 Task: Buy 2 Tweezers for Men's from Shave & Hair Removal section under best seller category for shipping address: Marianna Clark, 1236 Ridge Road, Dodge City, Kansas 67801, Cell Number 6205197251. Pay from credit card ending with 7965, CVV 549
Action: Mouse moved to (17, 72)
Screenshot: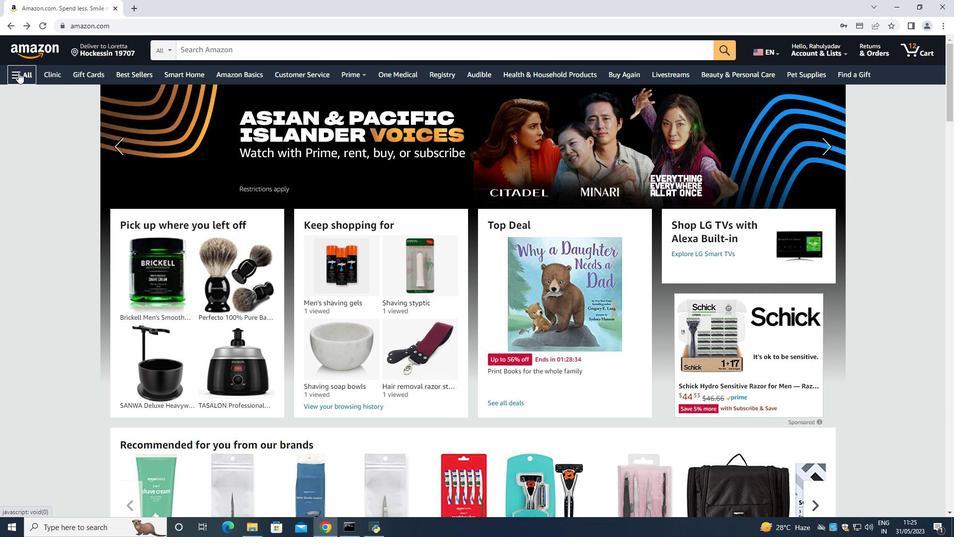 
Action: Mouse pressed left at (17, 72)
Screenshot: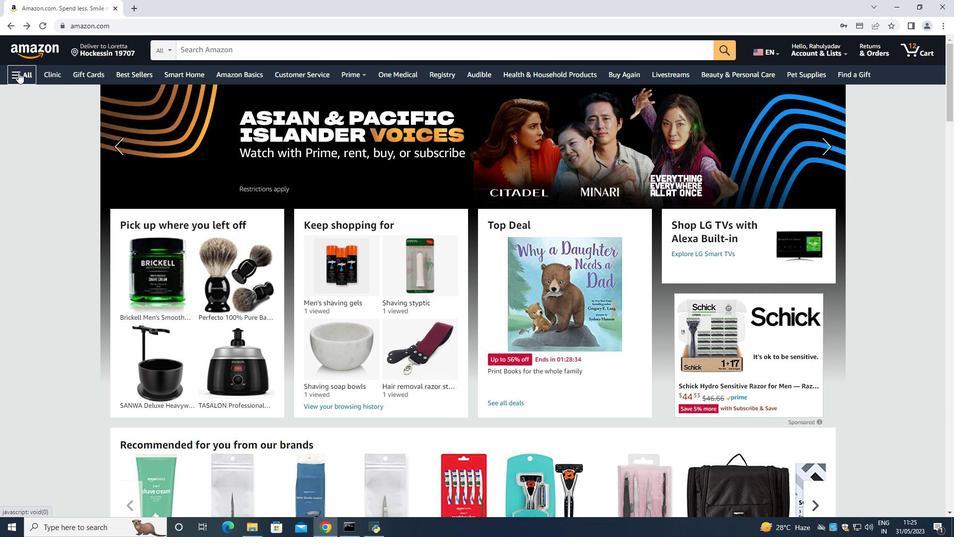 
Action: Mouse moved to (44, 95)
Screenshot: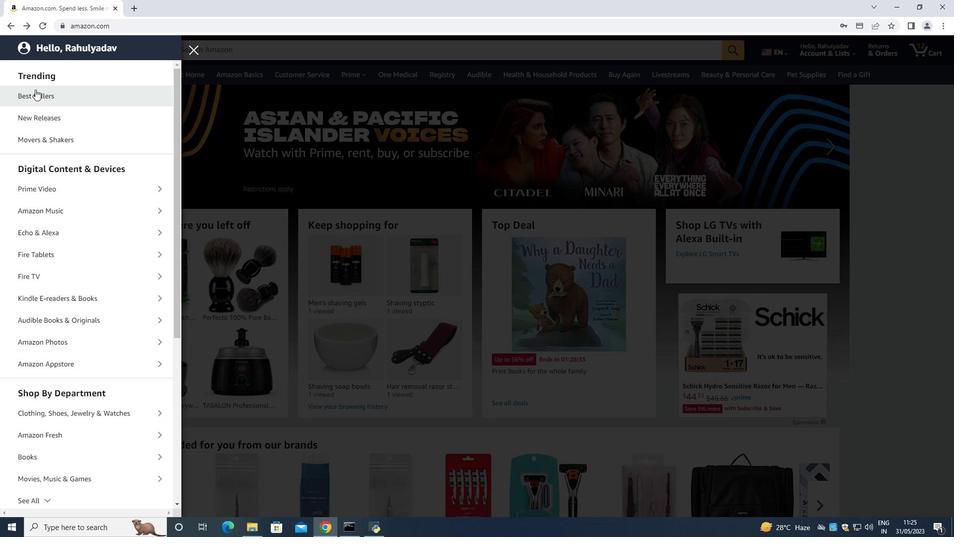 
Action: Mouse pressed left at (44, 95)
Screenshot: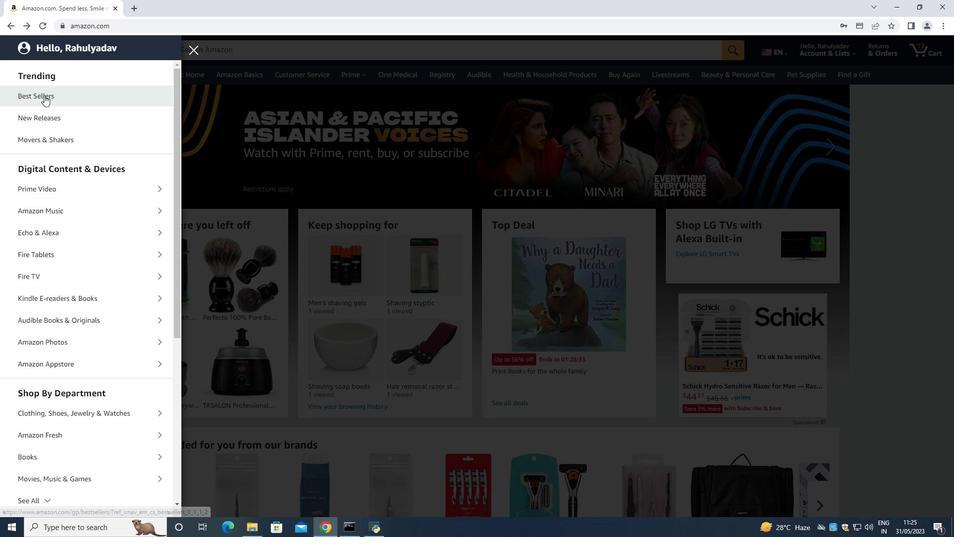 
Action: Mouse moved to (298, 161)
Screenshot: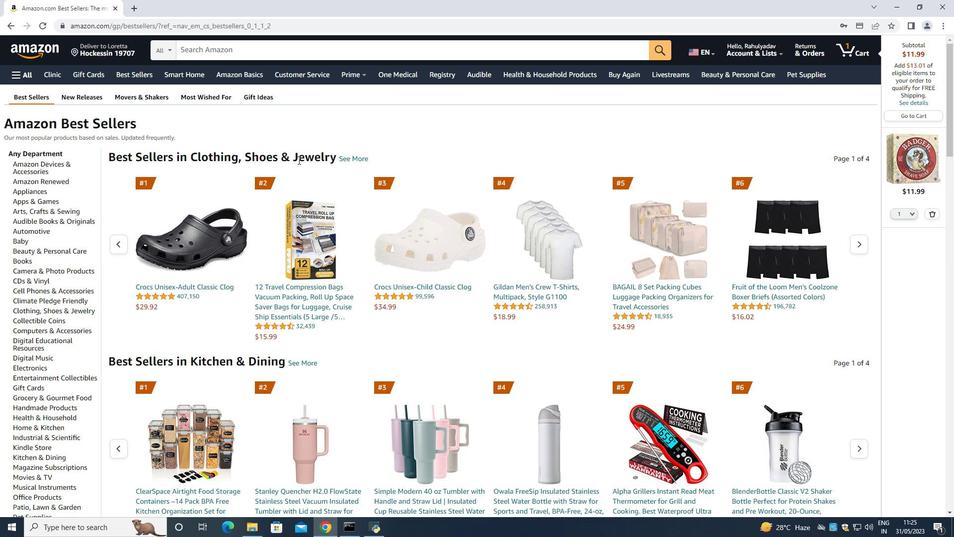 
Action: Mouse scrolled (298, 160) with delta (0, 0)
Screenshot: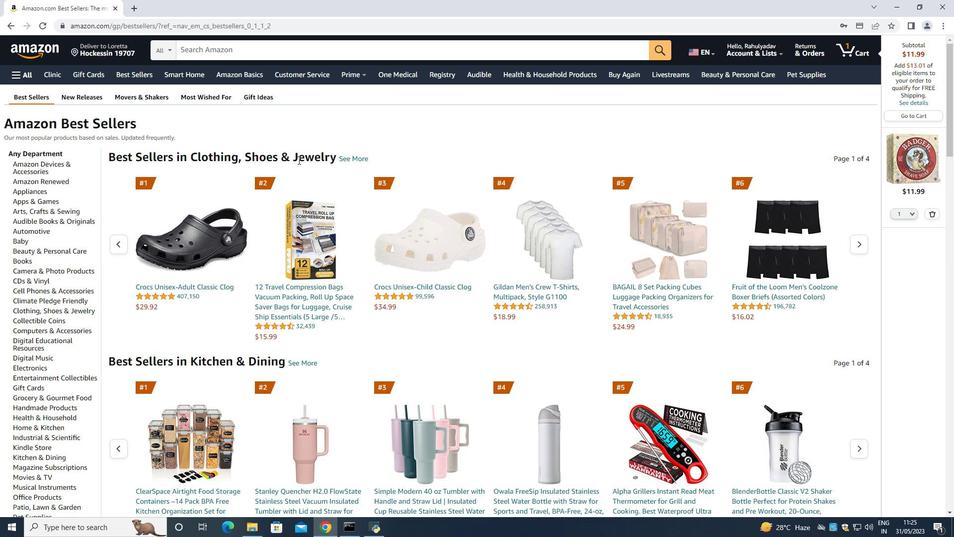 
Action: Mouse moved to (376, 192)
Screenshot: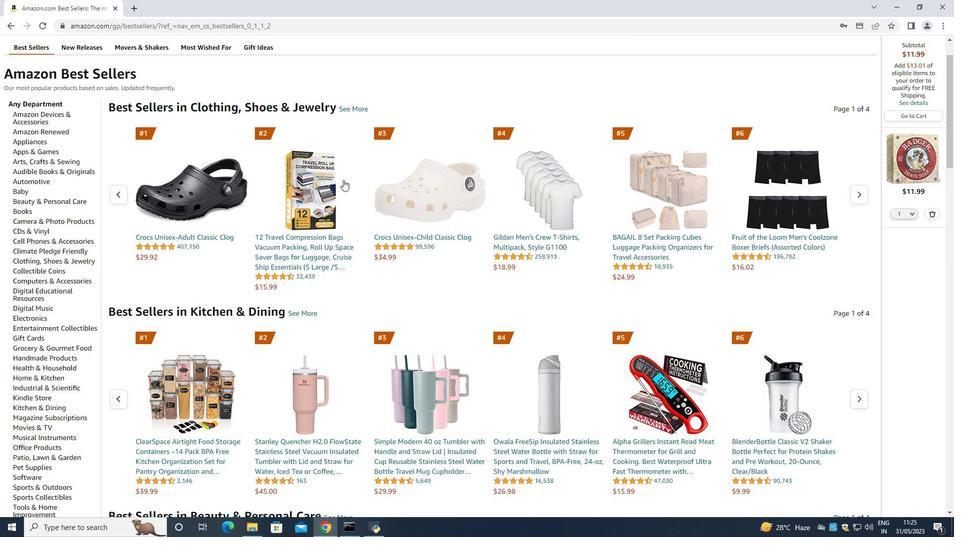 
Action: Mouse scrolled (376, 191) with delta (0, 0)
Screenshot: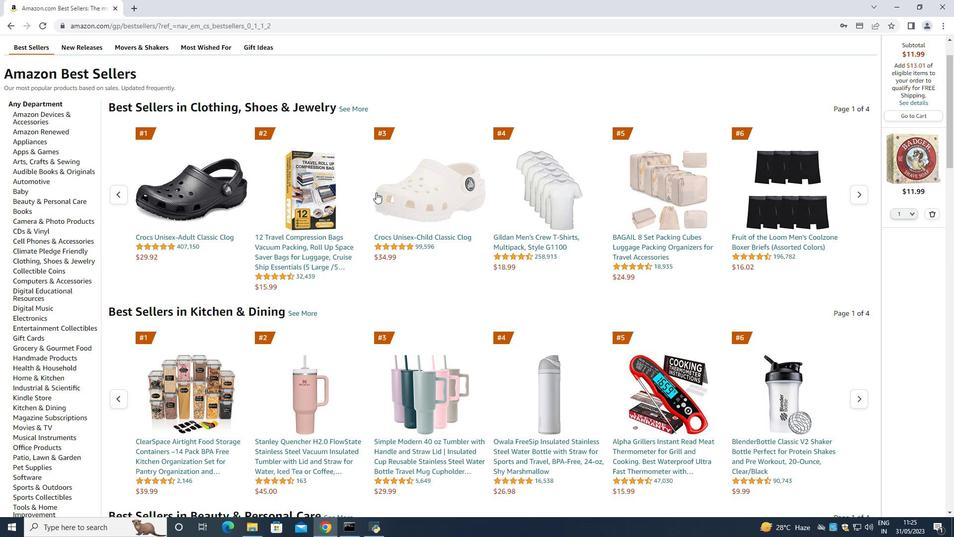 
Action: Mouse moved to (377, 191)
Screenshot: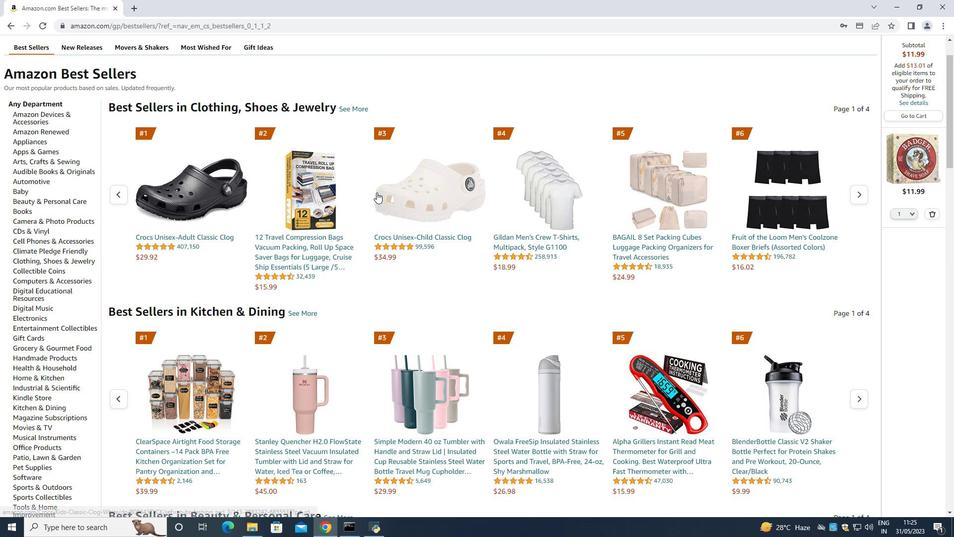 
Action: Mouse scrolled (377, 191) with delta (0, 0)
Screenshot: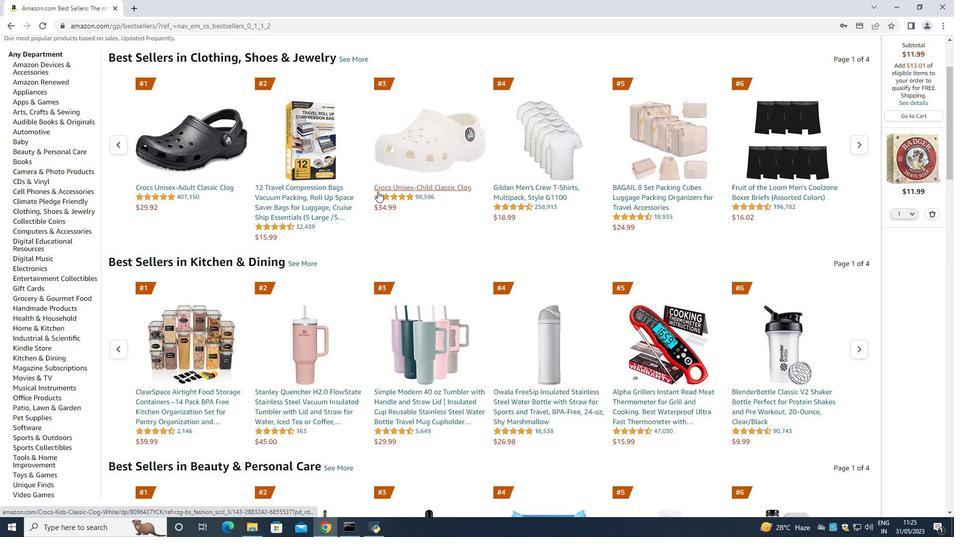 
Action: Mouse scrolled (377, 191) with delta (0, 0)
Screenshot: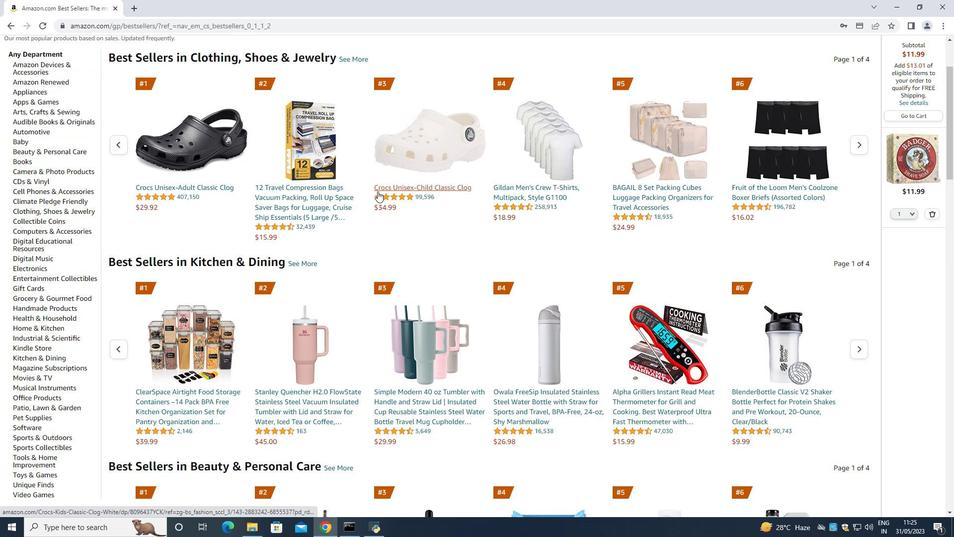 
Action: Mouse scrolled (377, 191) with delta (0, 0)
Screenshot: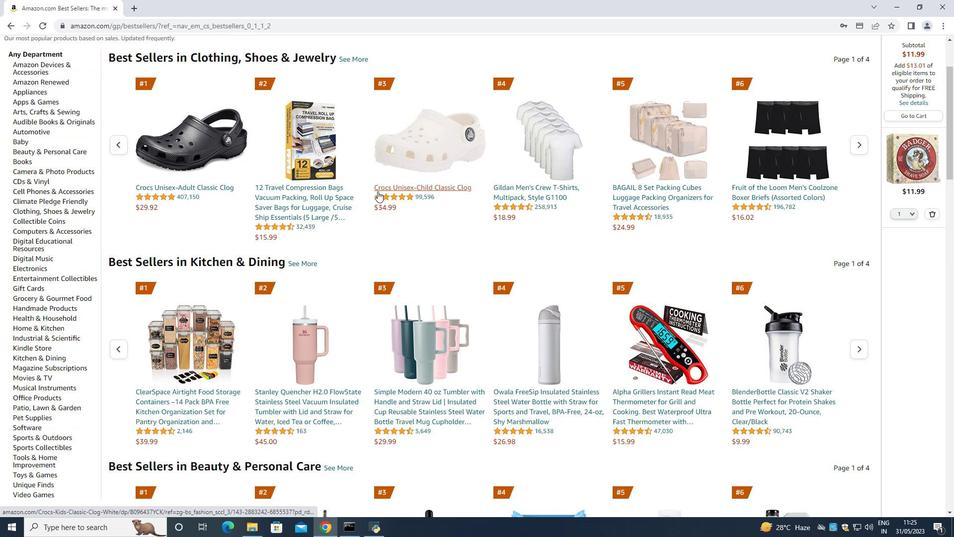 
Action: Mouse moved to (278, 47)
Screenshot: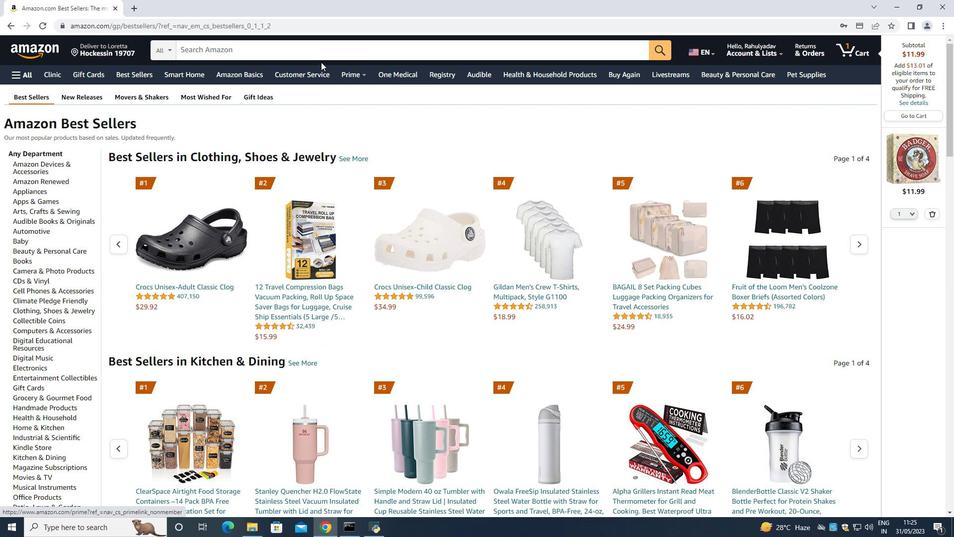 
Action: Mouse pressed left at (278, 47)
Screenshot: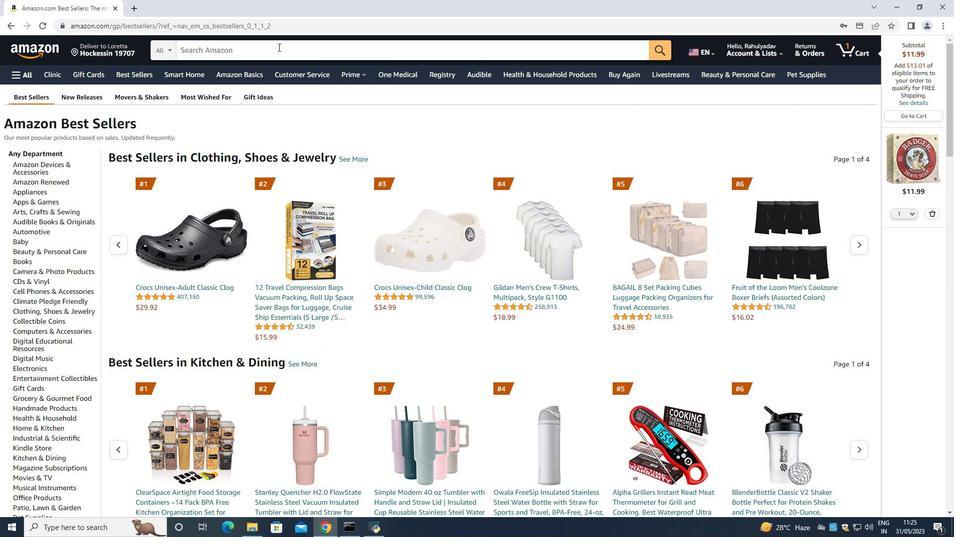 
Action: Mouse moved to (277, 47)
Screenshot: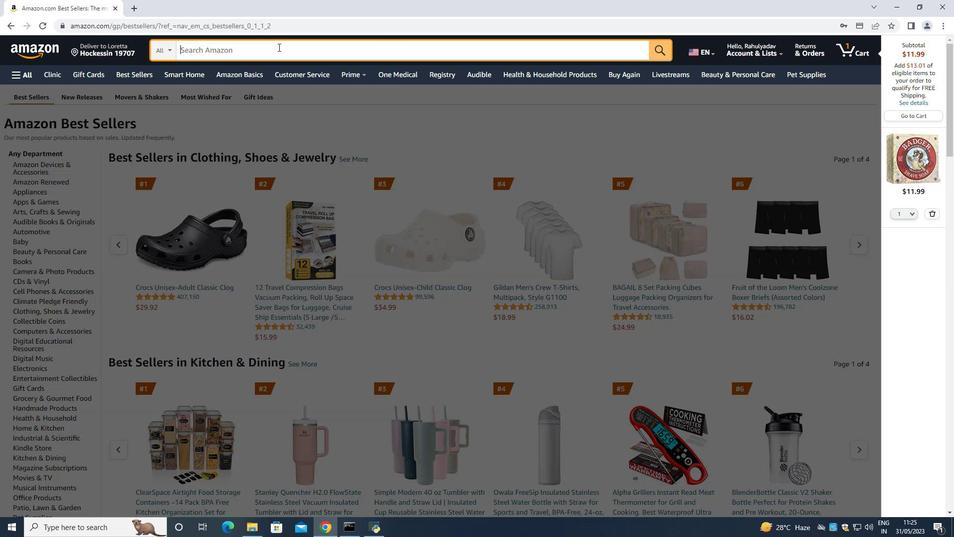 
Action: Key pressed <Key.shift><Key.shift><Key.shift>Tweezers<Key.space><Key.shift><Key.shift><Key.shift><Key.shift><Key.shift>For<Key.space><Key.shift>Men<Key.enter>
Screenshot: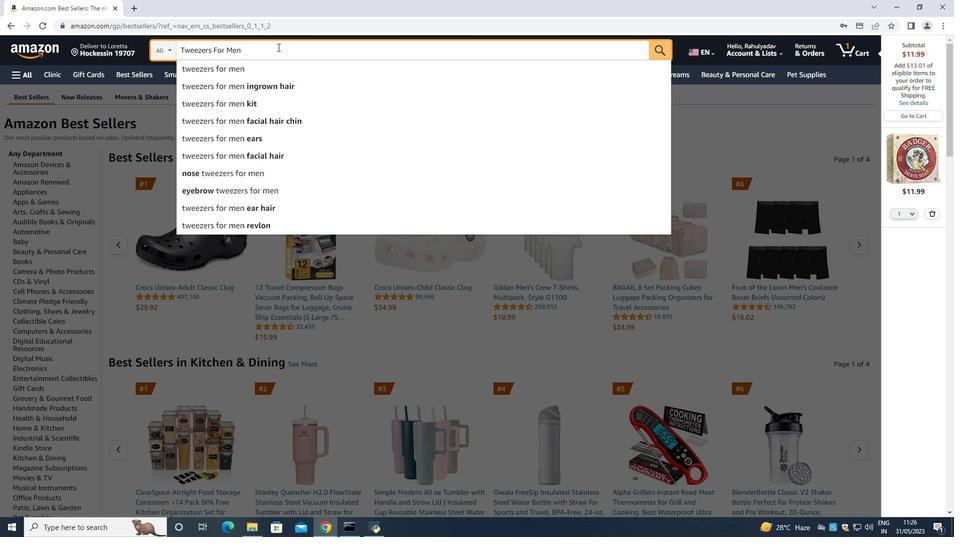 
Action: Mouse moved to (262, 339)
Screenshot: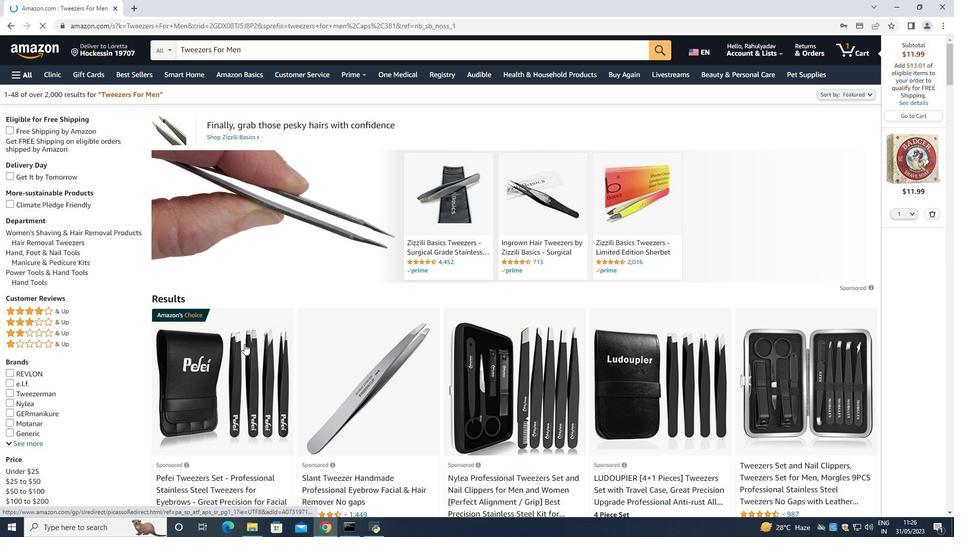 
Action: Mouse scrolled (262, 339) with delta (0, 0)
Screenshot: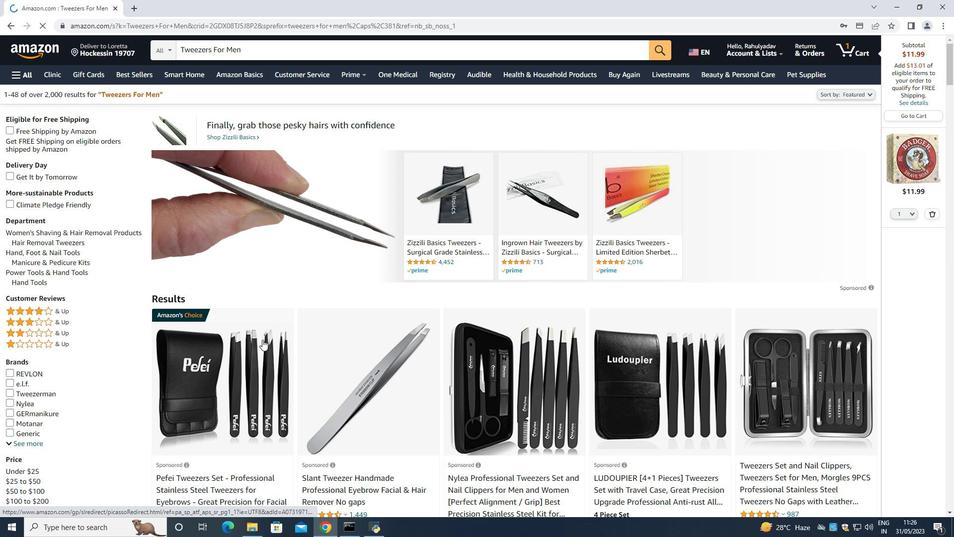 
Action: Mouse moved to (309, 331)
Screenshot: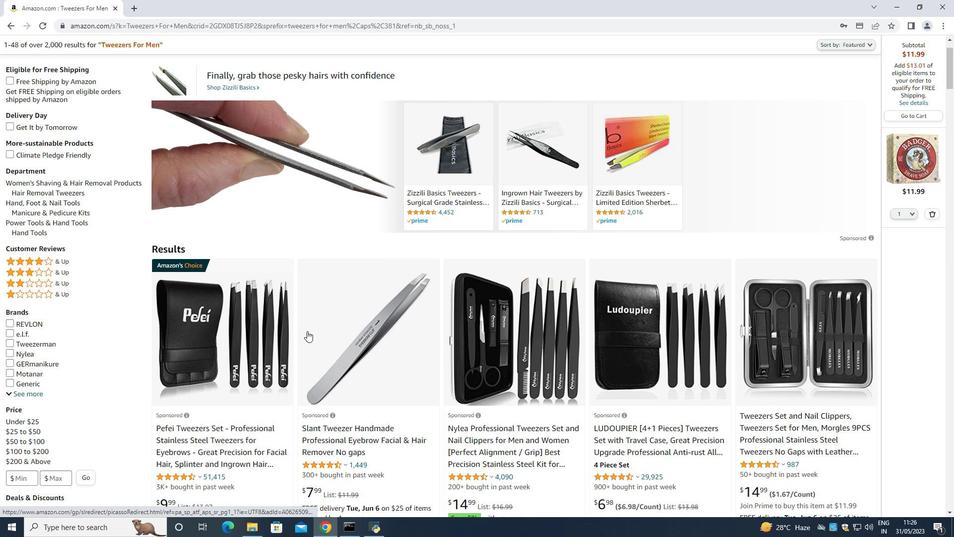 
Action: Mouse scrolled (309, 331) with delta (0, 0)
Screenshot: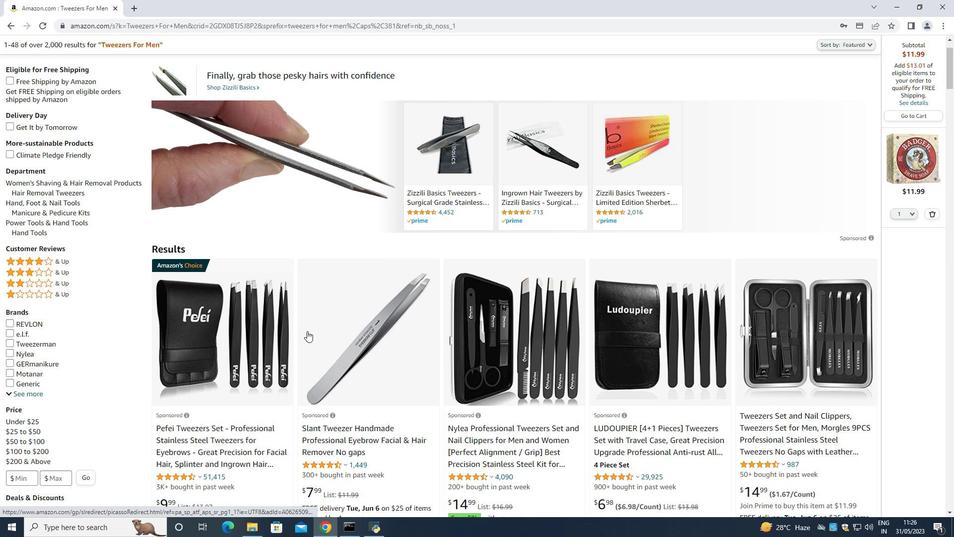 
Action: Mouse moved to (341, 350)
Screenshot: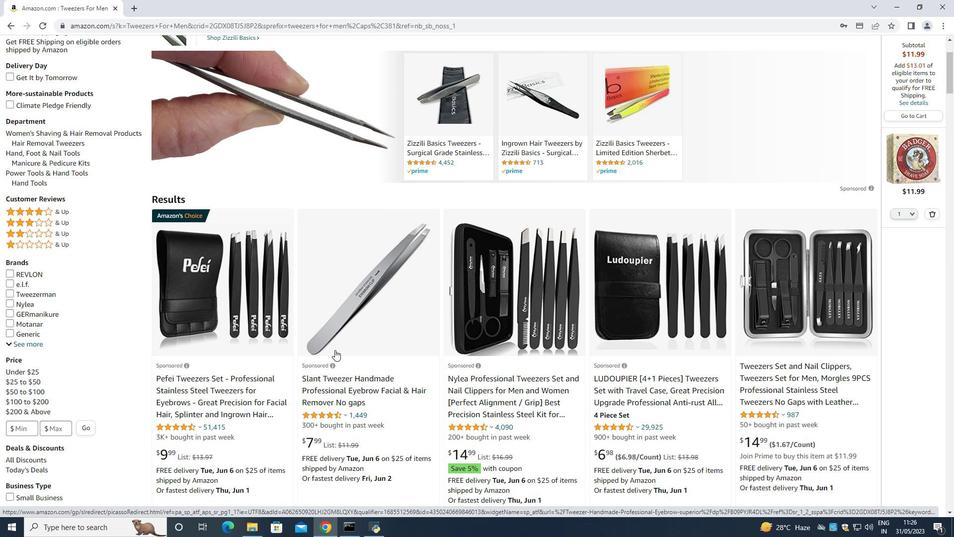 
Action: Mouse scrolled (341, 349) with delta (0, 0)
Screenshot: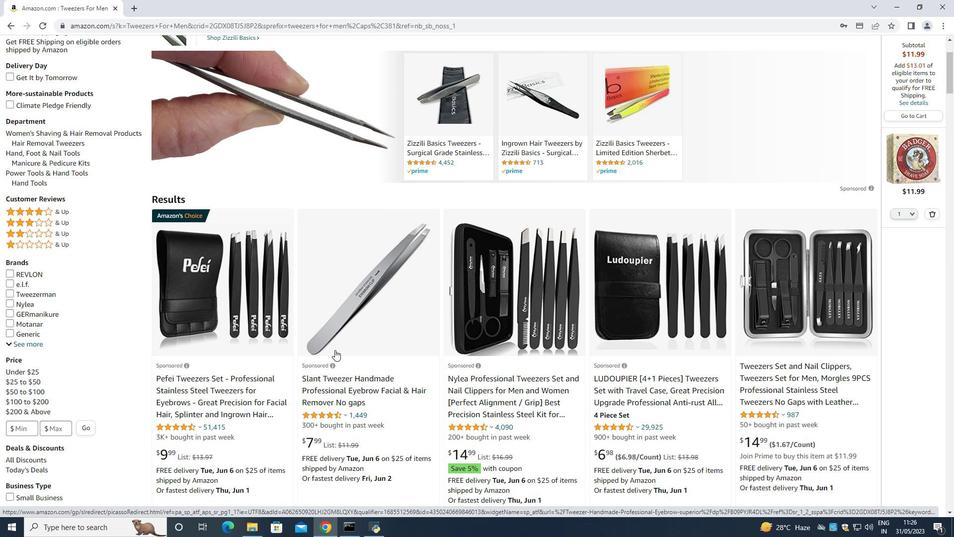 
Action: Mouse moved to (339, 350)
Screenshot: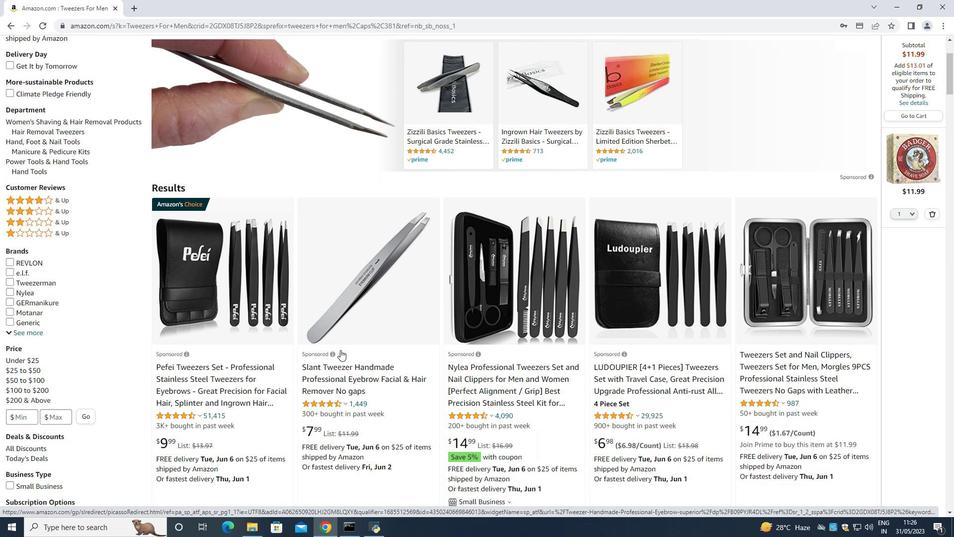 
Action: Mouse scrolled (339, 349) with delta (0, 0)
Screenshot: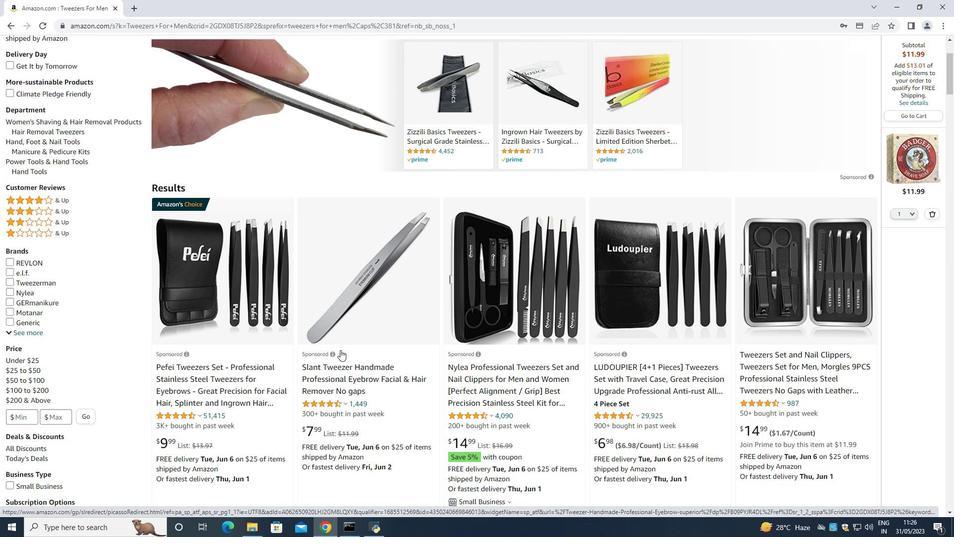 
Action: Mouse moved to (339, 348)
Screenshot: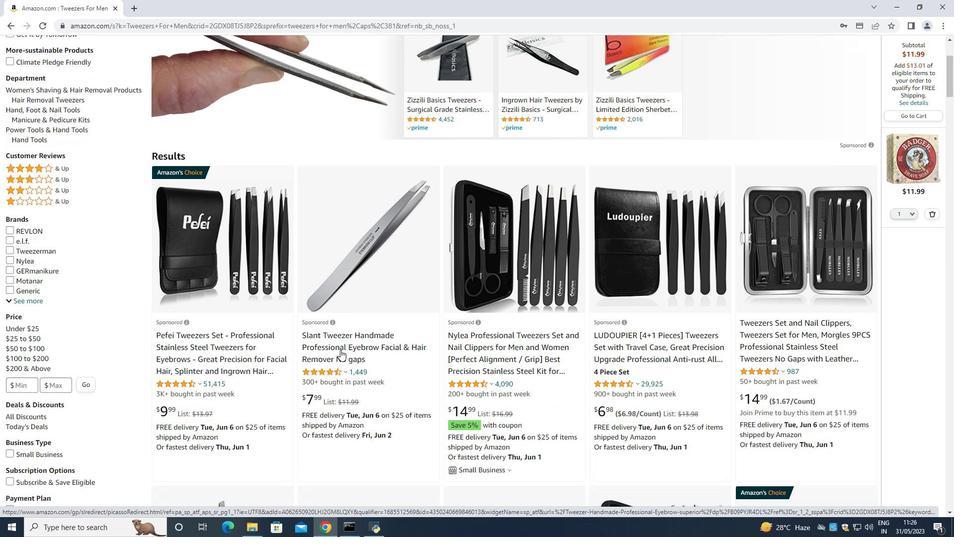 
Action: Mouse scrolled (339, 348) with delta (0, 0)
Screenshot: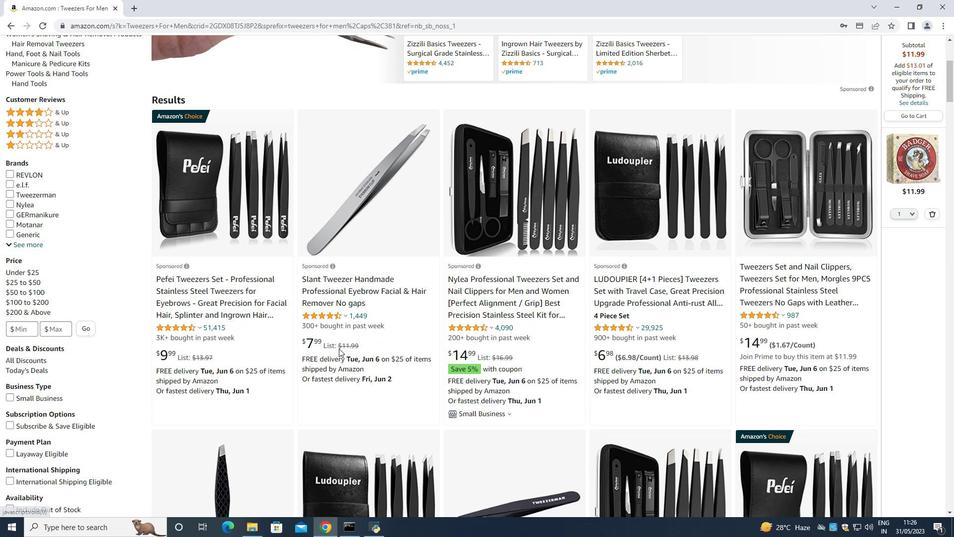 
Action: Mouse scrolled (339, 348) with delta (0, 0)
Screenshot: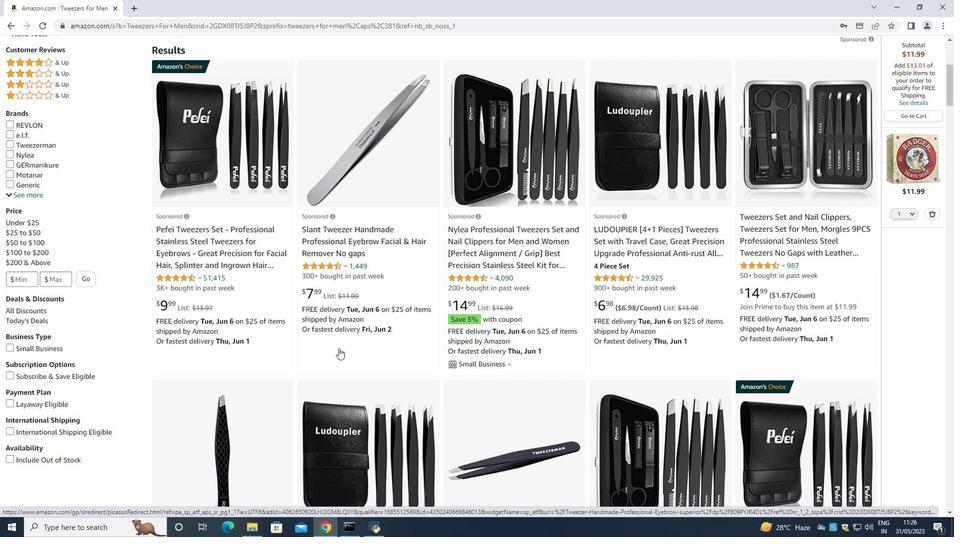 
Action: Mouse scrolled (339, 348) with delta (0, 0)
Screenshot: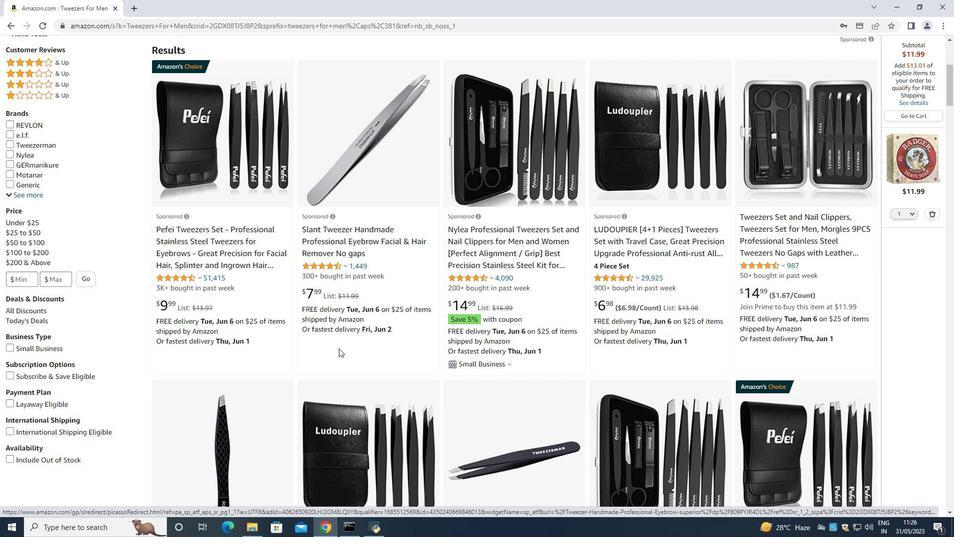 
Action: Mouse scrolled (339, 348) with delta (0, 0)
Screenshot: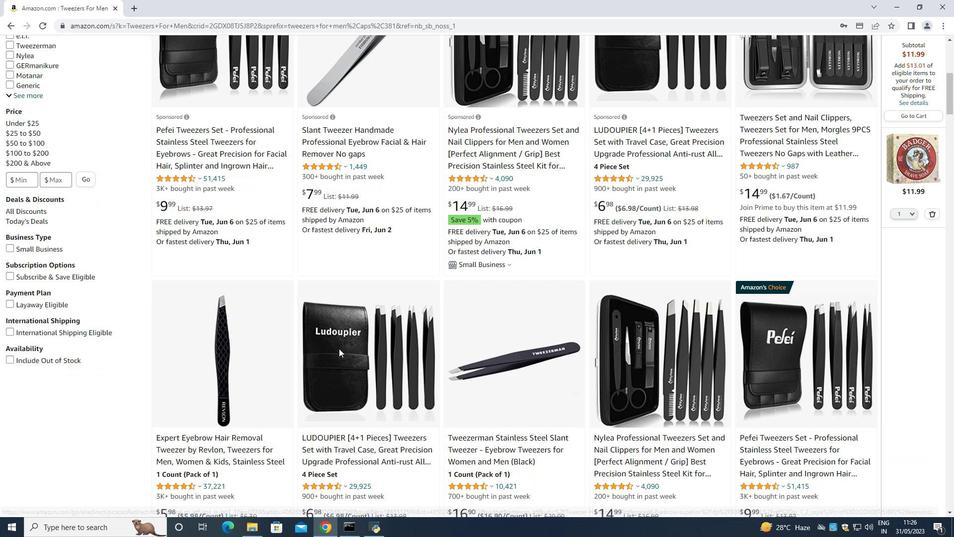 
Action: Mouse scrolled (339, 348) with delta (0, 0)
Screenshot: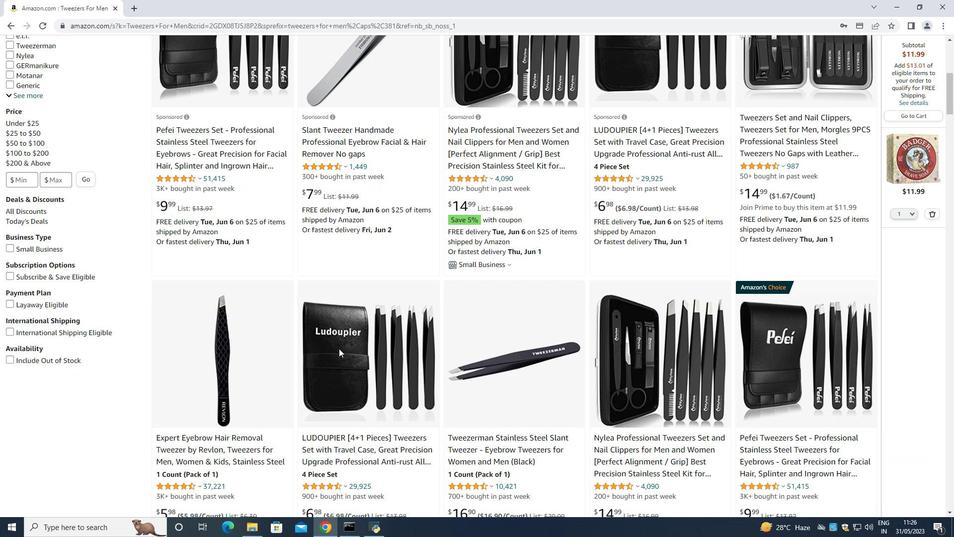 
Action: Mouse scrolled (339, 348) with delta (0, 0)
Screenshot: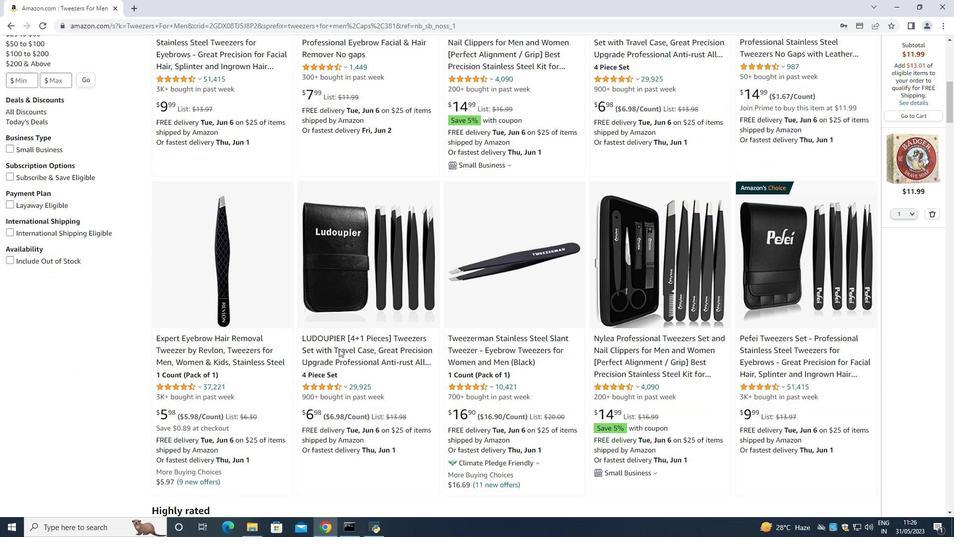 
Action: Mouse scrolled (339, 348) with delta (0, 0)
Screenshot: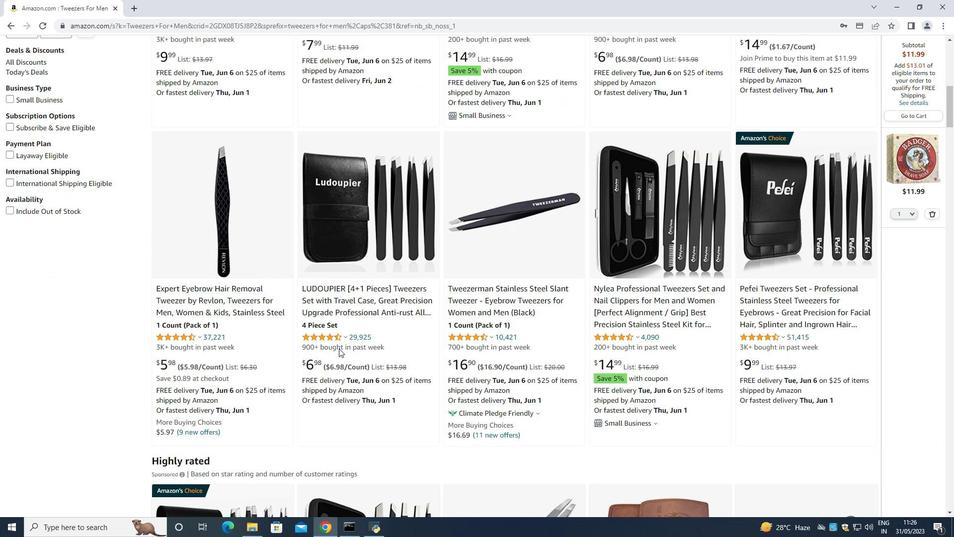 
Action: Mouse scrolled (339, 348) with delta (0, 0)
Screenshot: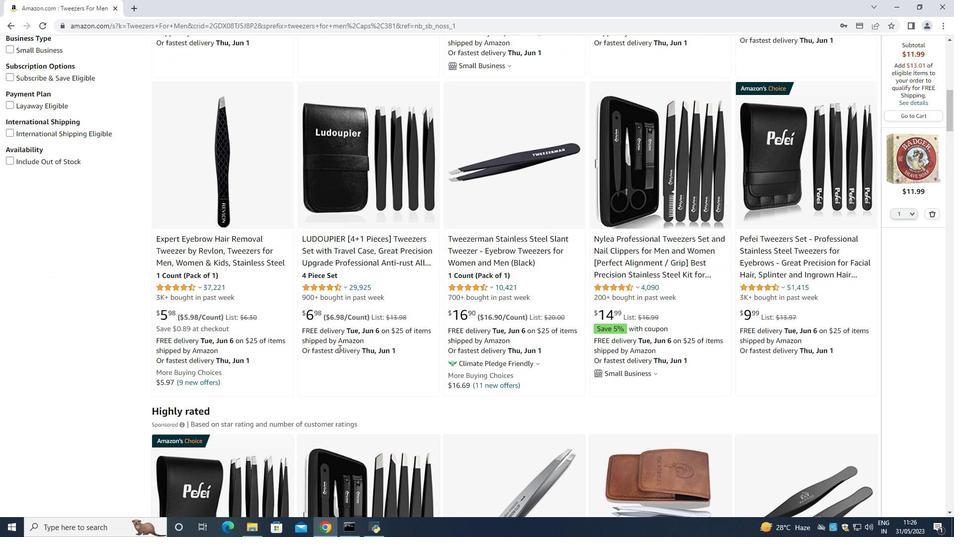 
Action: Mouse moved to (310, 334)
Screenshot: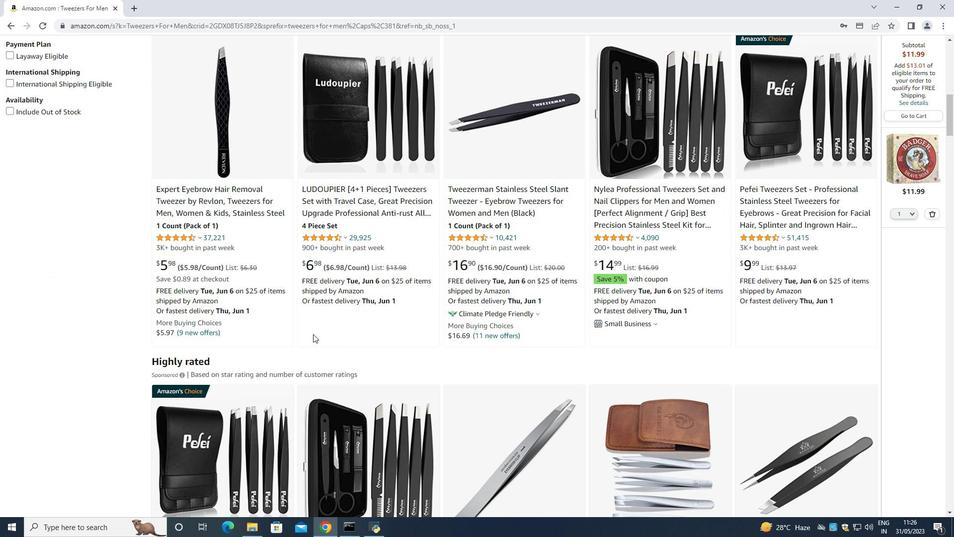 
Action: Mouse pressed left at (310, 334)
Screenshot: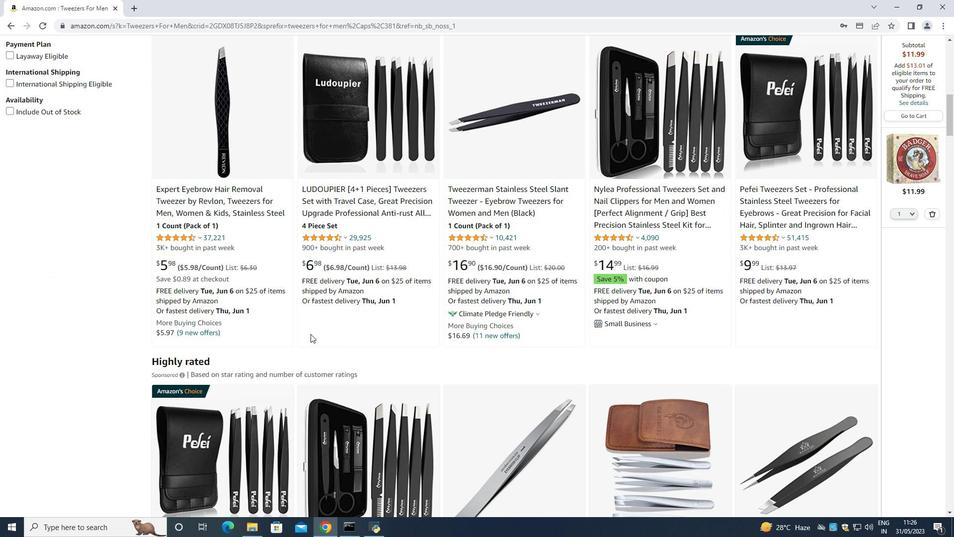 
Action: Mouse moved to (310, 334)
Screenshot: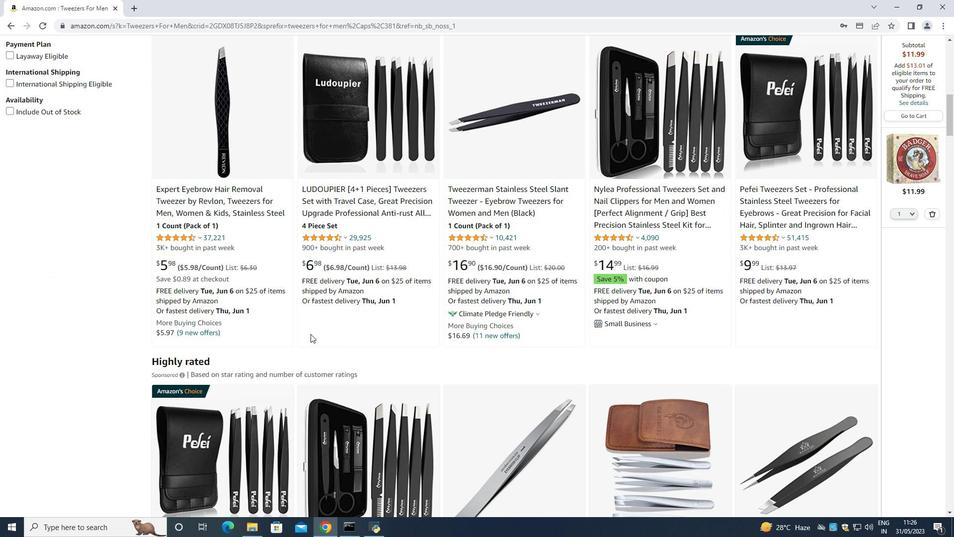 
Action: Mouse pressed middle at (310, 334)
Screenshot: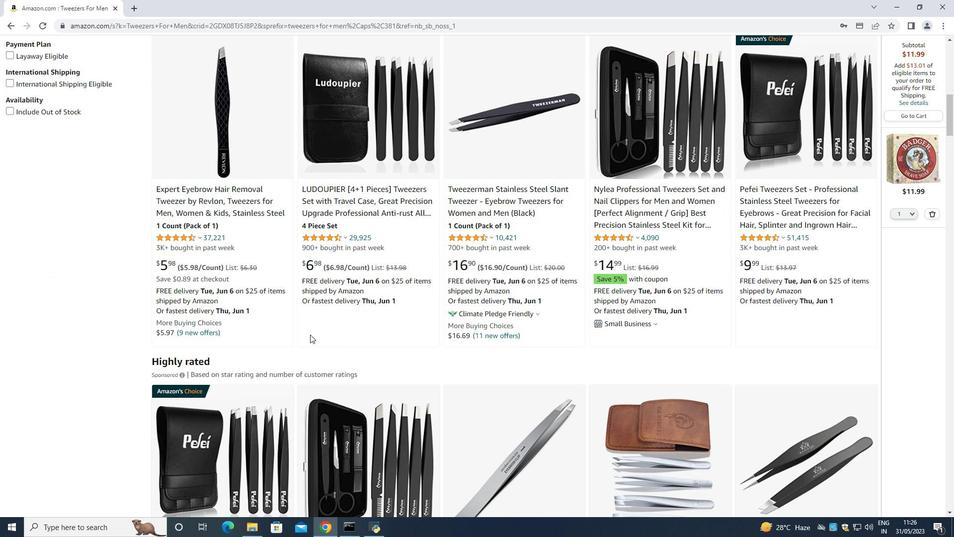 
Action: Mouse moved to (309, 335)
Screenshot: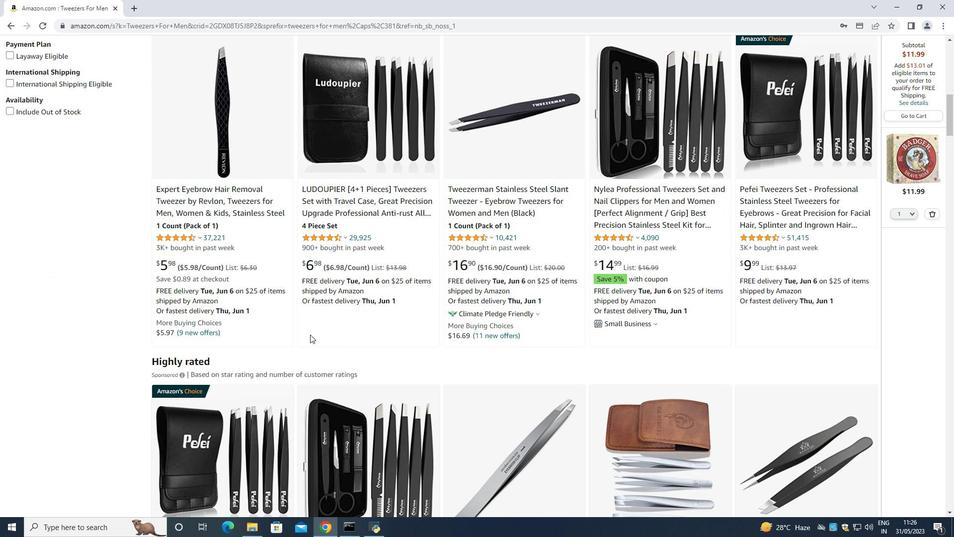 
Action: Mouse scrolled (309, 335) with delta (0, 0)
Screenshot: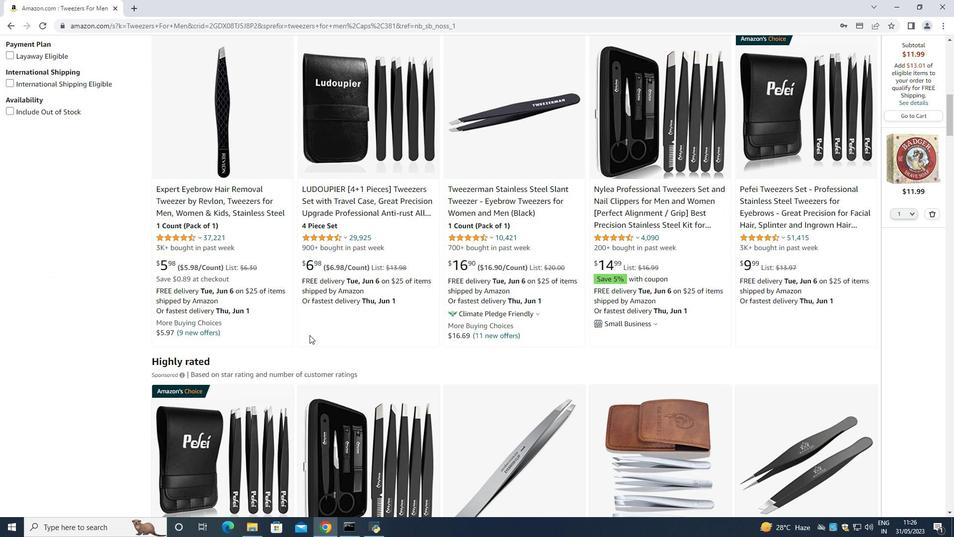 
Action: Mouse moved to (315, 349)
Screenshot: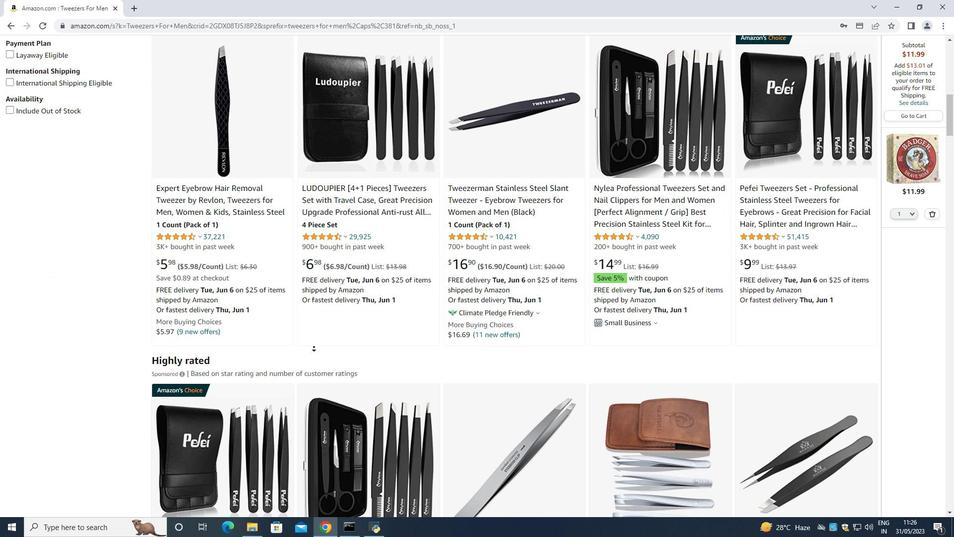 
Action: Key pressed <Key.up>
Screenshot: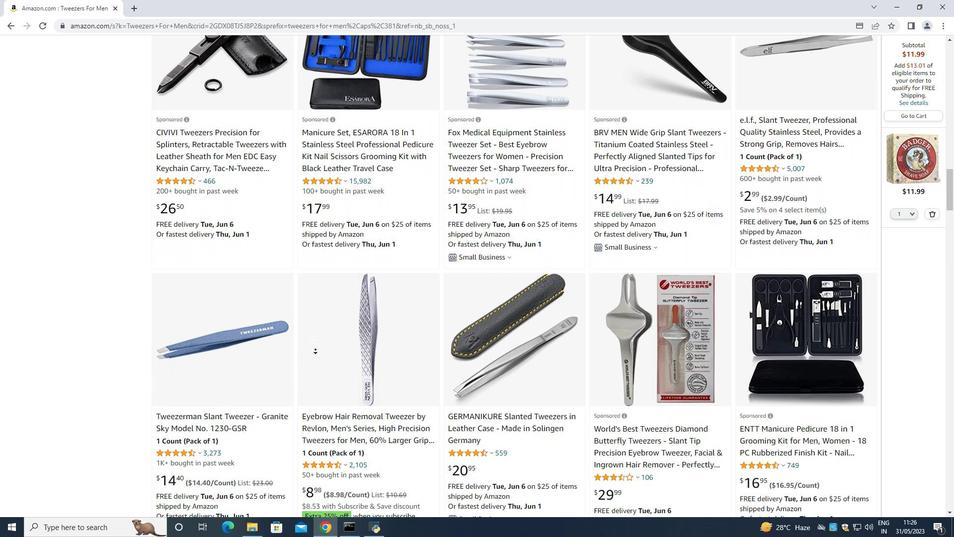
Action: Mouse scrolled (315, 350) with delta (0, 0)
Screenshot: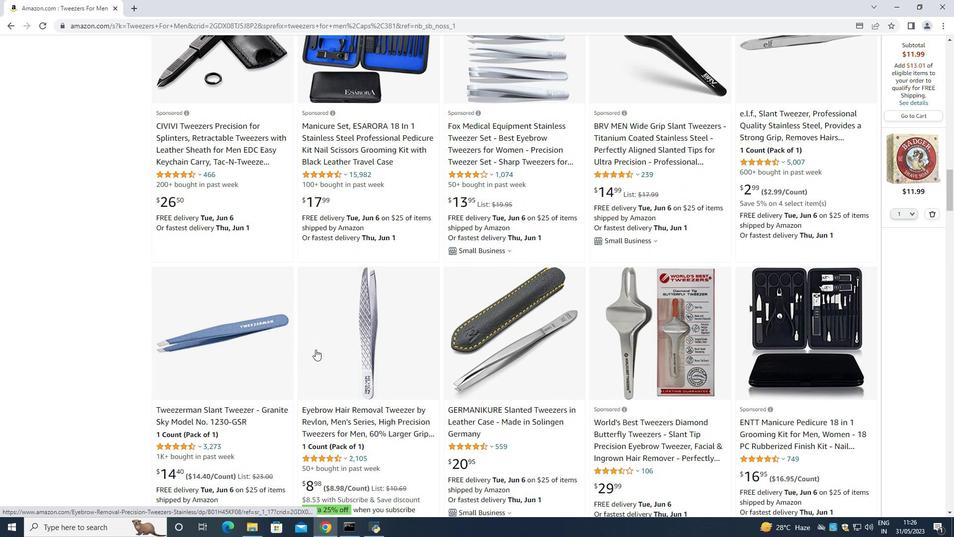 
Action: Mouse scrolled (315, 350) with delta (0, 0)
Screenshot: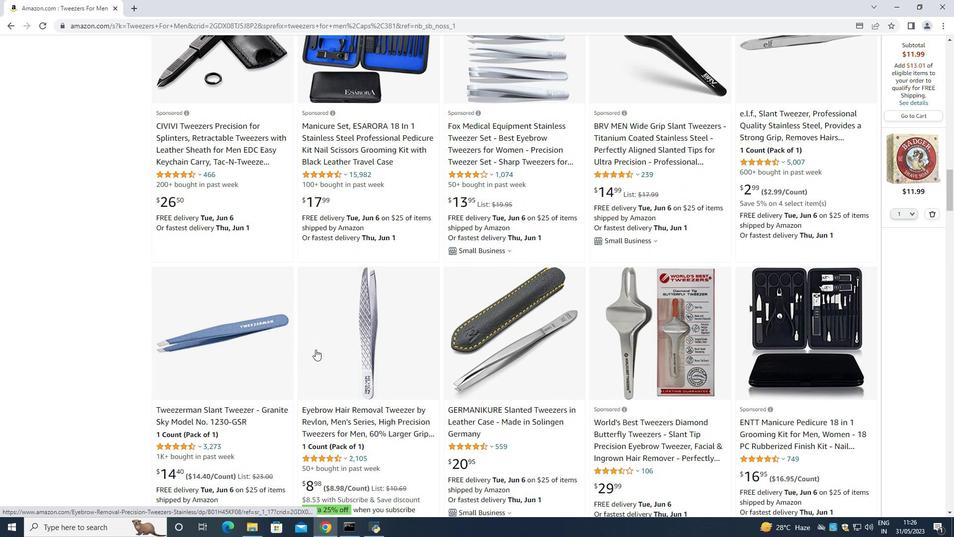
Action: Mouse scrolled (315, 349) with delta (0, 0)
Screenshot: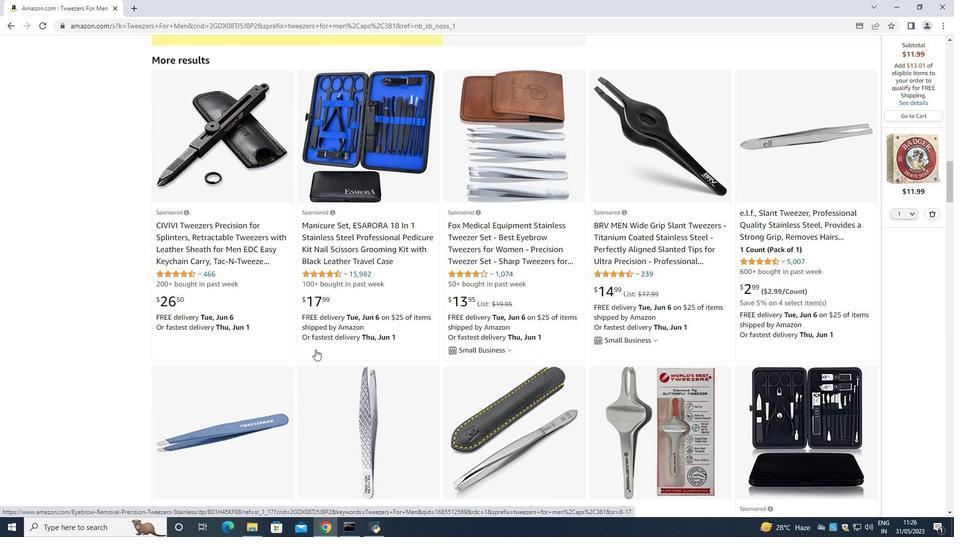 
Action: Mouse scrolled (315, 349) with delta (0, 0)
Screenshot: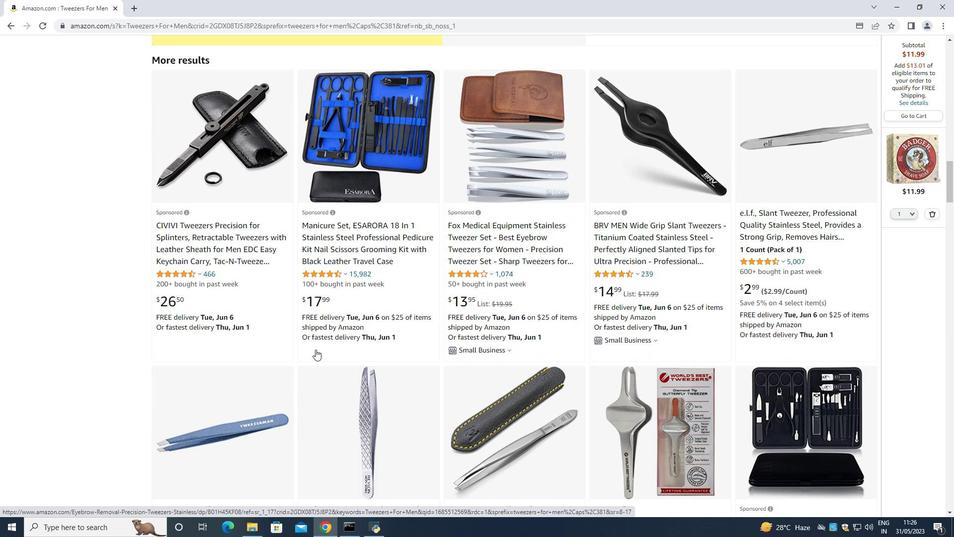
Action: Mouse scrolled (315, 350) with delta (0, 0)
Screenshot: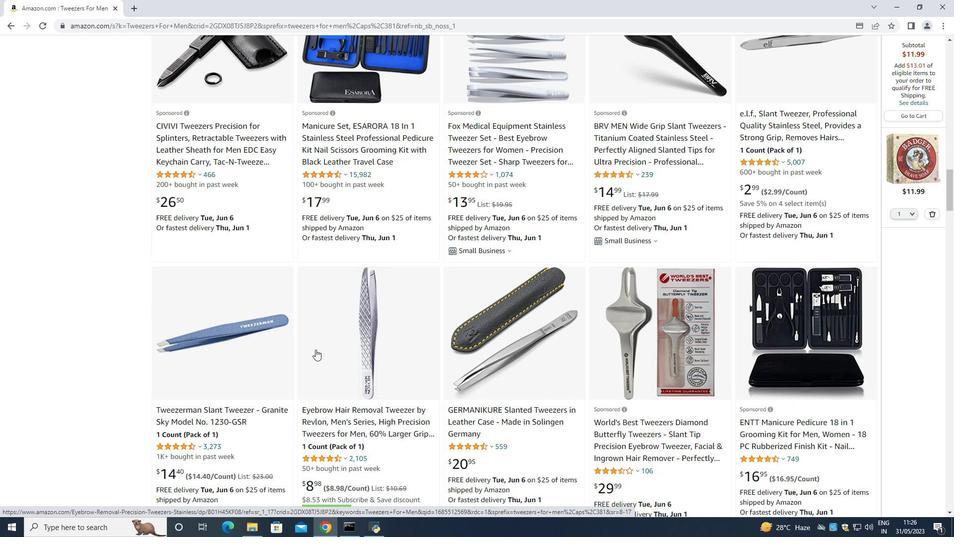 
Action: Mouse scrolled (315, 350) with delta (0, 0)
Screenshot: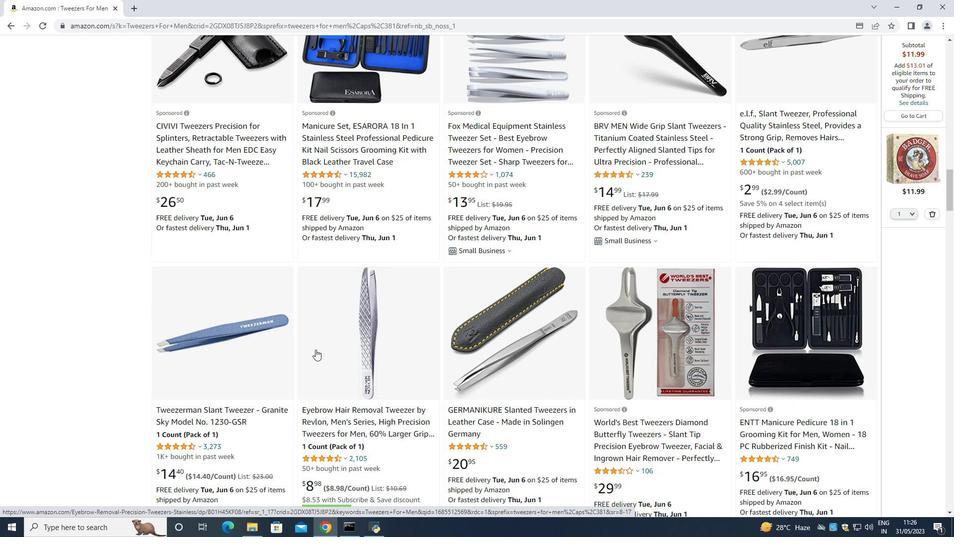 
Action: Mouse scrolled (315, 350) with delta (0, 0)
Screenshot: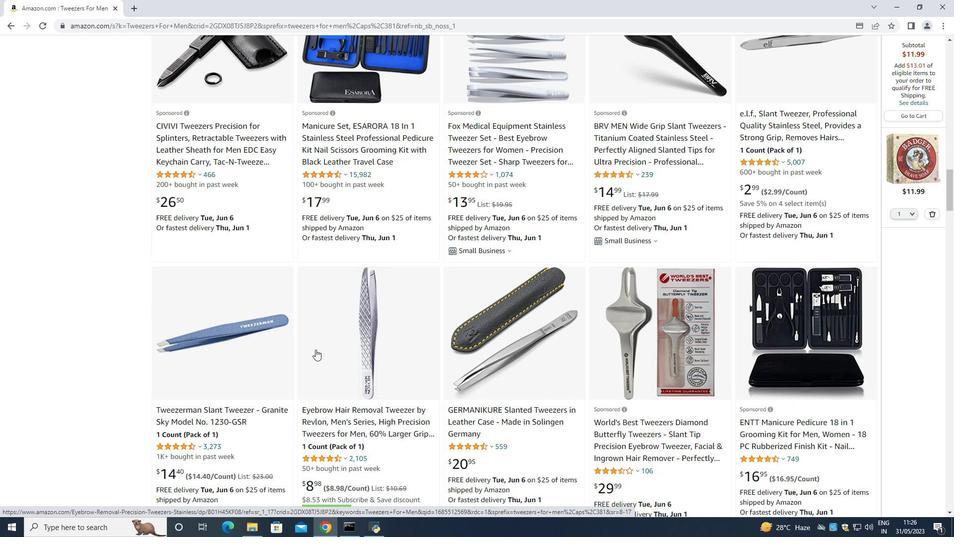 
Action: Mouse scrolled (315, 350) with delta (0, 0)
Screenshot: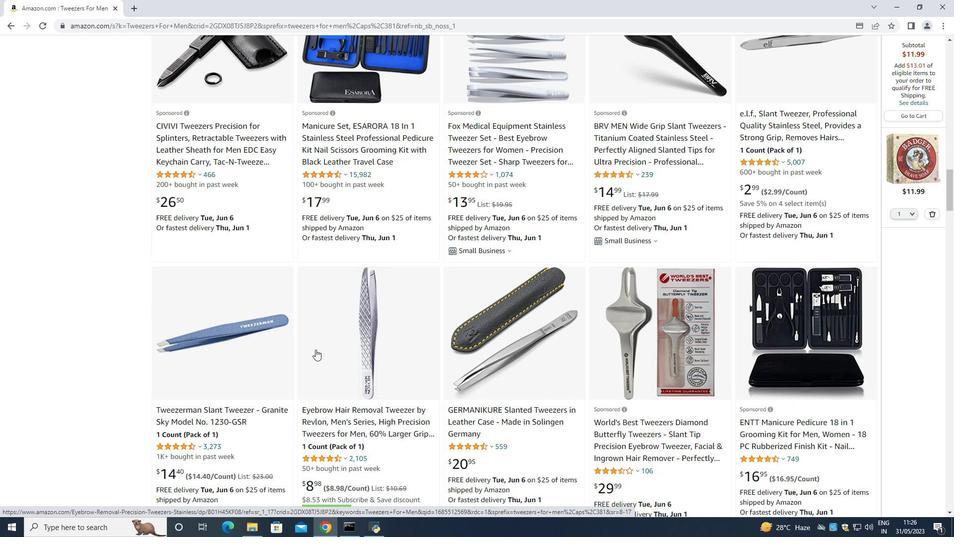 
Action: Mouse scrolled (315, 350) with delta (0, 0)
Screenshot: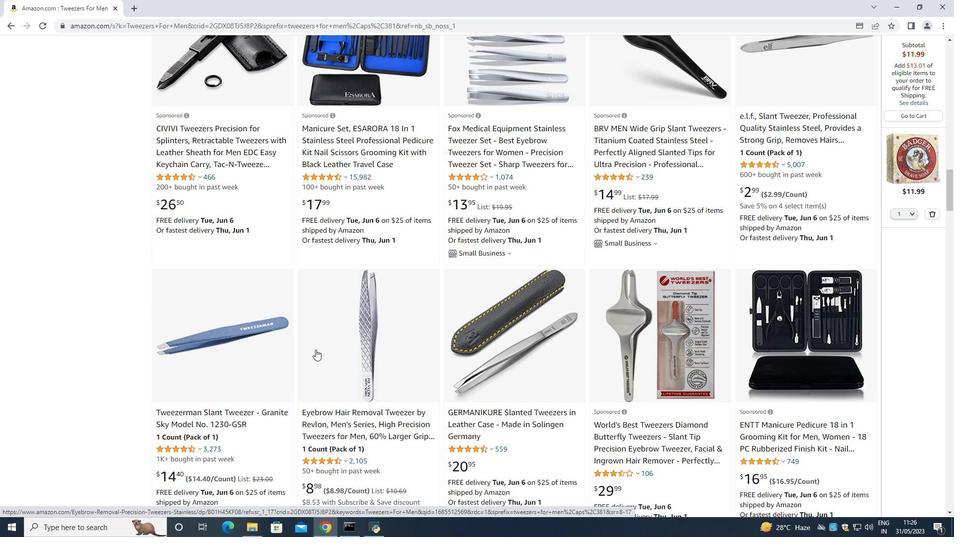 
Action: Mouse scrolled (315, 350) with delta (0, 0)
Screenshot: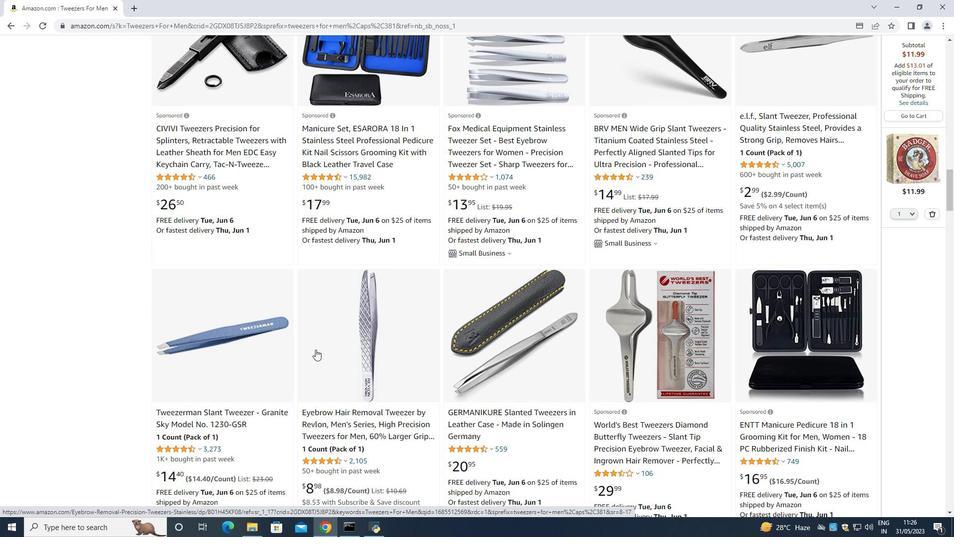 
Action: Mouse scrolled (315, 350) with delta (0, 0)
Screenshot: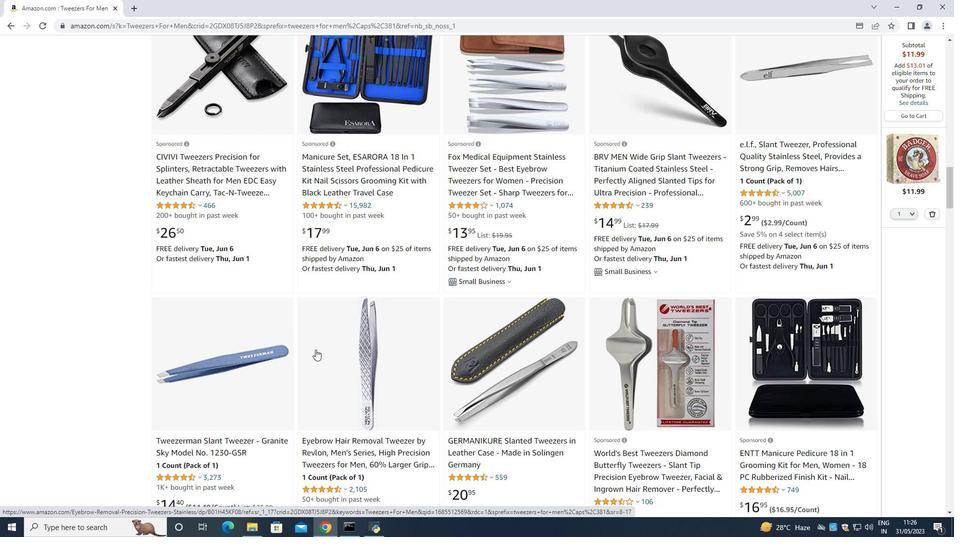 
Action: Mouse scrolled (315, 350) with delta (0, 0)
Screenshot: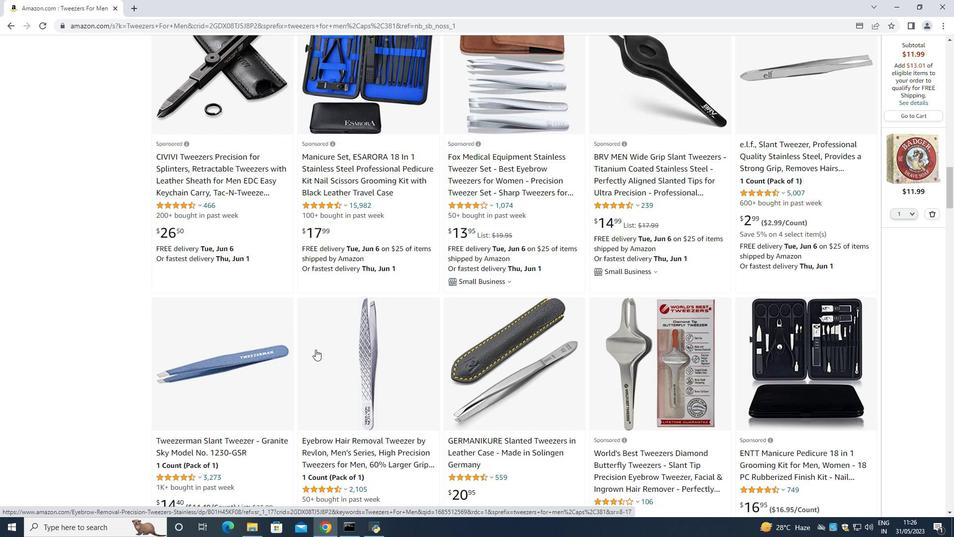 
Action: Mouse scrolled (315, 350) with delta (0, 0)
Screenshot: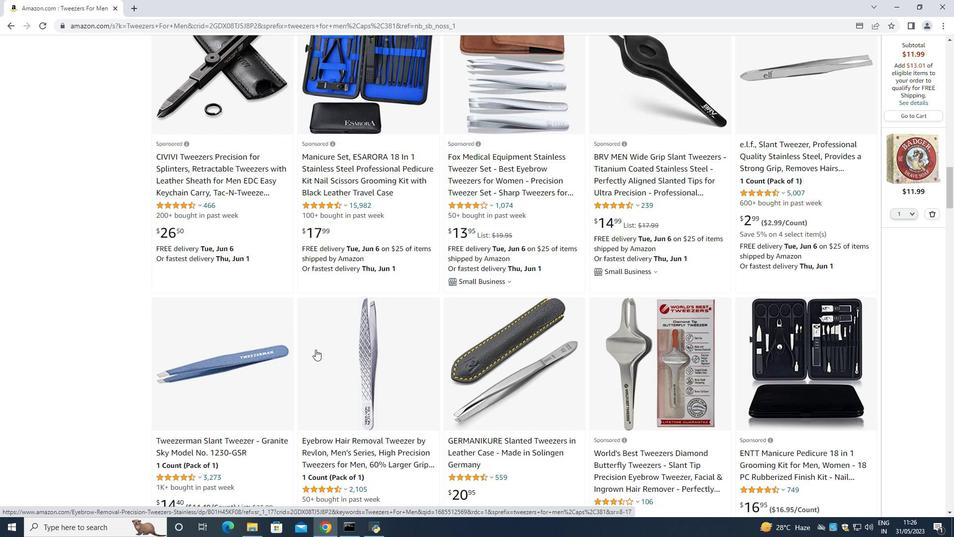 
Action: Mouse scrolled (315, 350) with delta (0, 0)
Screenshot: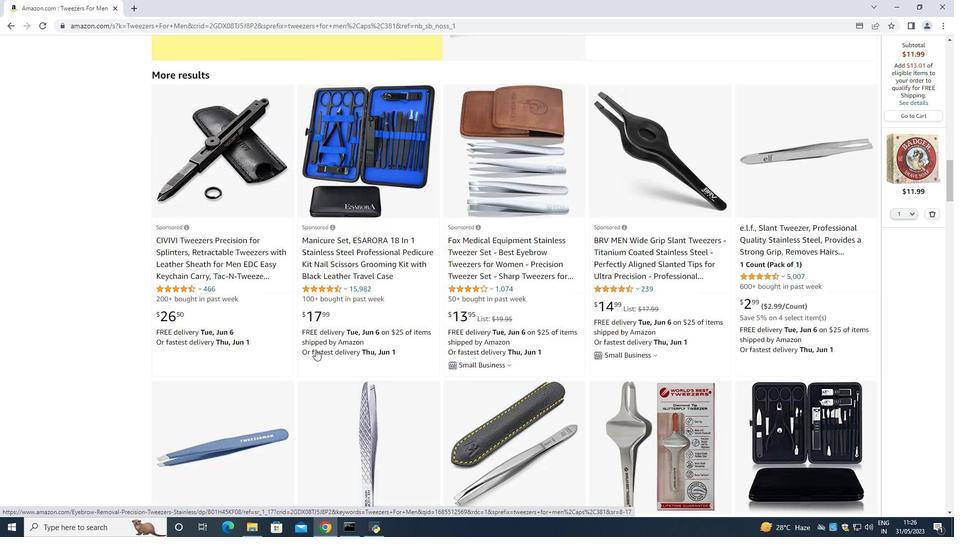 
Action: Mouse scrolled (315, 350) with delta (0, 0)
Screenshot: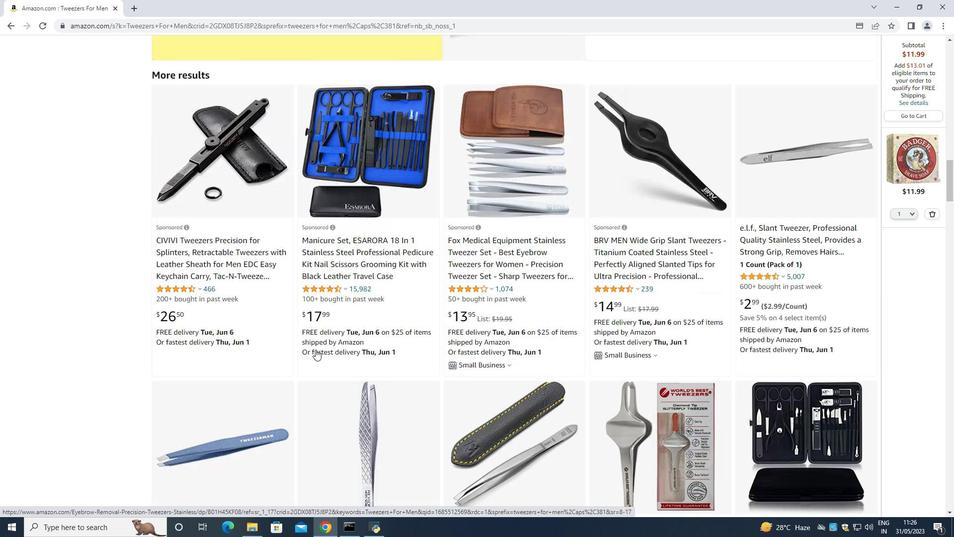 
Action: Mouse scrolled (315, 350) with delta (0, 0)
Screenshot: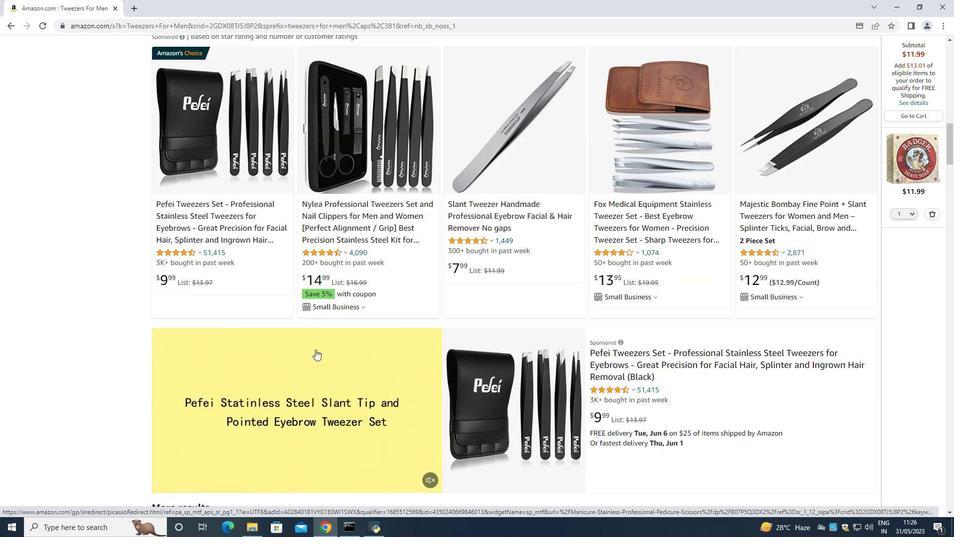 
Action: Mouse scrolled (315, 350) with delta (0, 0)
Screenshot: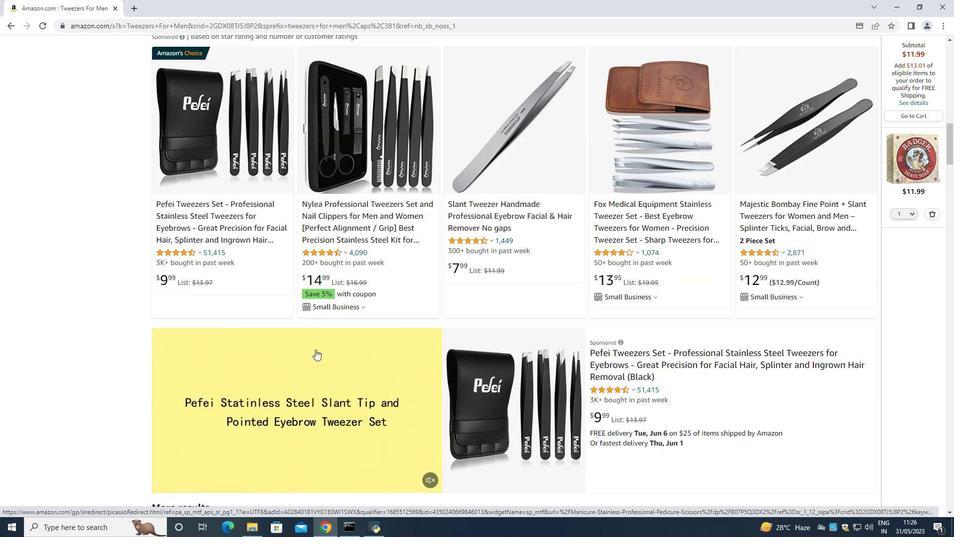 
Action: Mouse scrolled (315, 350) with delta (0, 0)
Screenshot: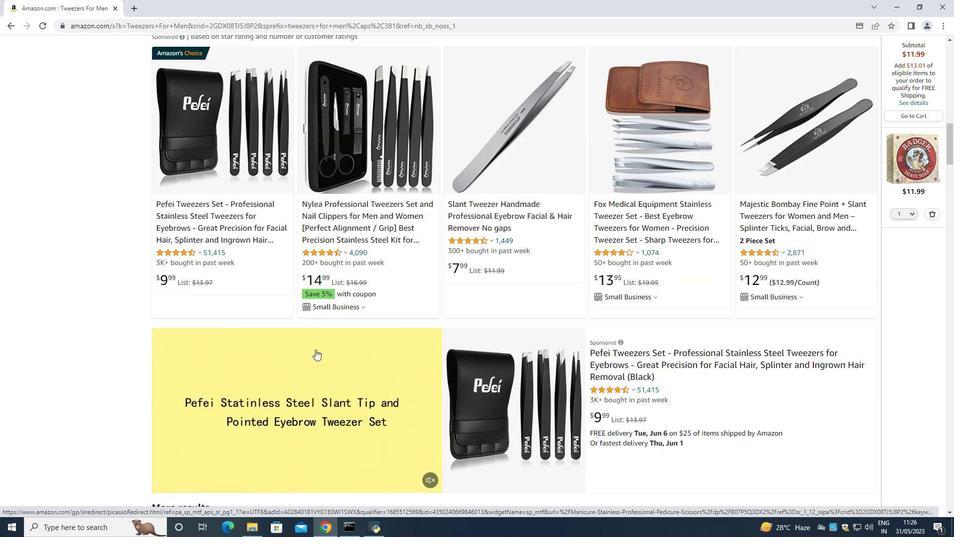 
Action: Mouse scrolled (315, 350) with delta (0, 0)
Screenshot: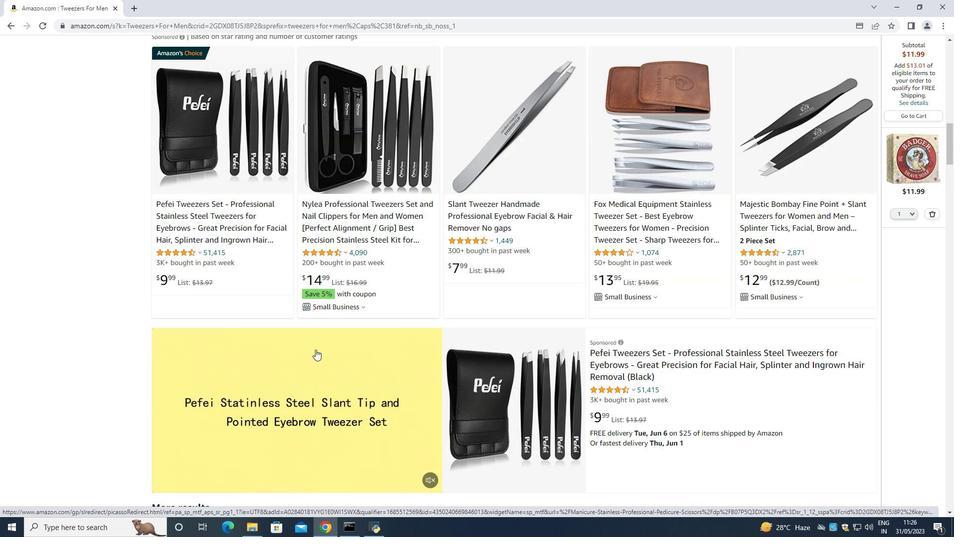 
Action: Mouse scrolled (315, 350) with delta (0, 0)
Screenshot: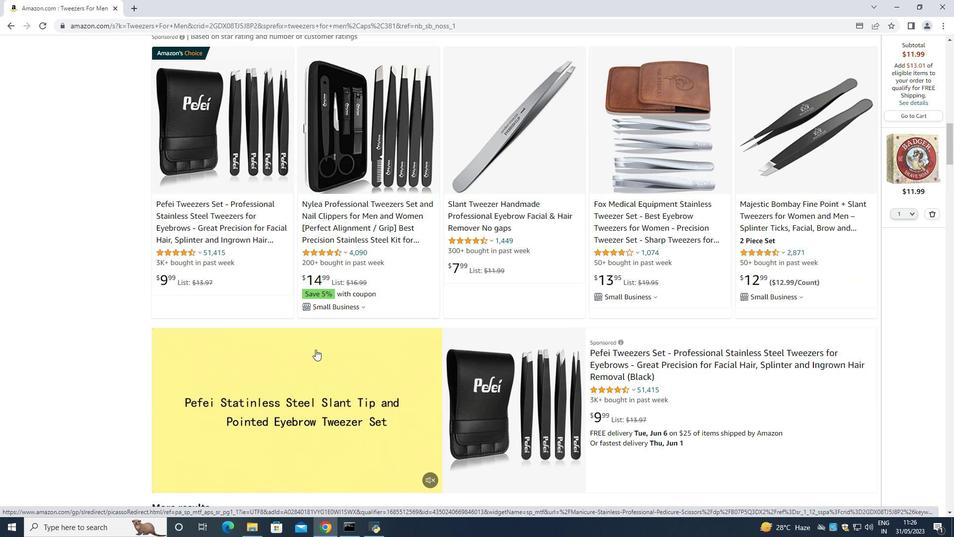 
Action: Mouse scrolled (315, 350) with delta (0, 0)
Screenshot: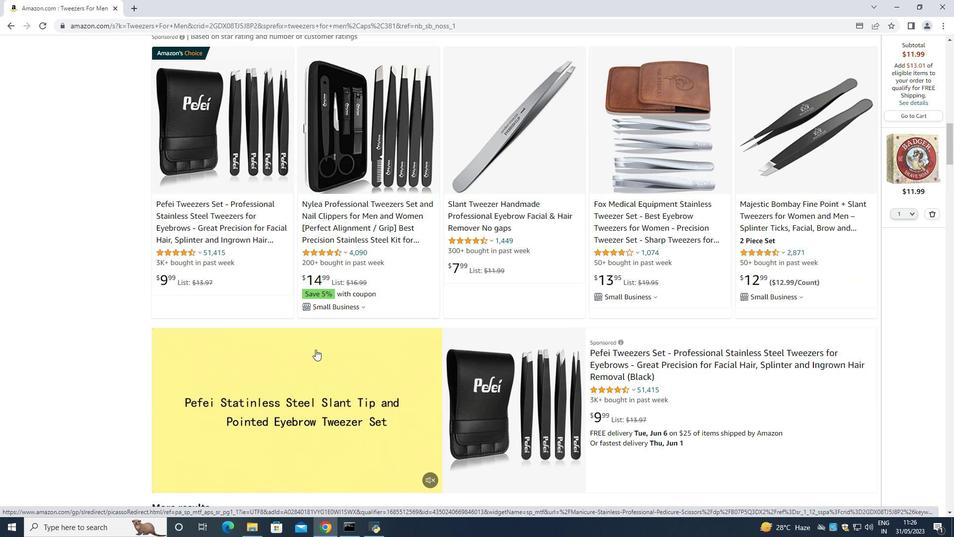
Action: Mouse scrolled (315, 350) with delta (0, 0)
Screenshot: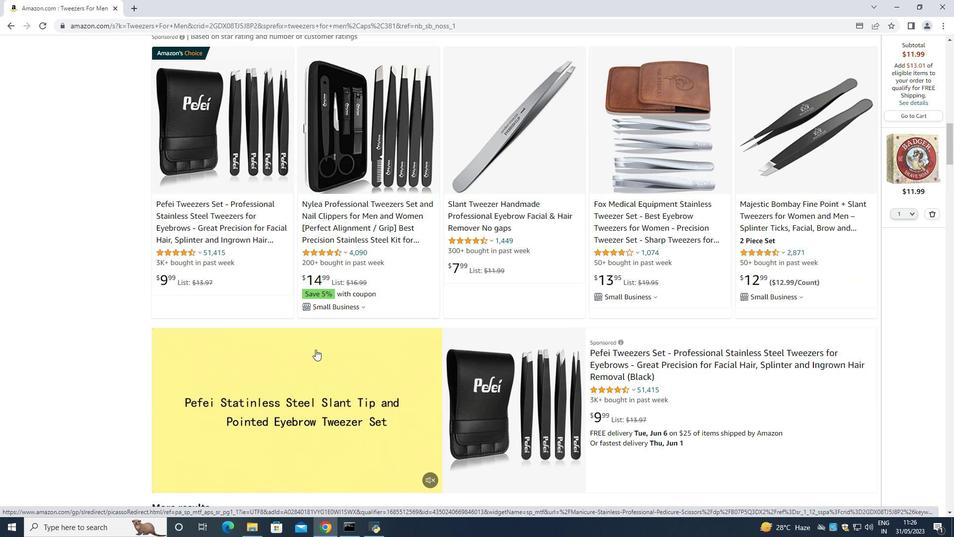 
Action: Mouse scrolled (315, 350) with delta (0, 0)
Screenshot: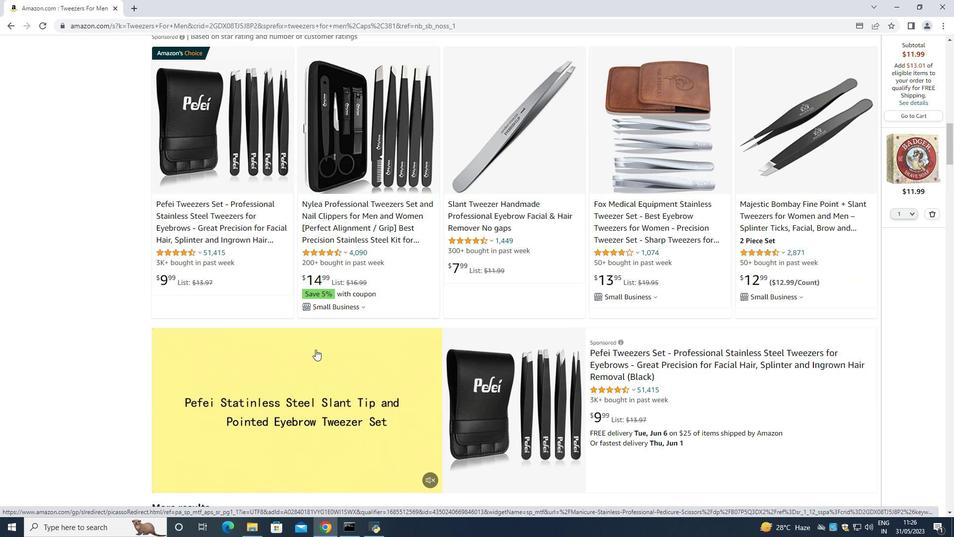 
Action: Mouse scrolled (315, 350) with delta (0, 0)
Screenshot: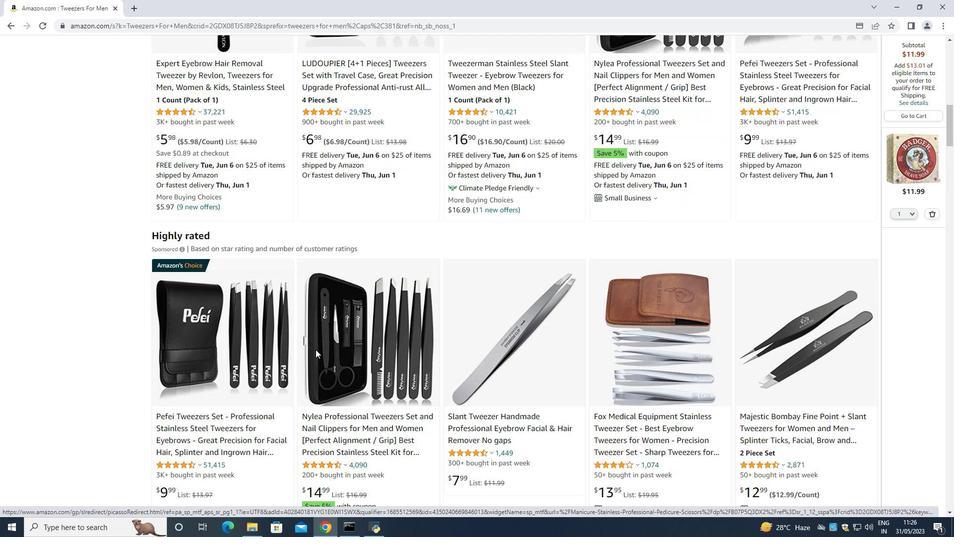 
Action: Mouse scrolled (315, 350) with delta (0, 0)
Screenshot: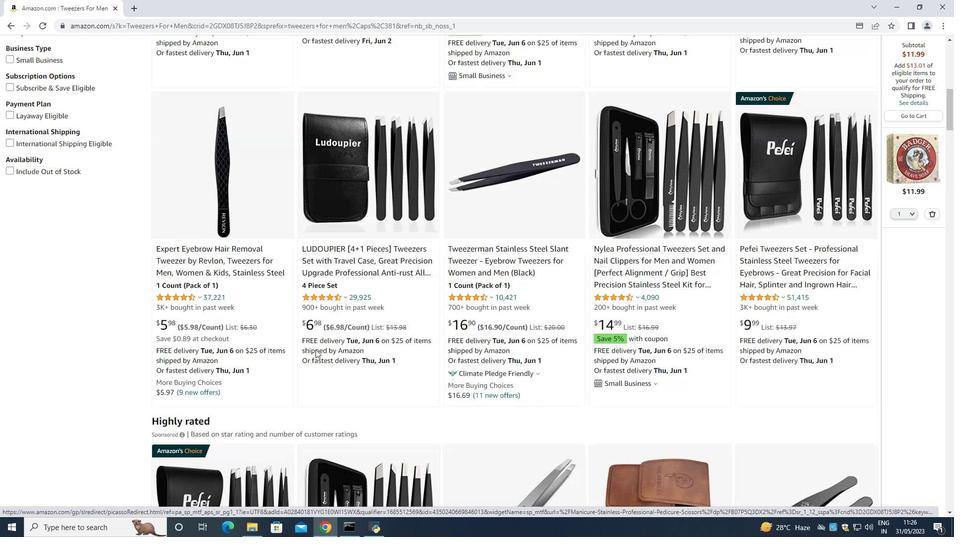 
Action: Mouse scrolled (315, 350) with delta (0, 0)
Screenshot: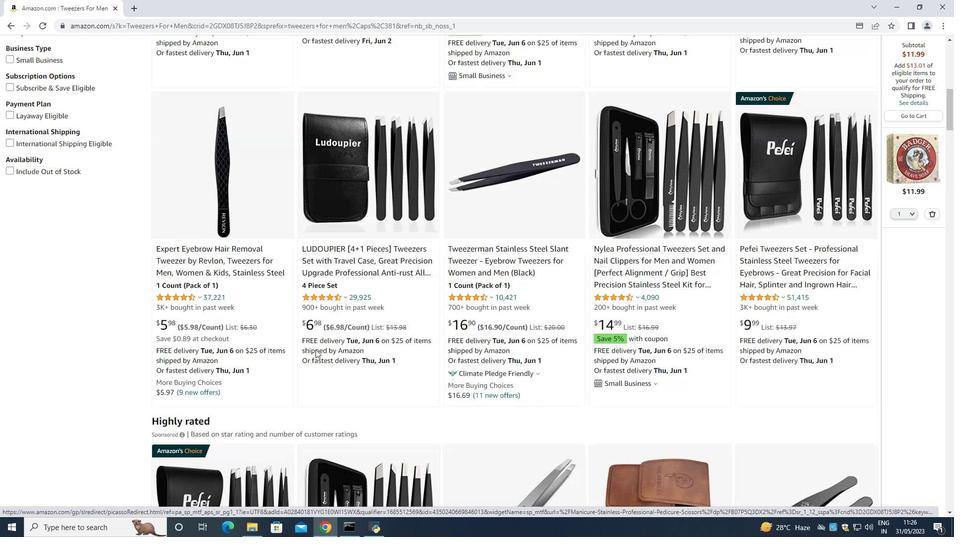 
Action: Mouse scrolled (315, 350) with delta (0, 0)
Screenshot: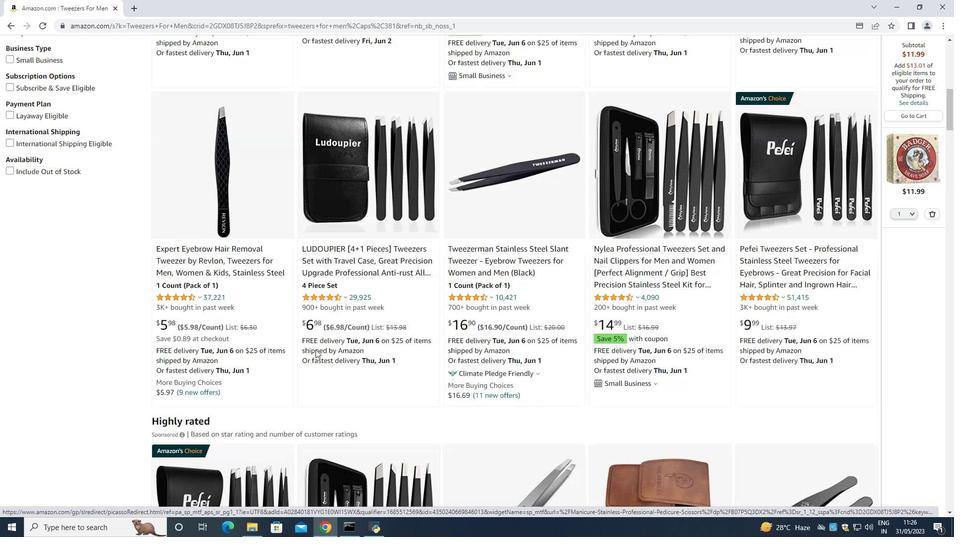 
Action: Mouse scrolled (315, 350) with delta (0, 0)
Screenshot: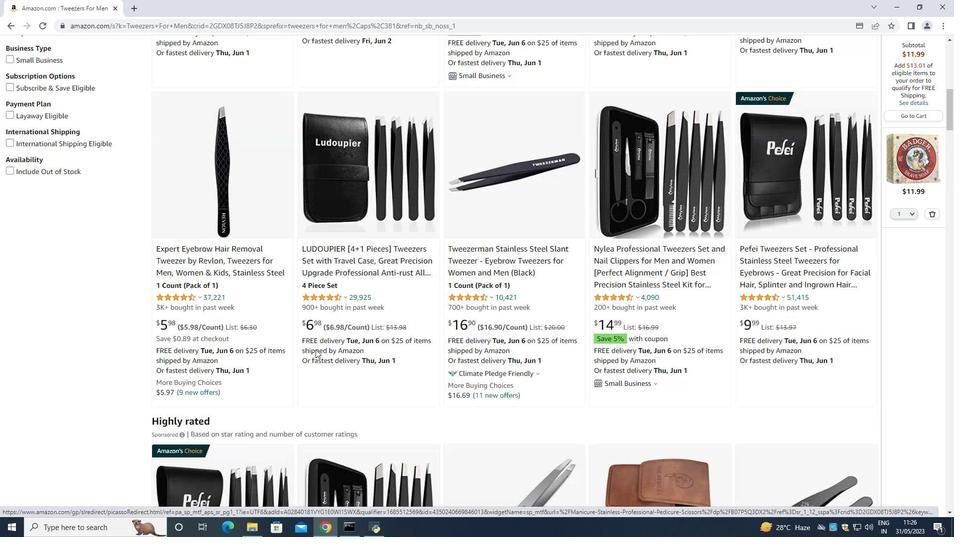 
Action: Mouse scrolled (315, 350) with delta (0, 0)
Screenshot: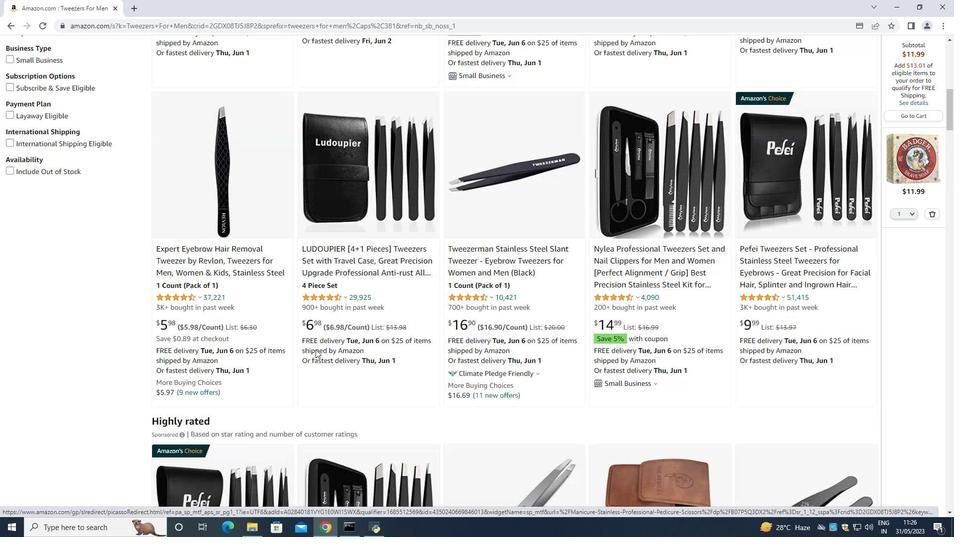 
Action: Mouse scrolled (315, 350) with delta (0, 0)
Screenshot: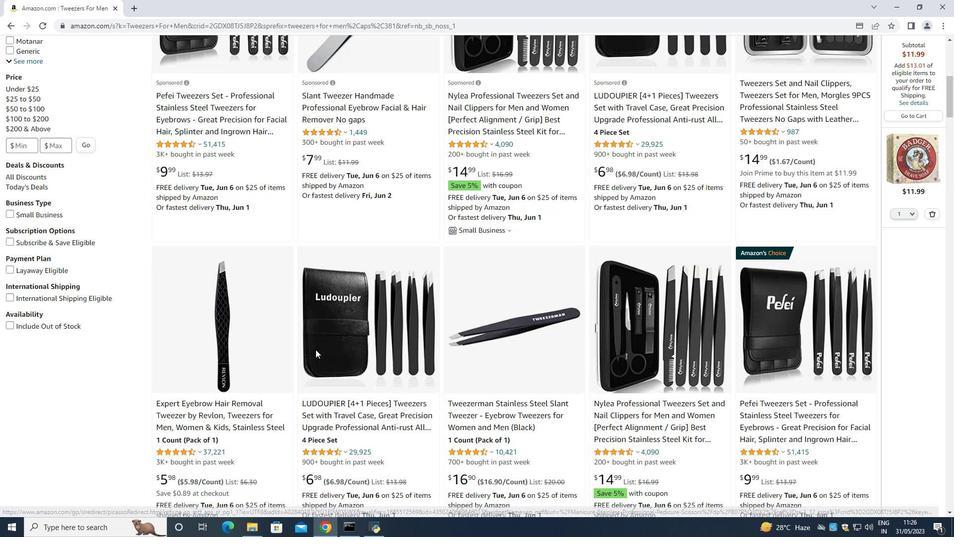 
Action: Mouse scrolled (315, 350) with delta (0, 0)
Screenshot: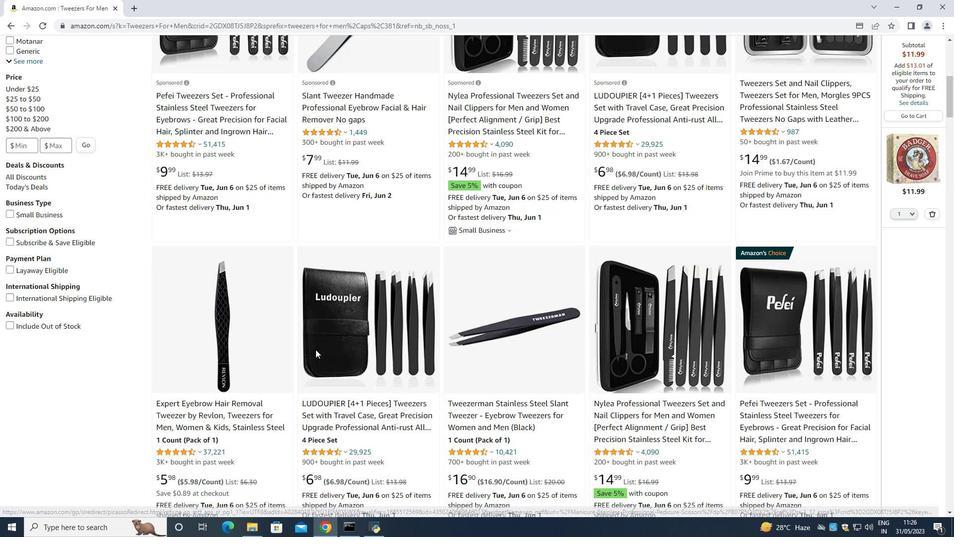 
Action: Mouse scrolled (315, 350) with delta (0, 0)
Screenshot: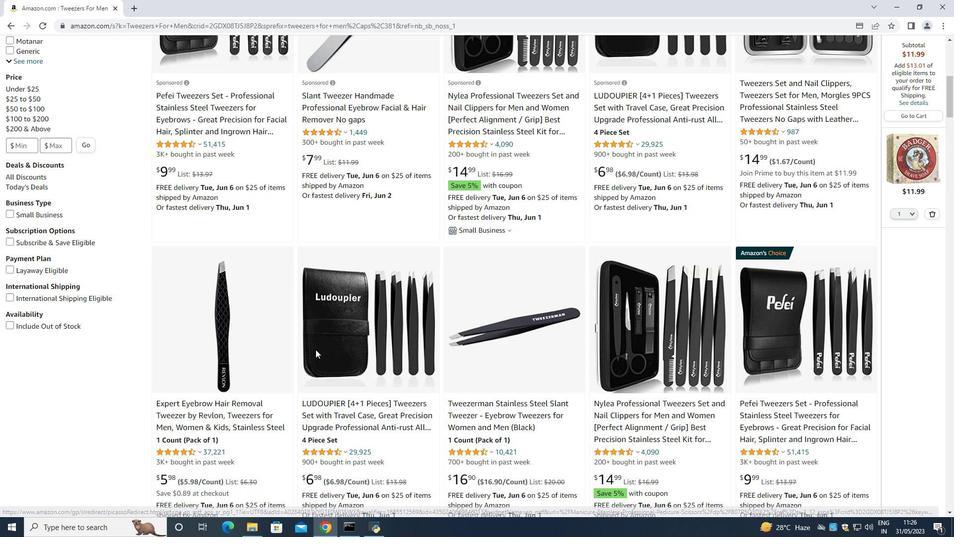 
Action: Mouse scrolled (315, 350) with delta (0, 0)
Screenshot: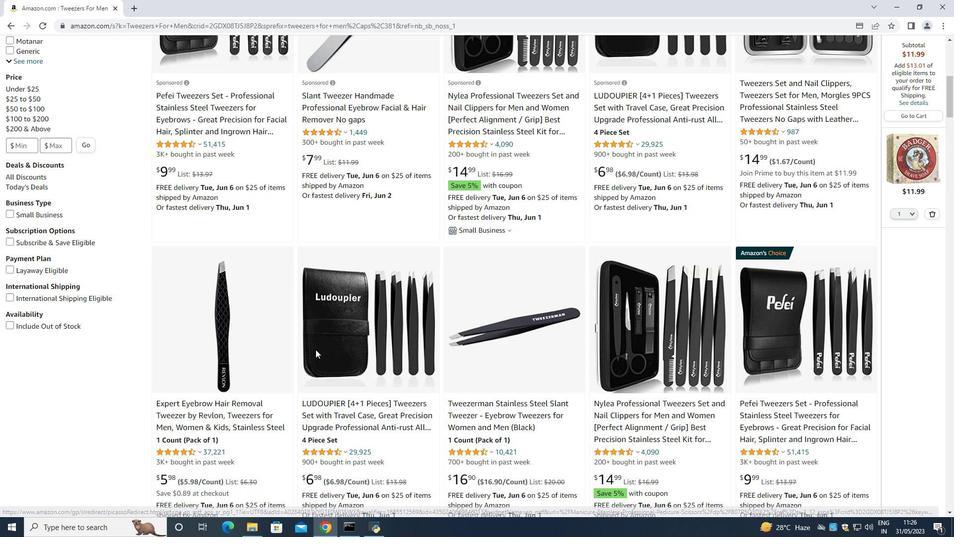 
Action: Mouse scrolled (315, 350) with delta (0, 0)
Screenshot: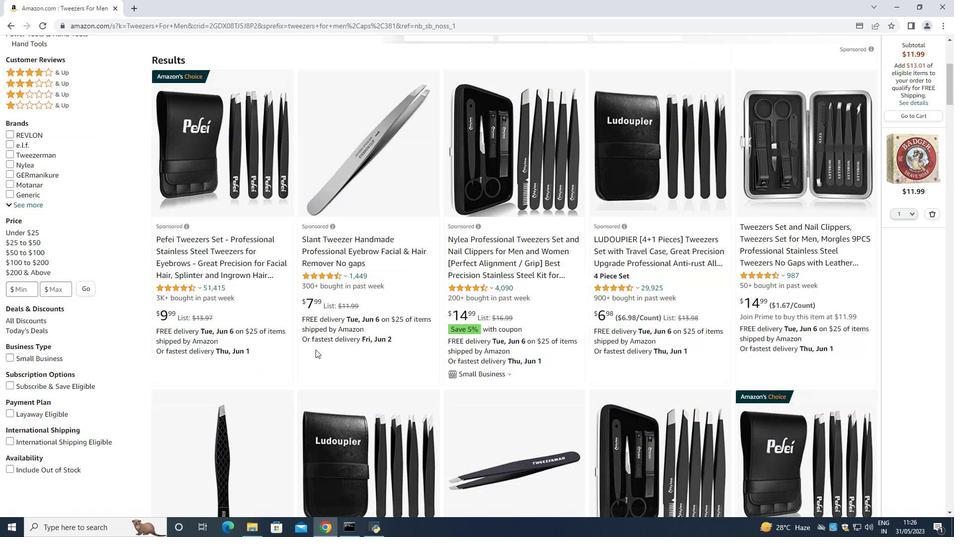 
Action: Mouse scrolled (315, 350) with delta (0, 0)
Screenshot: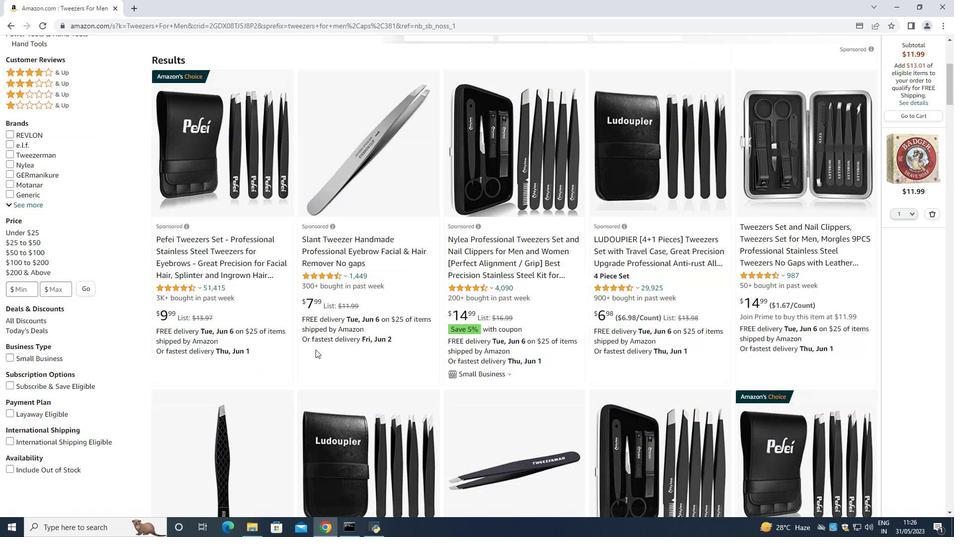 
Action: Mouse moved to (315, 349)
Screenshot: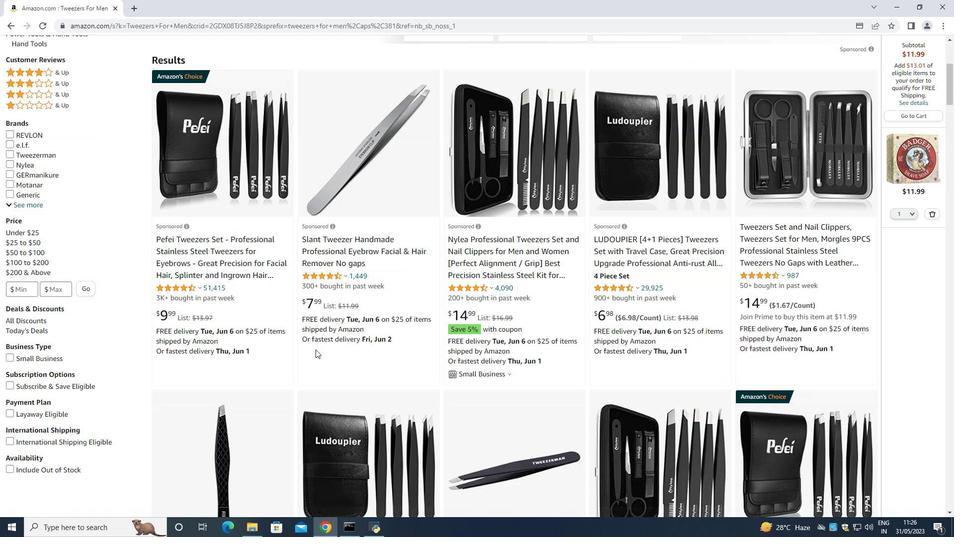 
Action: Mouse scrolled (315, 350) with delta (0, 0)
Screenshot: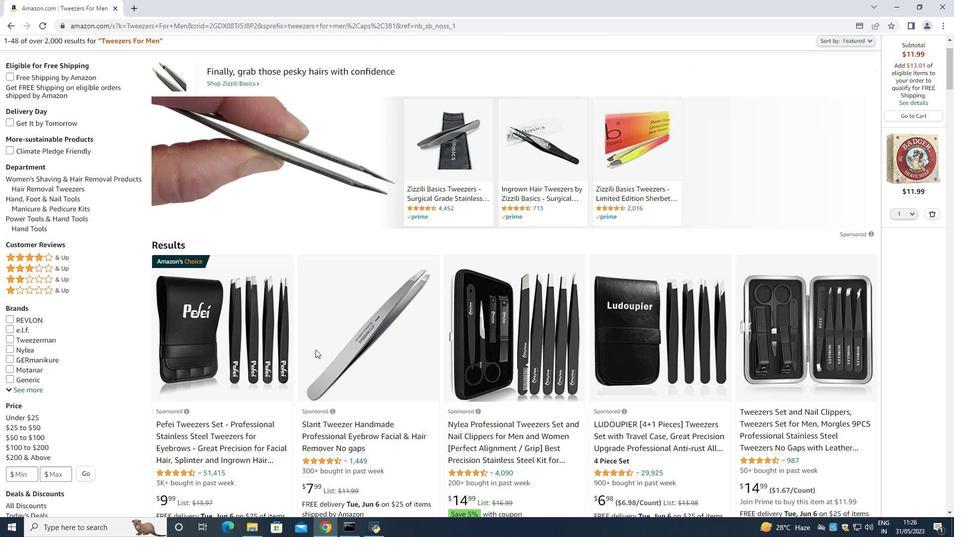 
Action: Mouse scrolled (315, 350) with delta (0, 0)
Screenshot: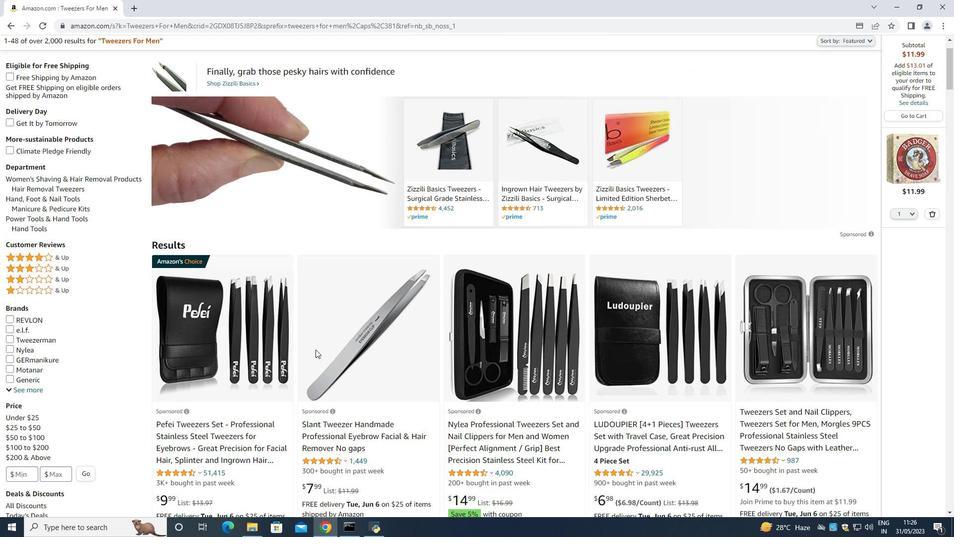 
Action: Mouse scrolled (315, 350) with delta (0, 0)
Screenshot: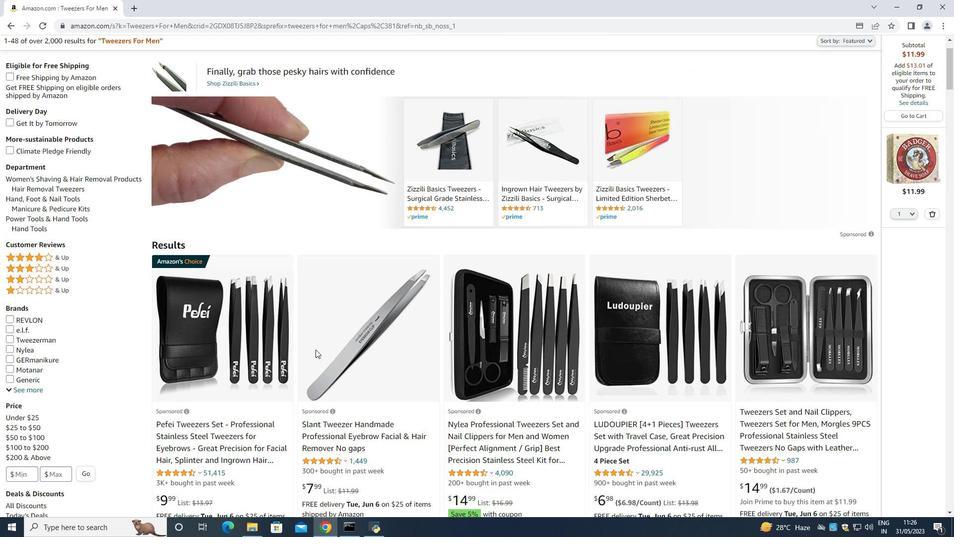 
Action: Mouse scrolled (315, 350) with delta (0, 0)
Screenshot: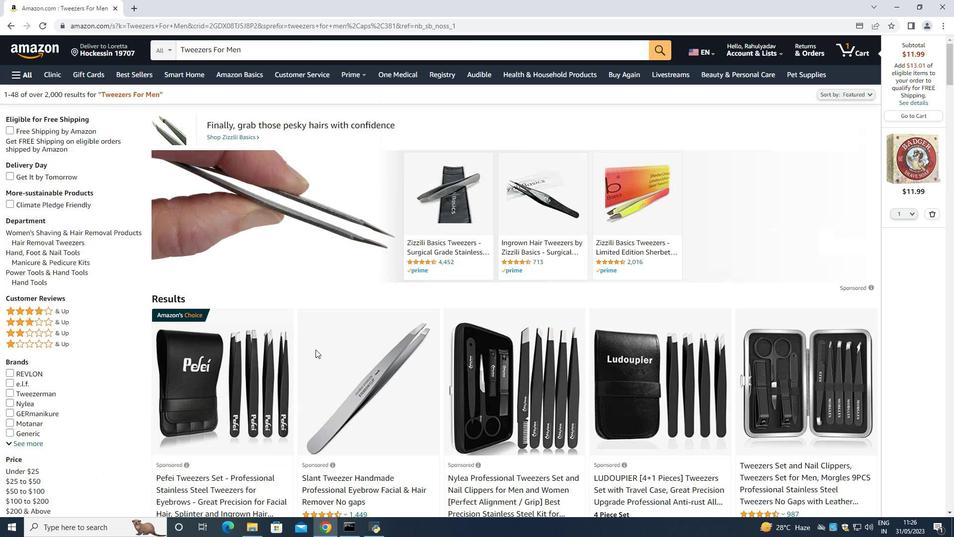 
Action: Mouse moved to (203, 382)
Screenshot: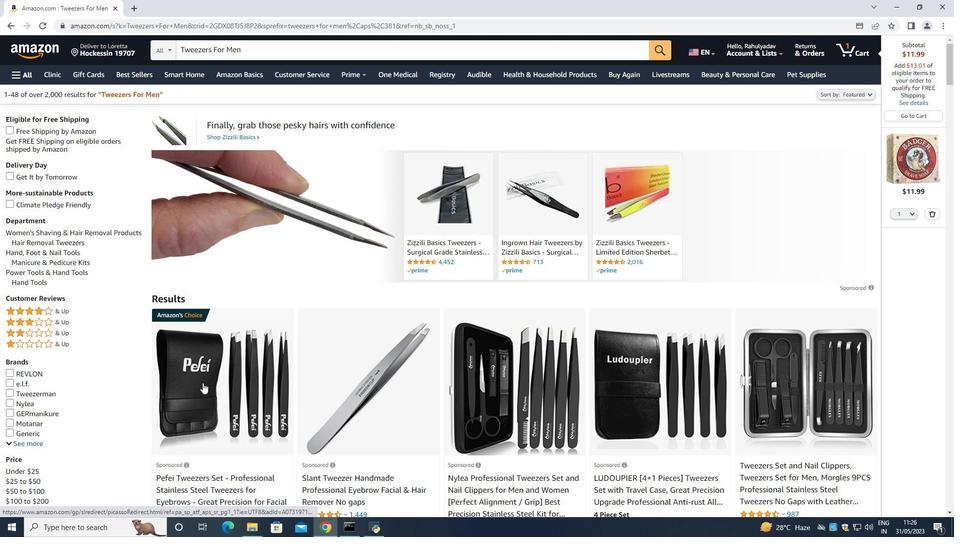 
Action: Mouse scrolled (203, 381) with delta (0, 0)
Screenshot: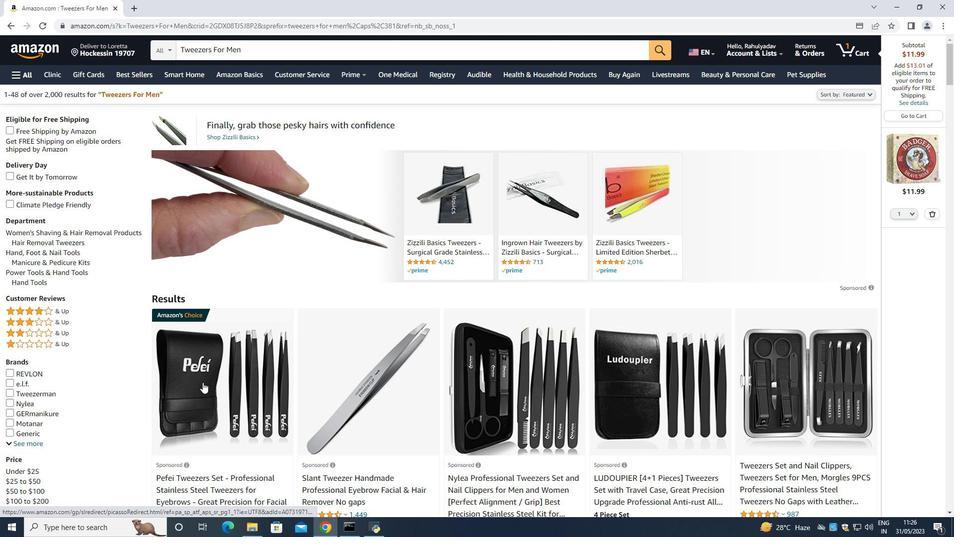 
Action: Mouse moved to (213, 366)
Screenshot: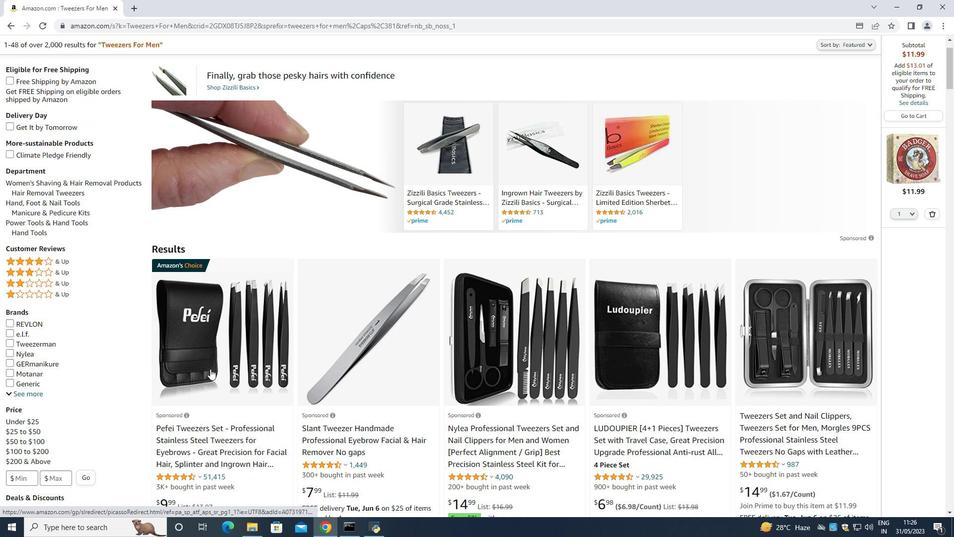 
Action: Mouse pressed left at (213, 366)
Screenshot: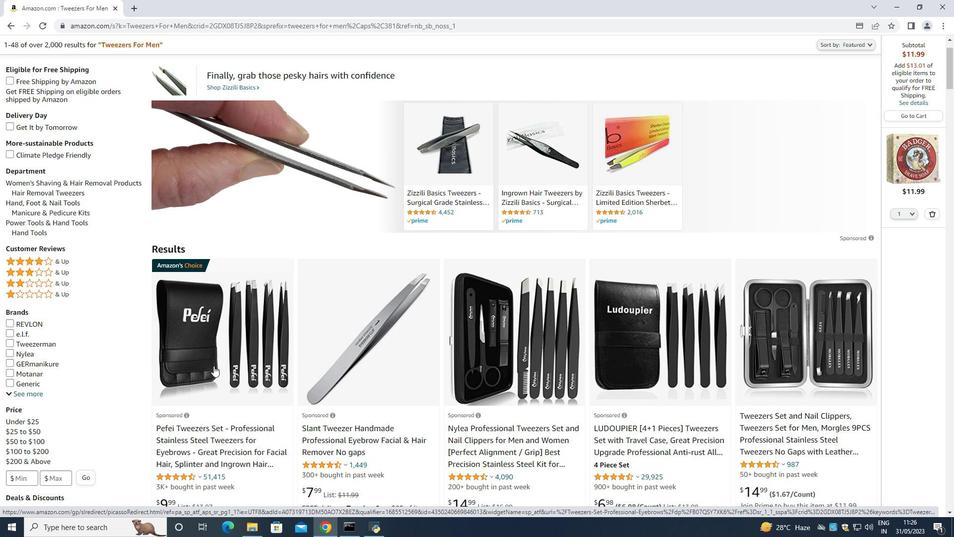 
Action: Mouse moved to (515, 230)
Screenshot: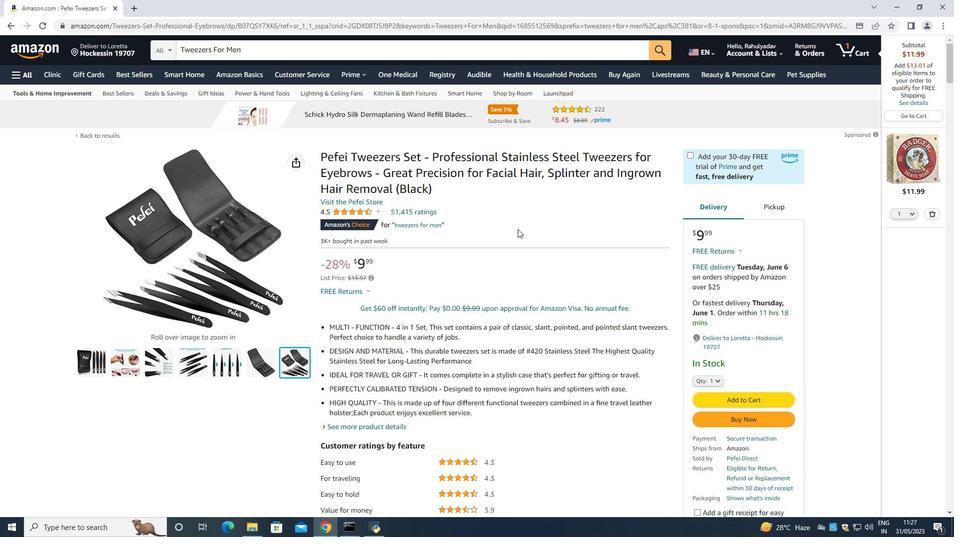 
Action: Mouse scrolled (515, 230) with delta (0, 0)
Screenshot: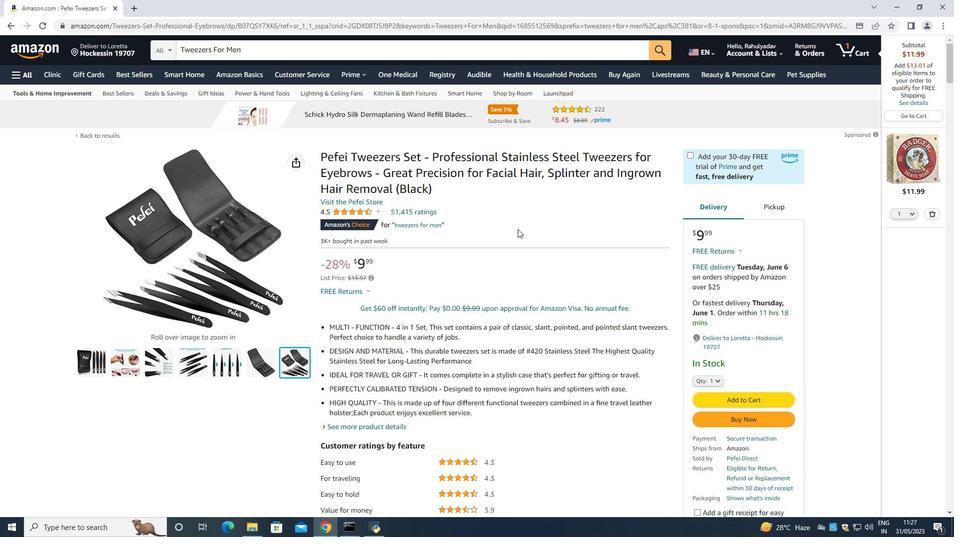 
Action: Mouse moved to (501, 234)
Screenshot: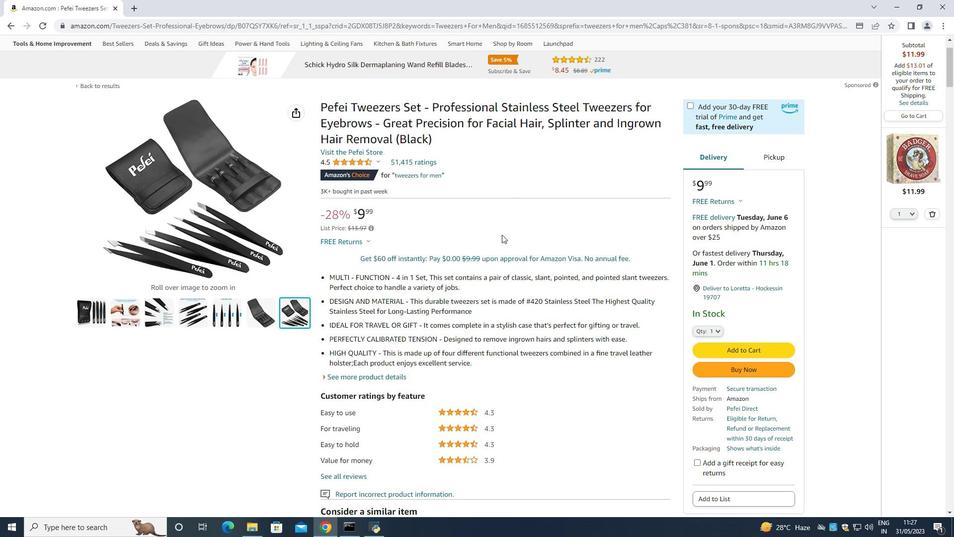 
Action: Mouse scrolled (501, 234) with delta (0, 0)
Screenshot: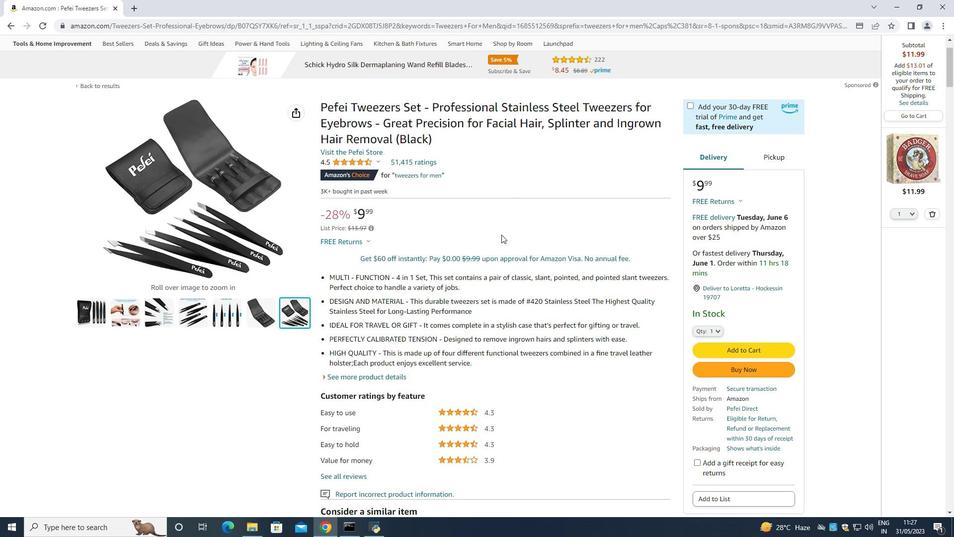 
Action: Mouse scrolled (501, 234) with delta (0, 0)
Screenshot: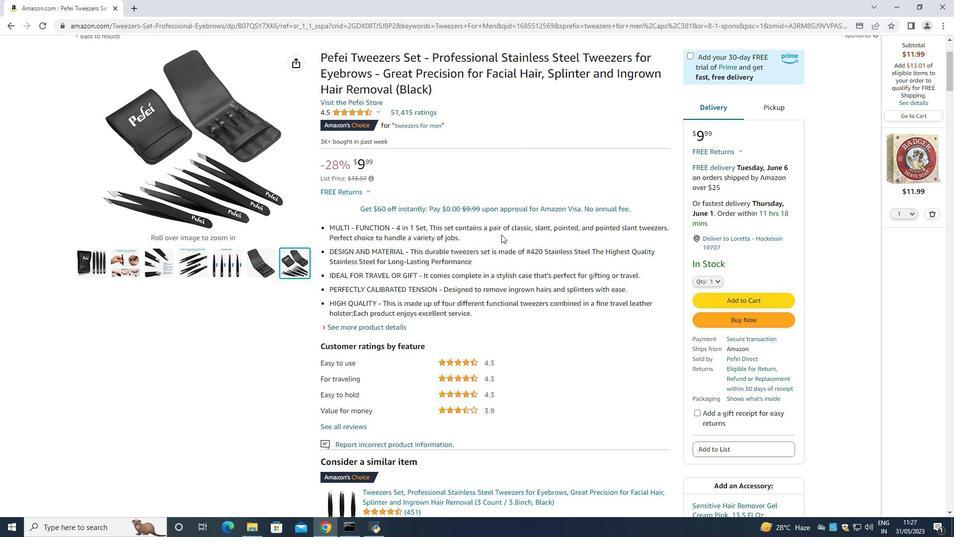 
Action: Mouse scrolled (501, 234) with delta (0, 0)
Screenshot: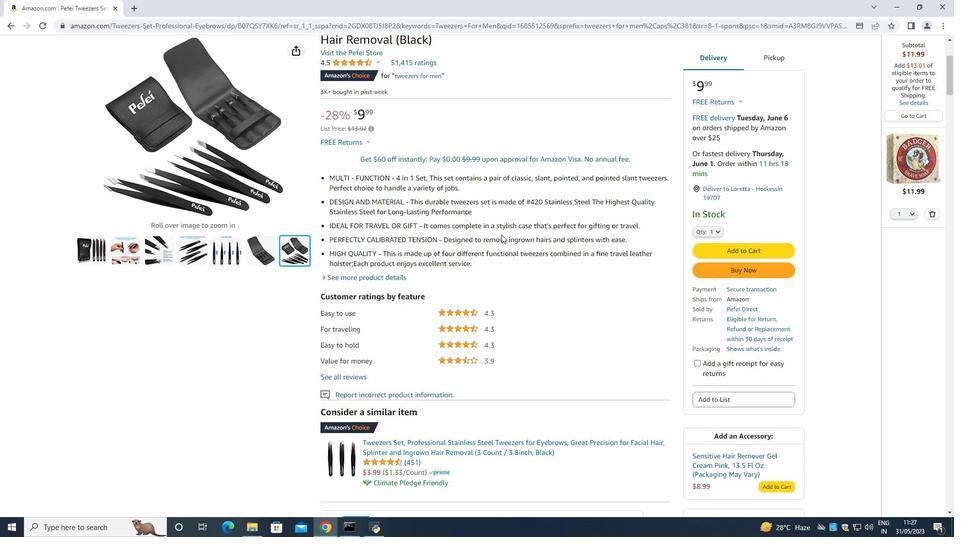 
Action: Mouse moved to (504, 236)
Screenshot: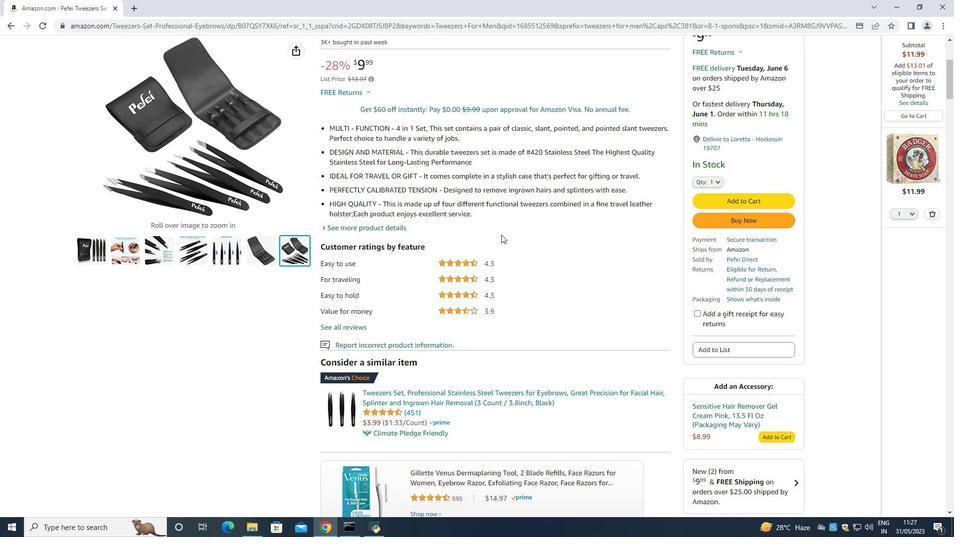 
Action: Mouse scrolled (504, 235) with delta (0, 0)
Screenshot: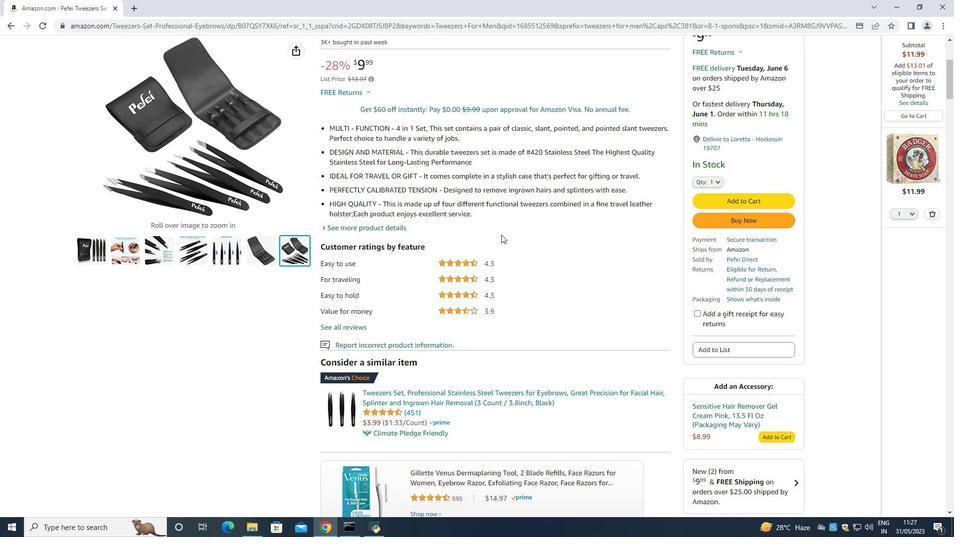 
Action: Mouse moved to (507, 237)
Screenshot: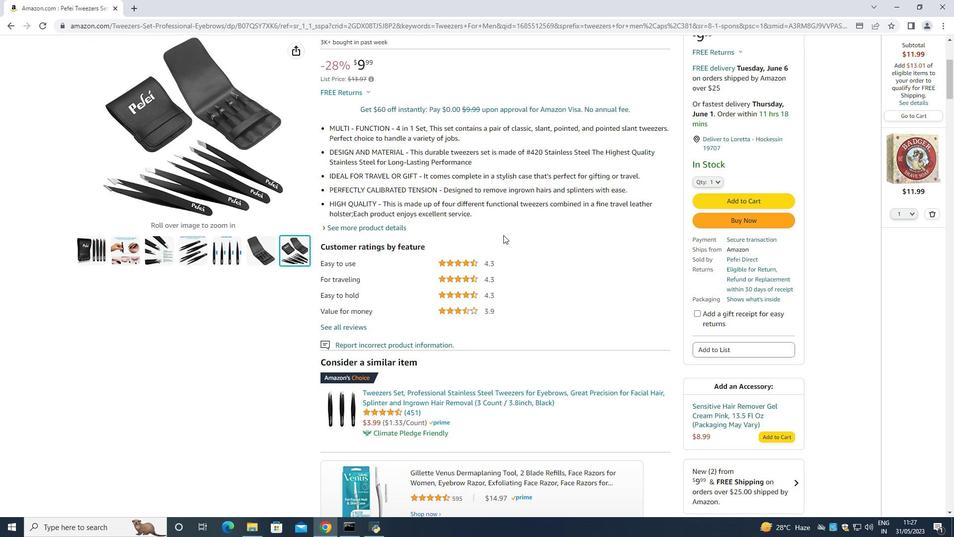 
Action: Mouse scrolled (507, 236) with delta (0, 0)
Screenshot: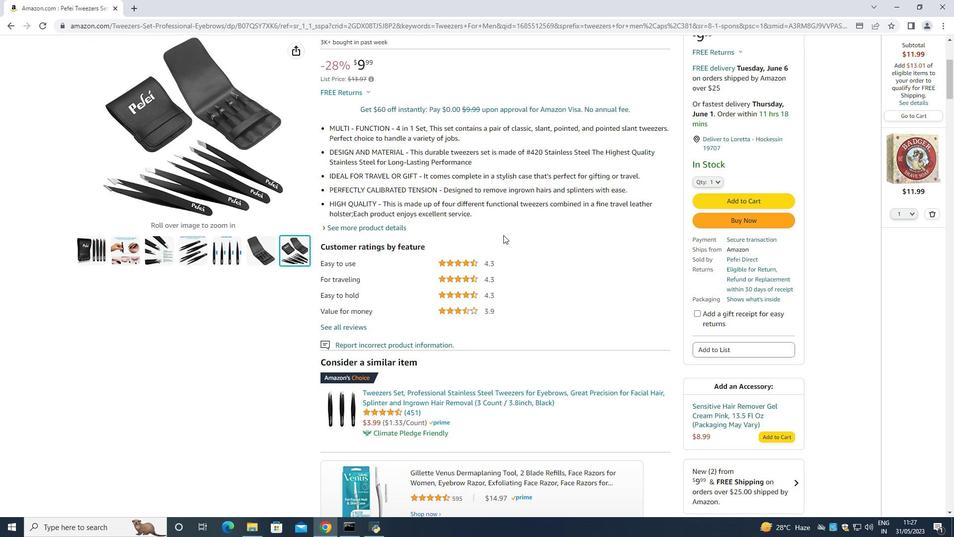 
Action: Mouse scrolled (507, 236) with delta (0, 0)
Screenshot: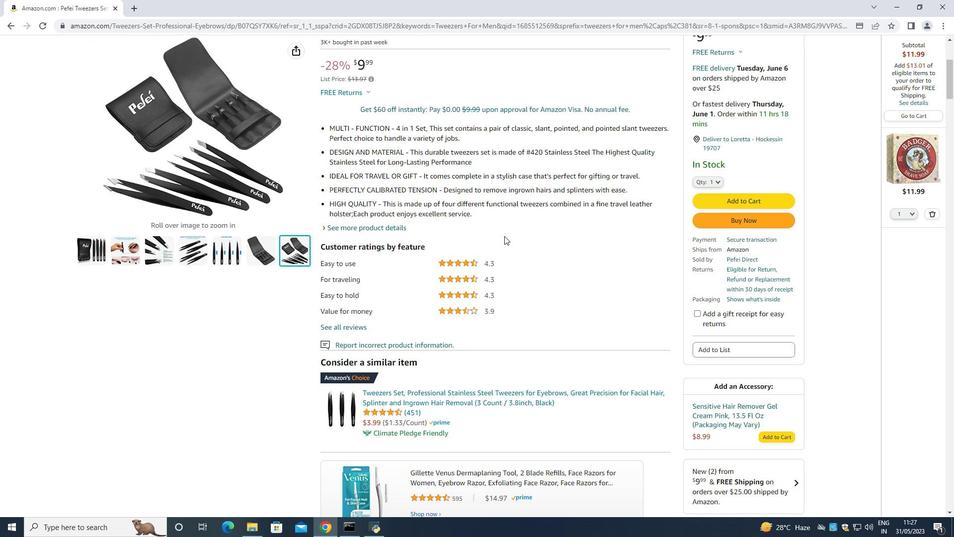 
Action: Mouse scrolled (507, 236) with delta (0, 0)
Screenshot: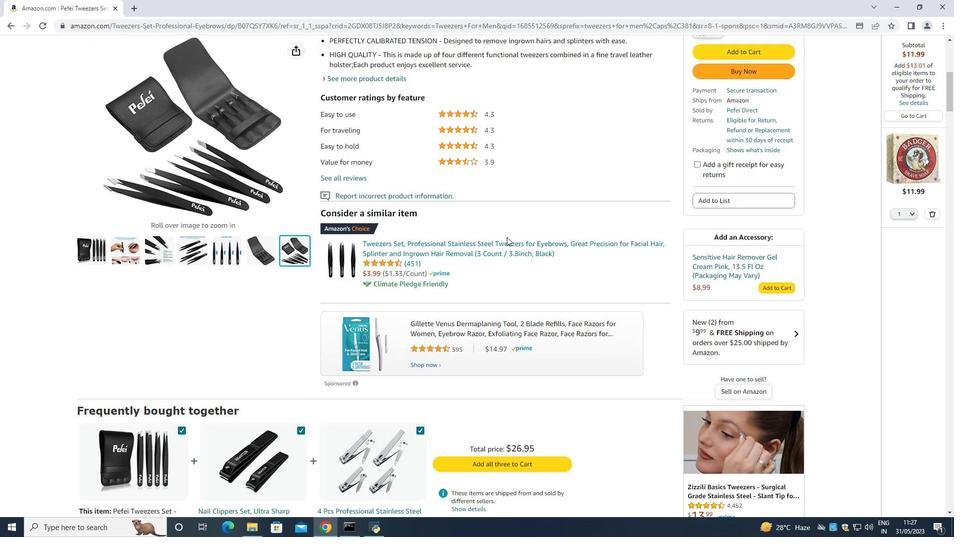 
Action: Mouse scrolled (507, 236) with delta (0, 0)
Screenshot: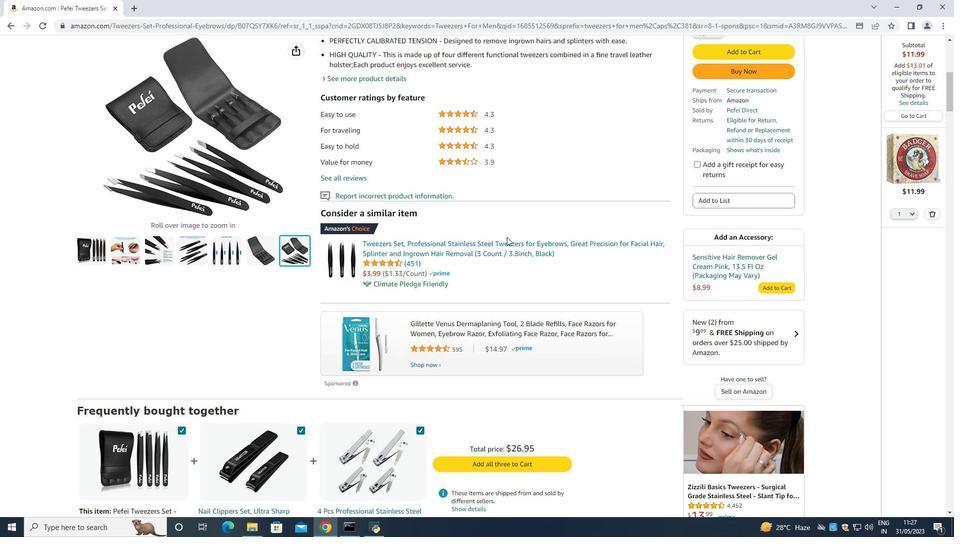 
Action: Mouse scrolled (507, 236) with delta (0, 0)
Screenshot: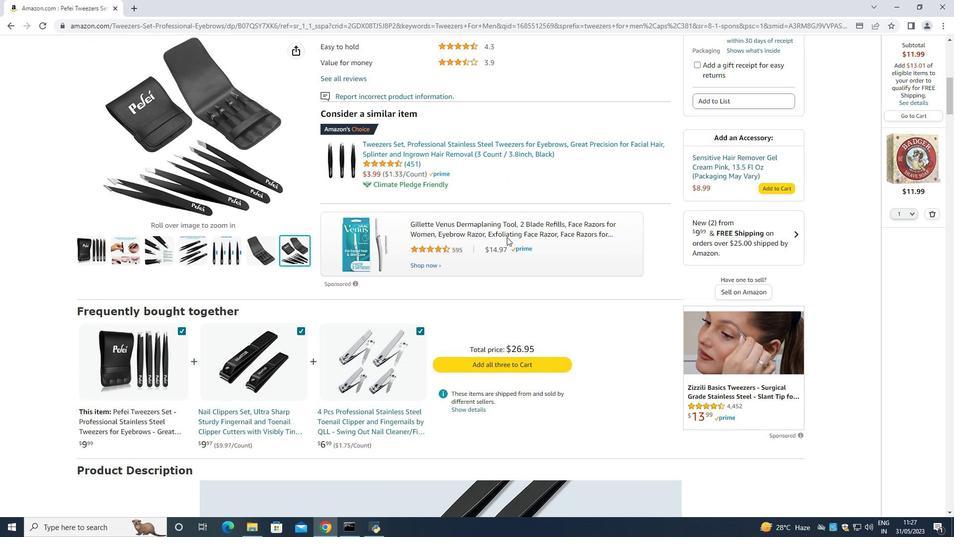 
Action: Mouse scrolled (507, 236) with delta (0, 0)
Screenshot: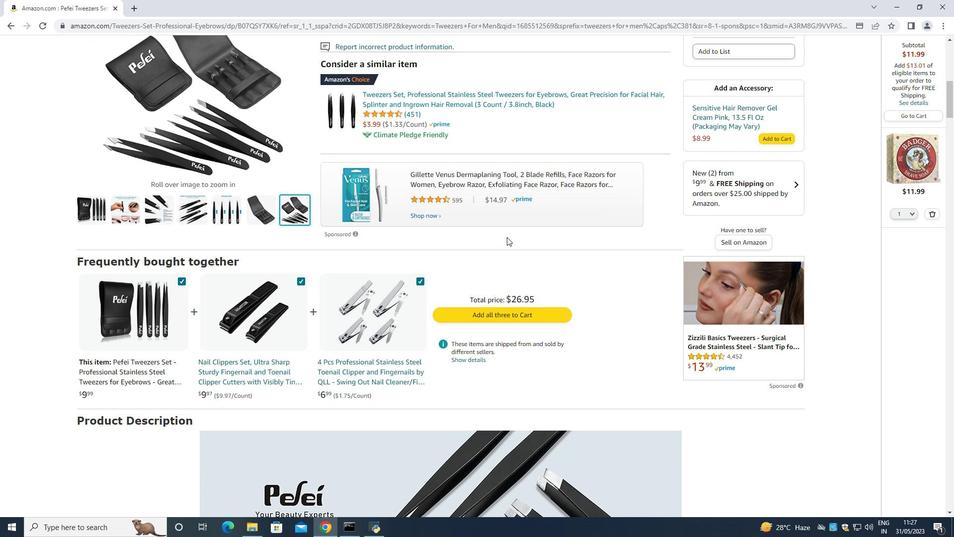 
Action: Mouse scrolled (507, 236) with delta (0, 0)
Screenshot: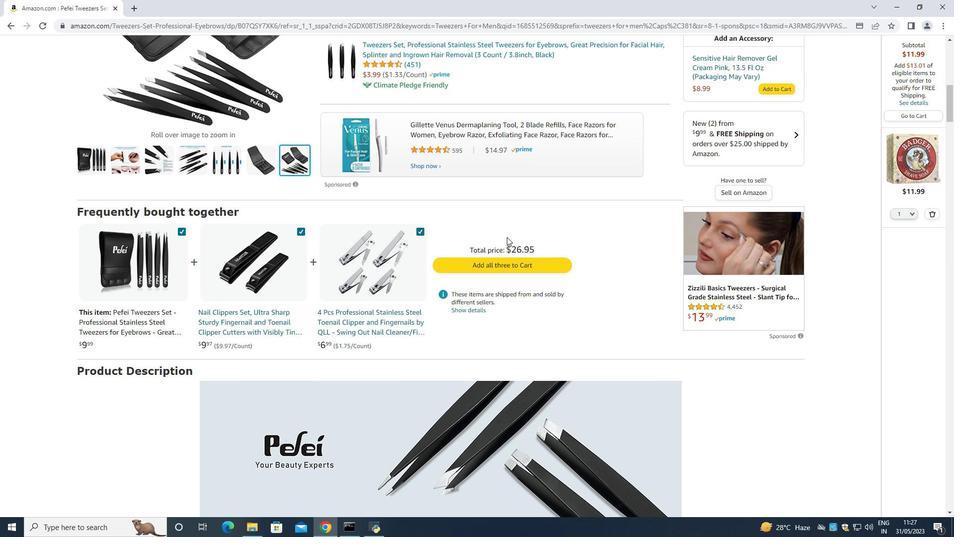
Action: Mouse scrolled (507, 236) with delta (0, 0)
Screenshot: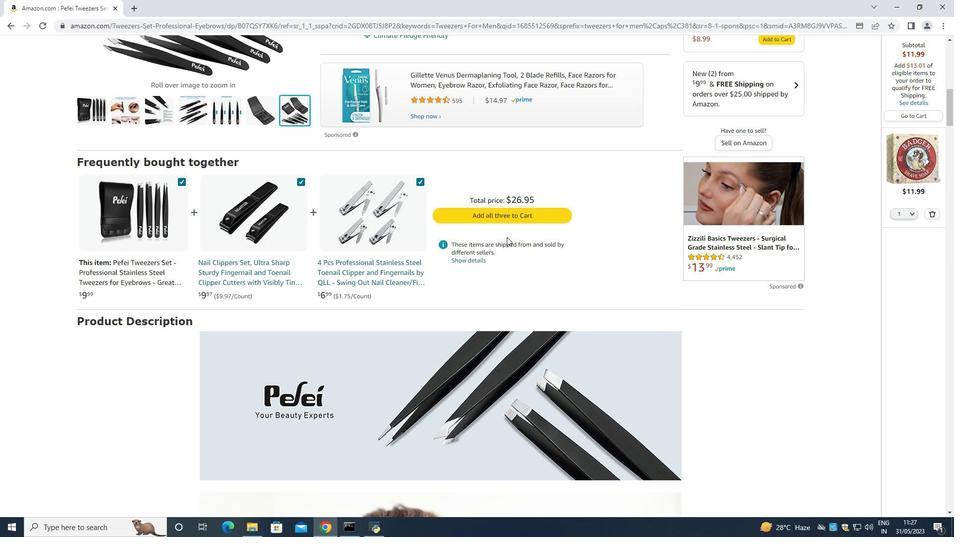 
Action: Mouse scrolled (507, 236) with delta (0, 0)
Screenshot: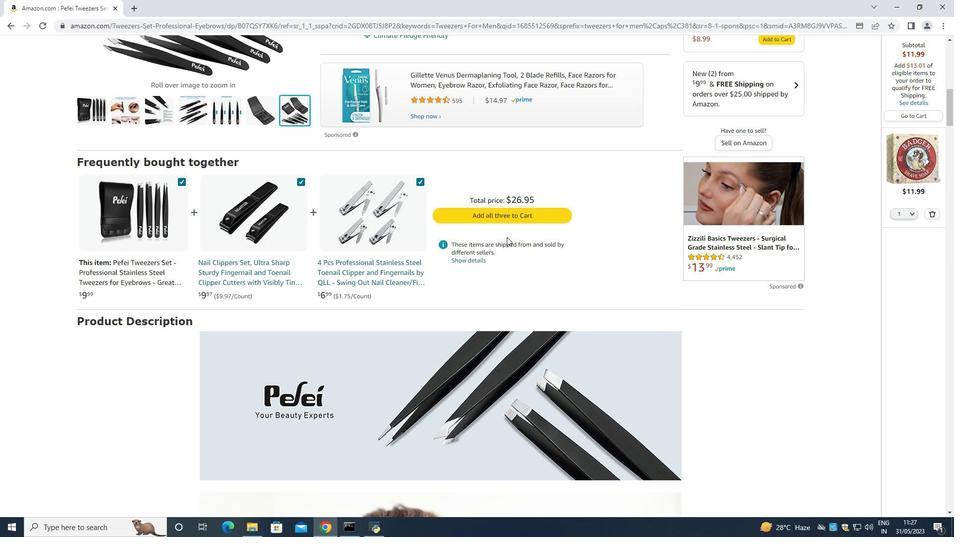 
Action: Mouse moved to (517, 236)
Screenshot: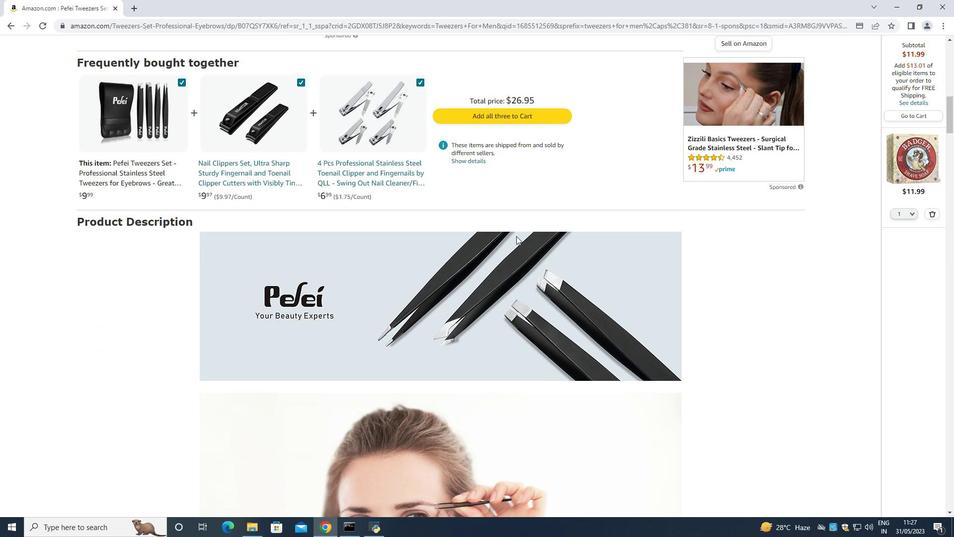 
Action: Mouse scrolled (517, 235) with delta (0, 0)
Screenshot: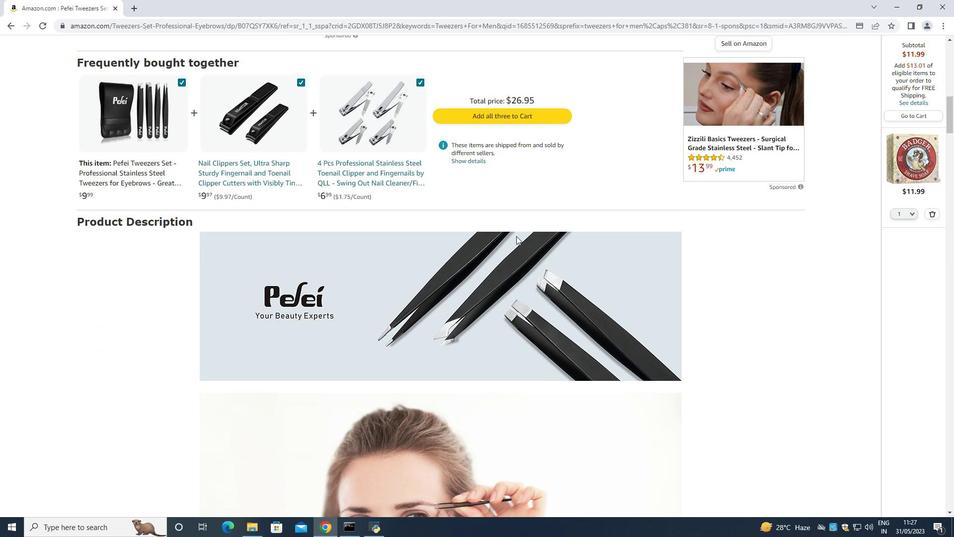 
Action: Mouse scrolled (517, 235) with delta (0, 0)
Screenshot: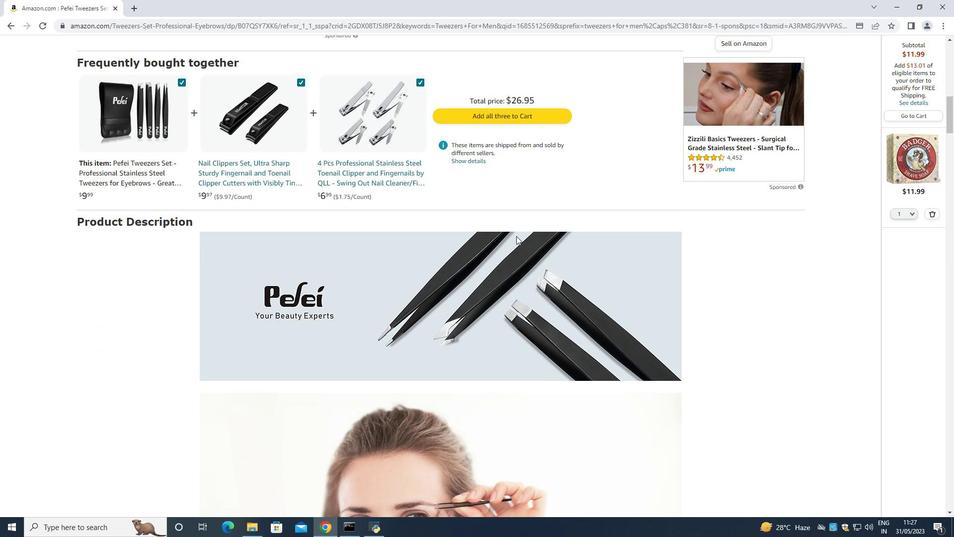 
Action: Mouse scrolled (517, 235) with delta (0, 0)
Screenshot: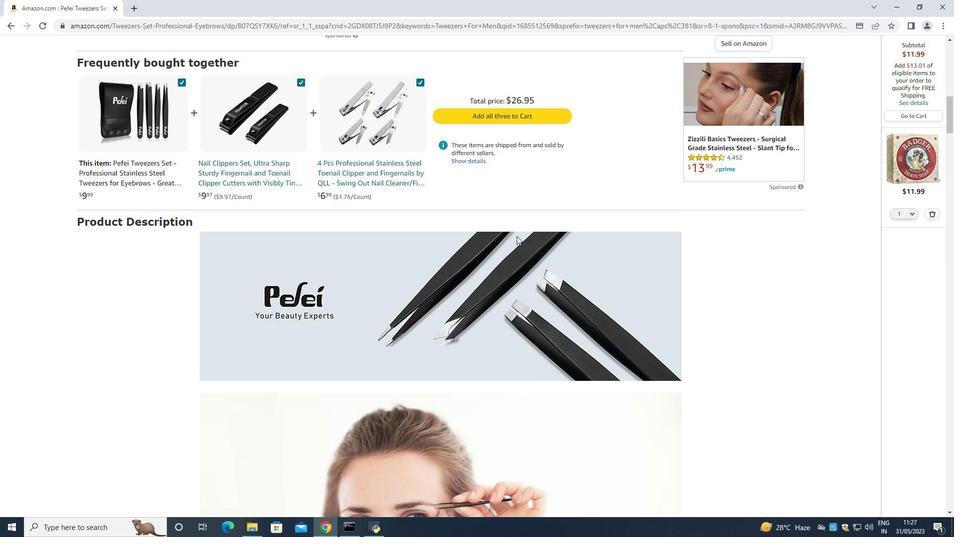 
Action: Mouse moved to (512, 221)
Screenshot: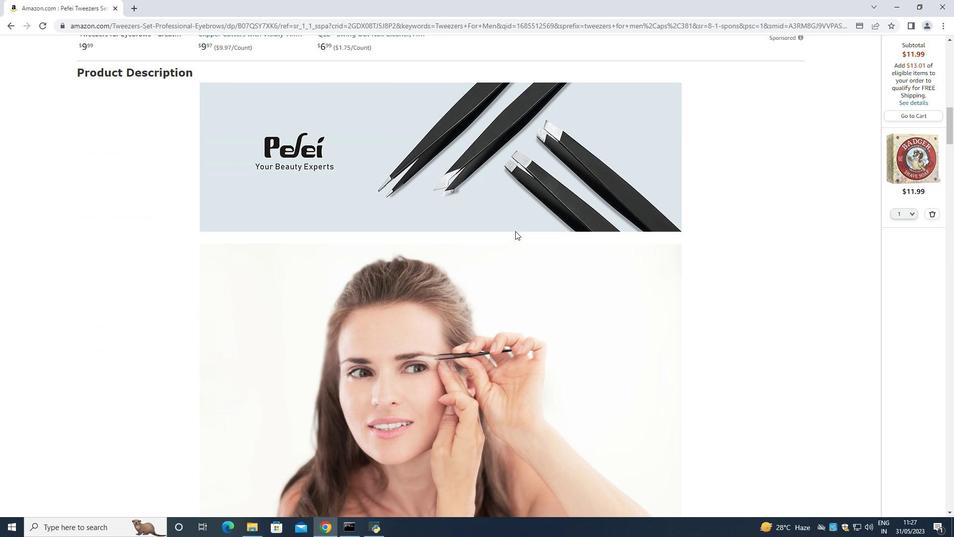 
Action: Mouse scrolled (512, 221) with delta (0, 0)
Screenshot: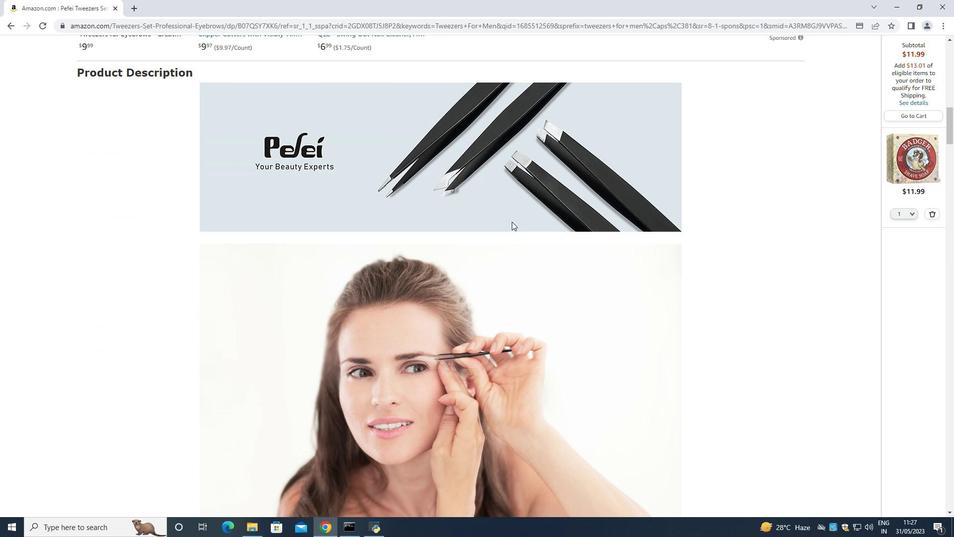 
Action: Mouse scrolled (512, 221) with delta (0, 0)
Screenshot: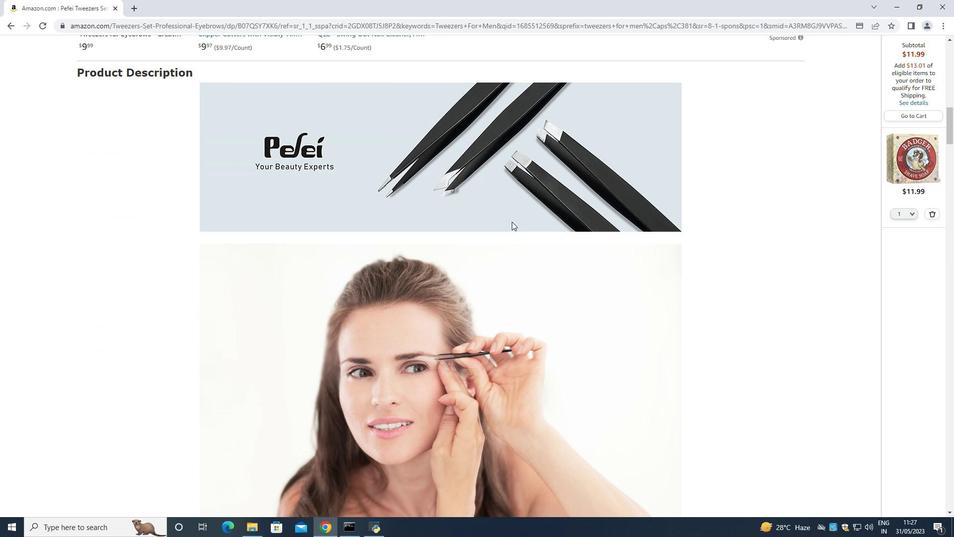 
Action: Mouse scrolled (512, 221) with delta (0, 0)
Screenshot: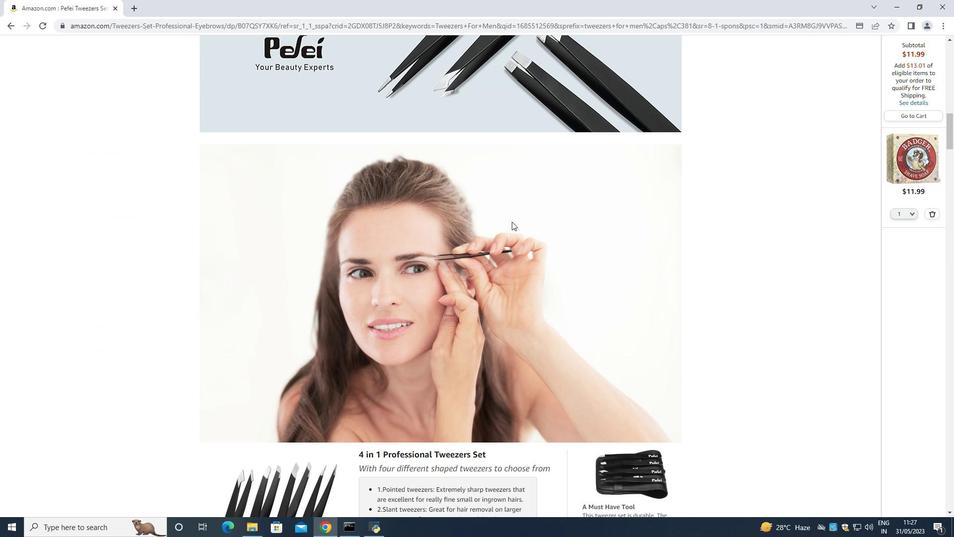 
Action: Mouse scrolled (512, 221) with delta (0, 0)
Screenshot: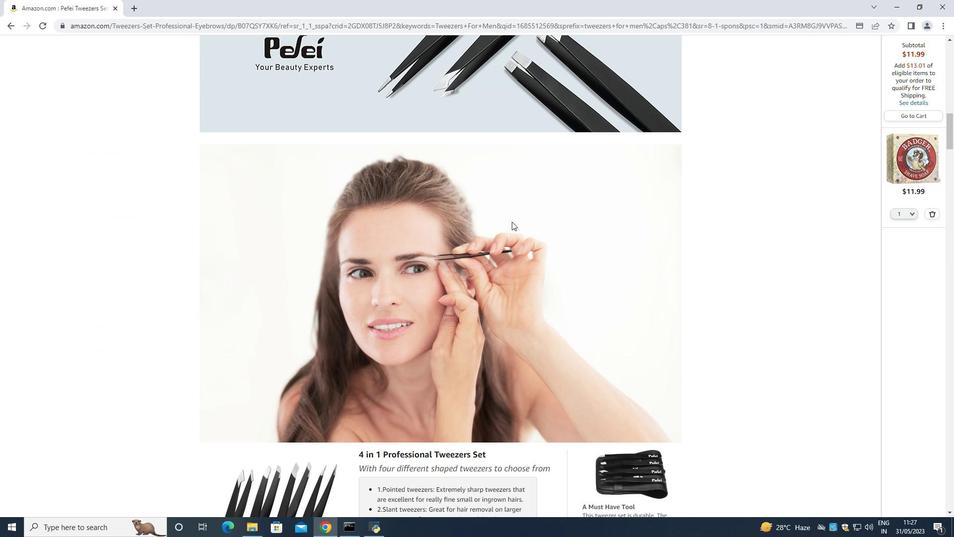 
Action: Mouse scrolled (512, 221) with delta (0, 0)
Screenshot: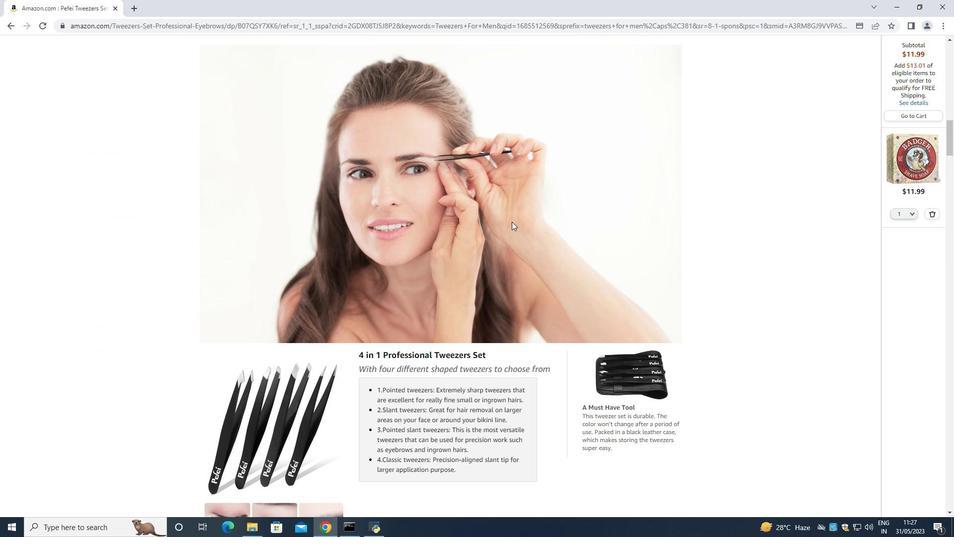 
Action: Mouse scrolled (512, 221) with delta (0, 0)
Screenshot: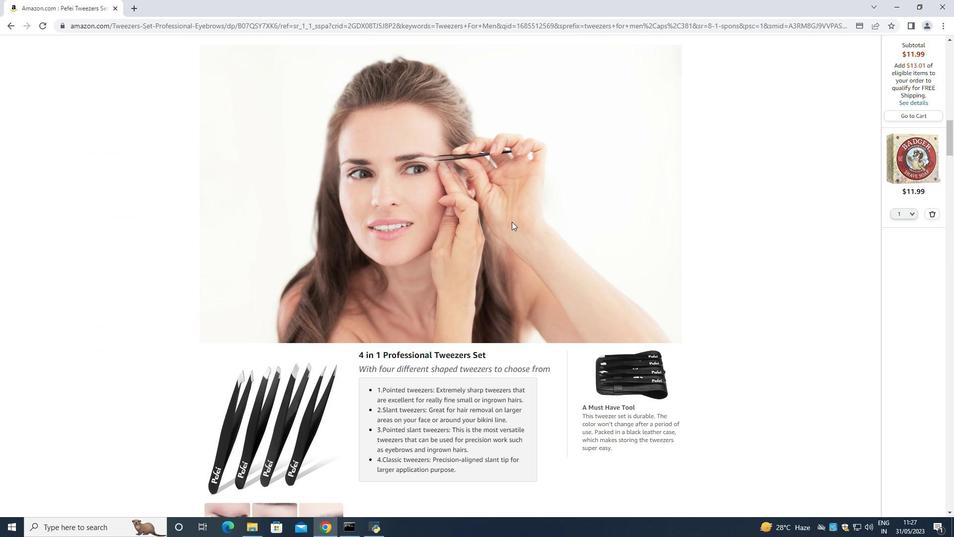 
Action: Mouse scrolled (512, 221) with delta (0, 0)
Screenshot: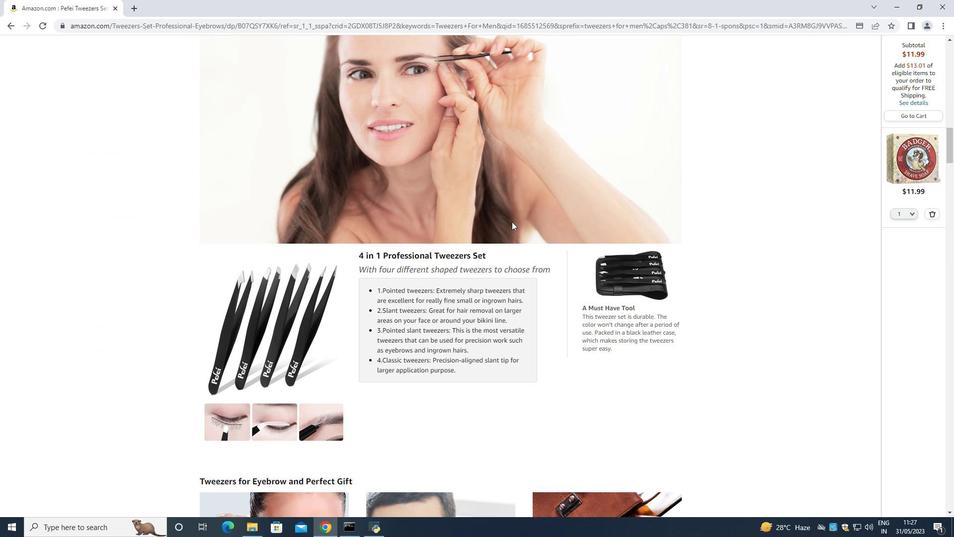 
Action: Mouse scrolled (512, 221) with delta (0, 0)
Screenshot: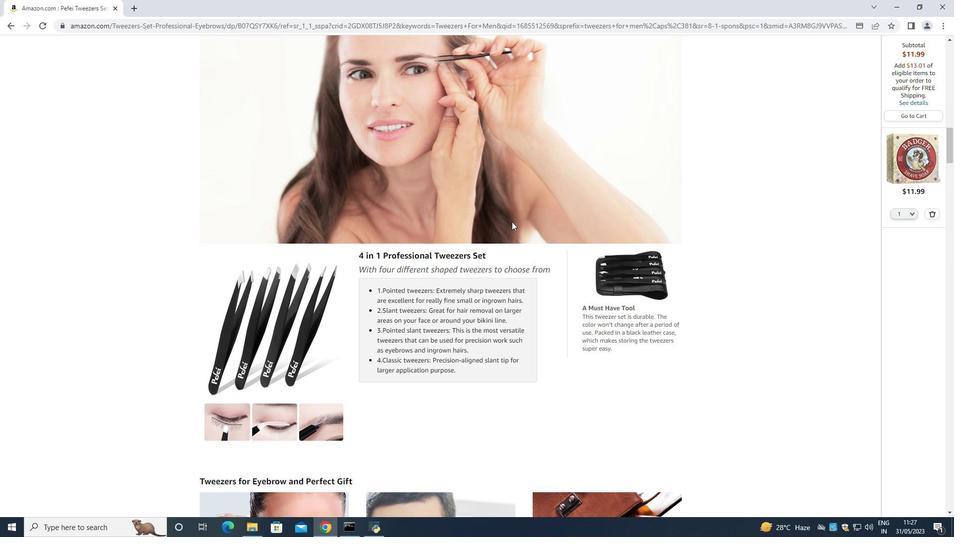 
Action: Mouse scrolled (512, 221) with delta (0, 0)
Screenshot: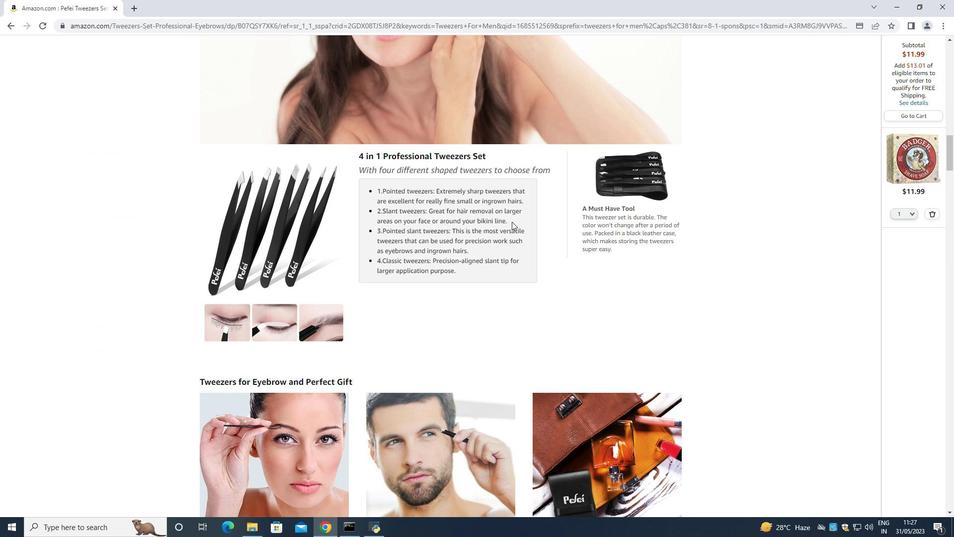 
Action: Mouse scrolled (512, 221) with delta (0, 0)
Screenshot: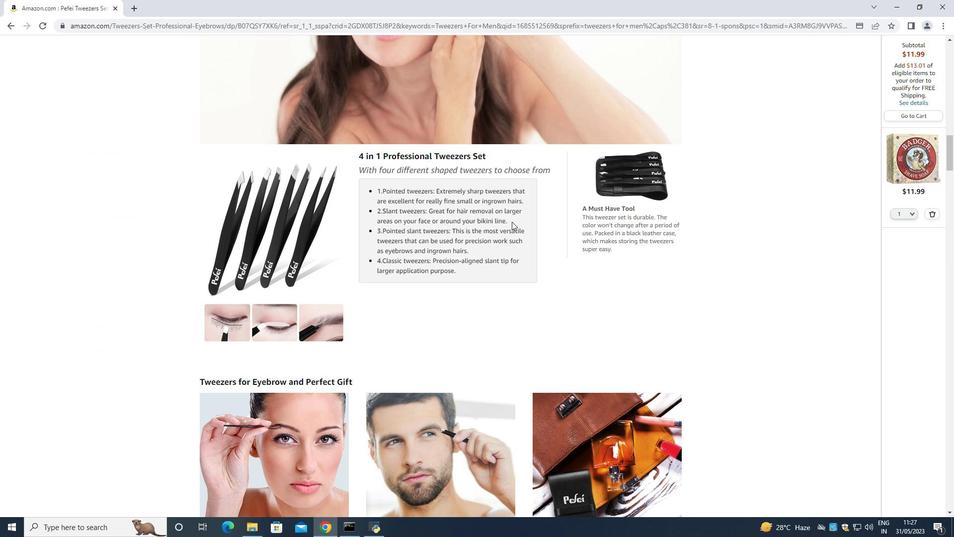 
Action: Mouse scrolled (512, 221) with delta (0, 0)
Screenshot: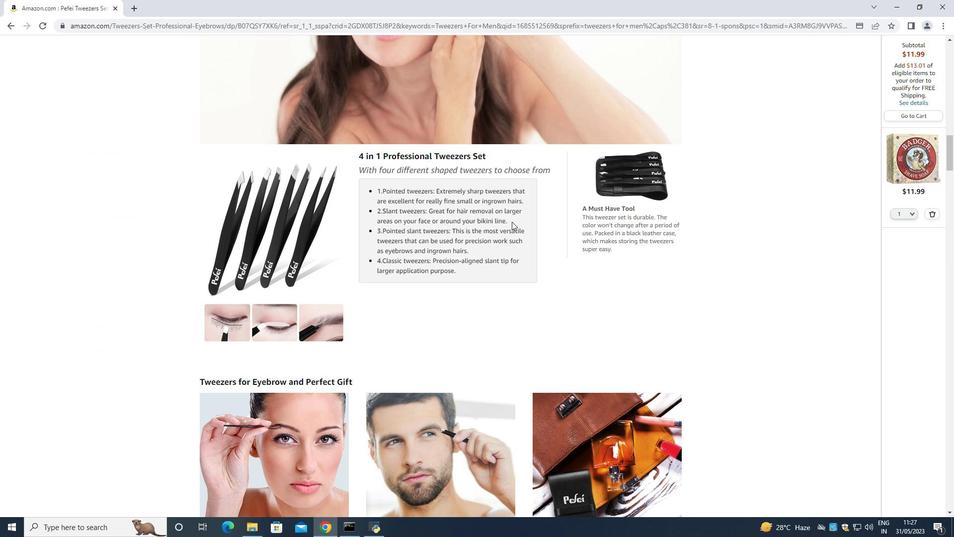 
Action: Mouse scrolled (512, 221) with delta (0, 0)
Screenshot: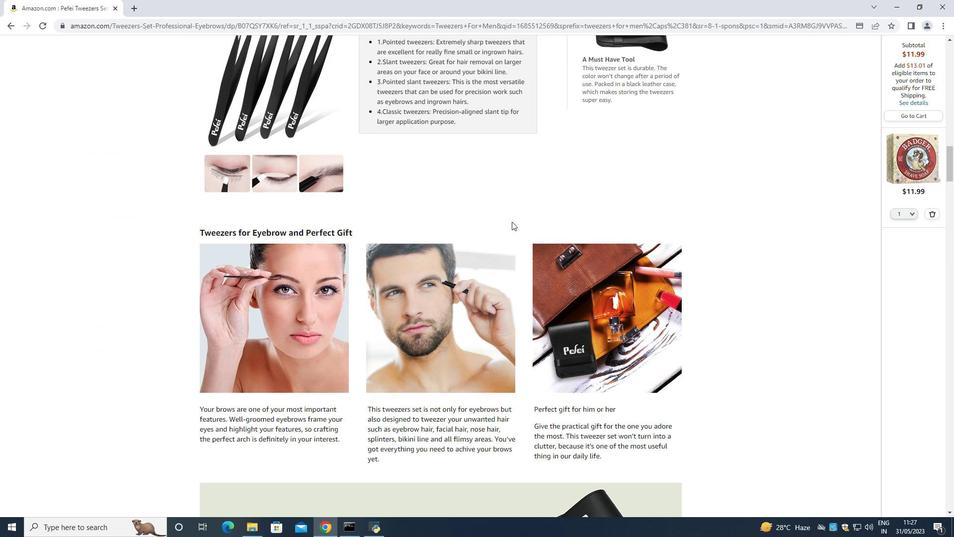 
Action: Mouse scrolled (512, 221) with delta (0, 0)
Screenshot: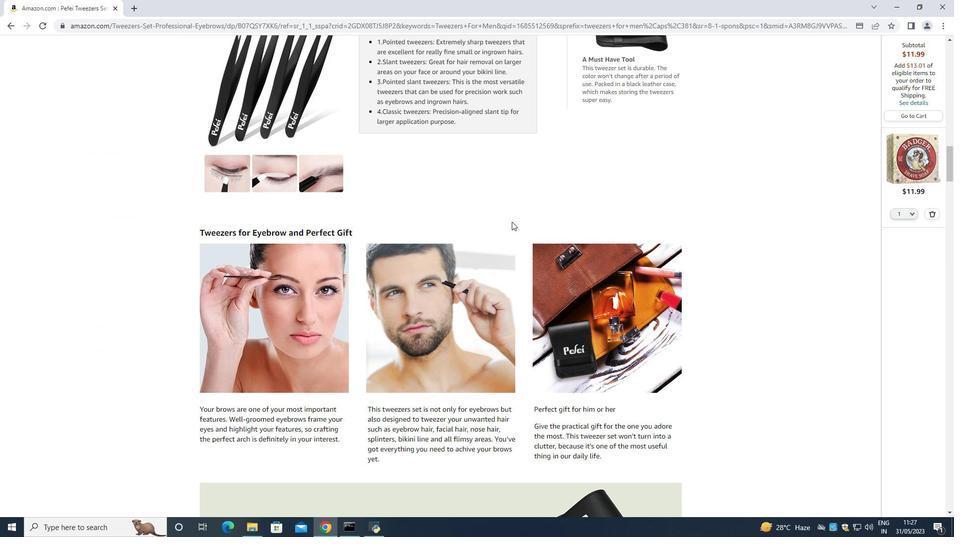 
Action: Mouse scrolled (512, 221) with delta (0, 0)
Screenshot: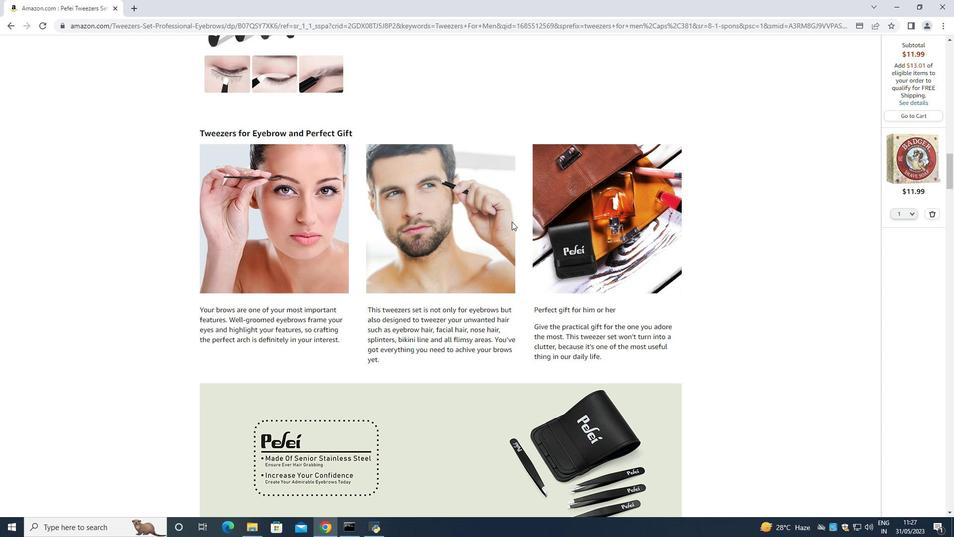 
Action: Mouse scrolled (512, 221) with delta (0, 0)
Screenshot: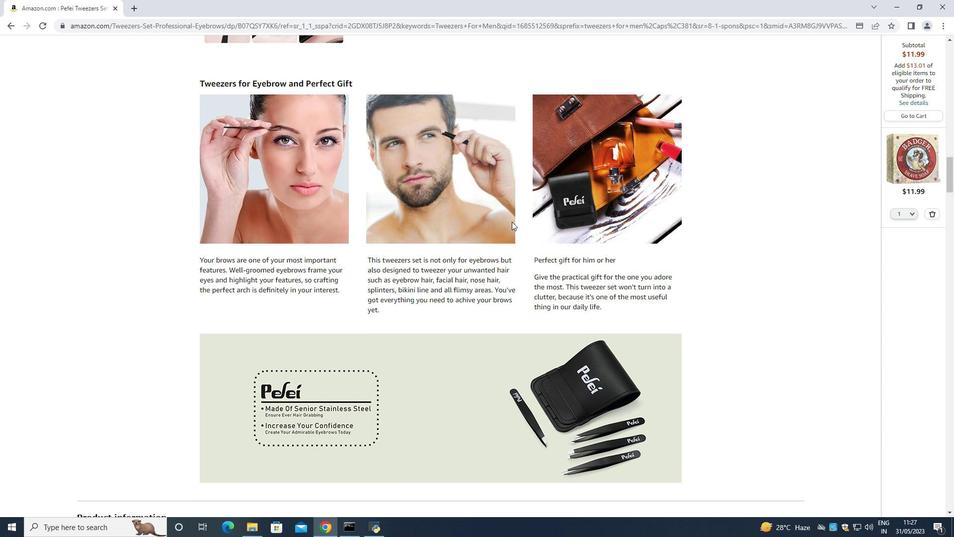 
Action: Mouse scrolled (512, 221) with delta (0, 0)
Screenshot: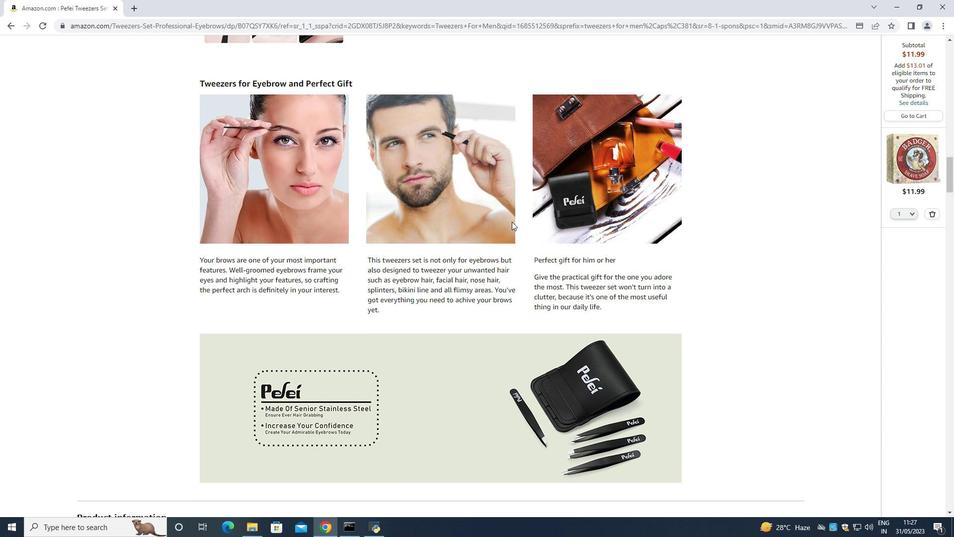 
Action: Mouse scrolled (512, 221) with delta (0, 0)
Screenshot: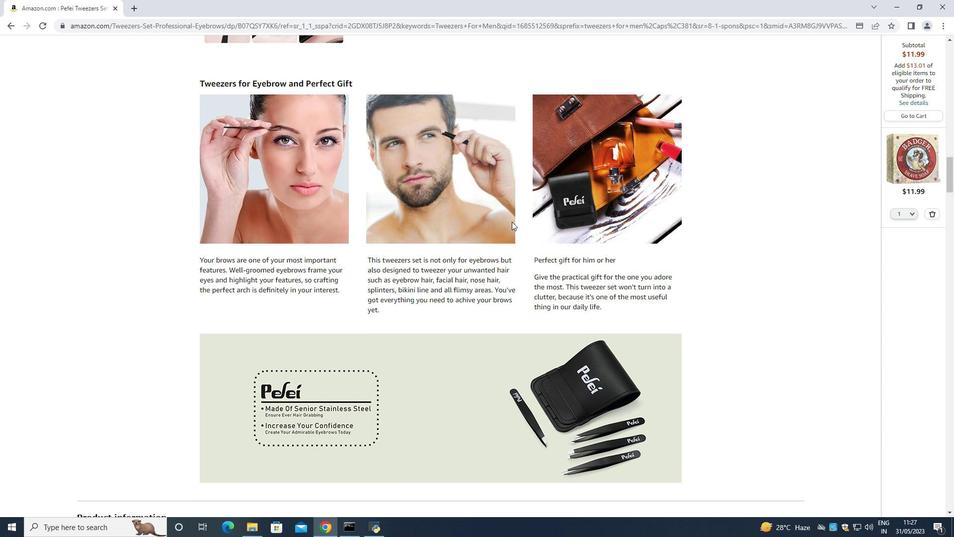 
Action: Mouse scrolled (512, 221) with delta (0, 0)
Screenshot: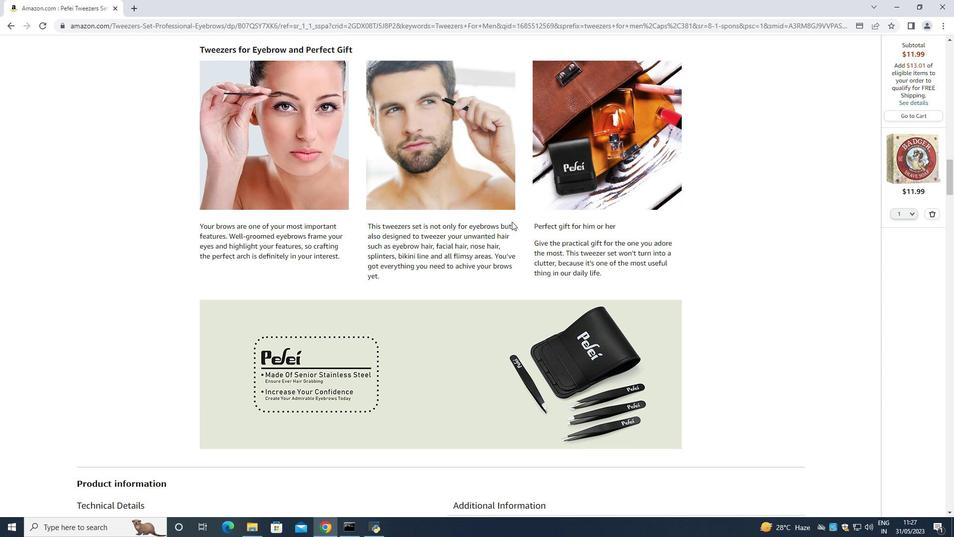 
Action: Mouse scrolled (512, 221) with delta (0, 0)
Screenshot: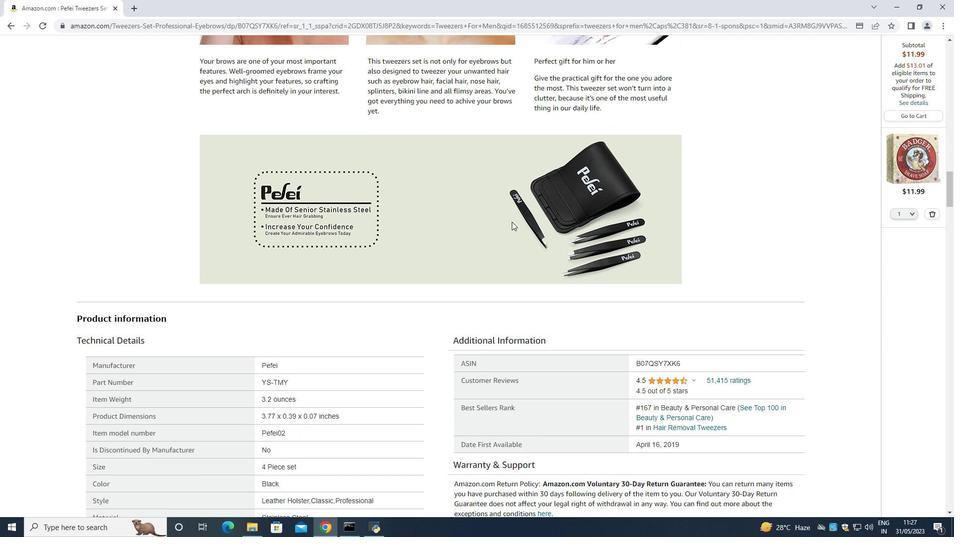 
Action: Mouse scrolled (512, 221) with delta (0, 0)
Screenshot: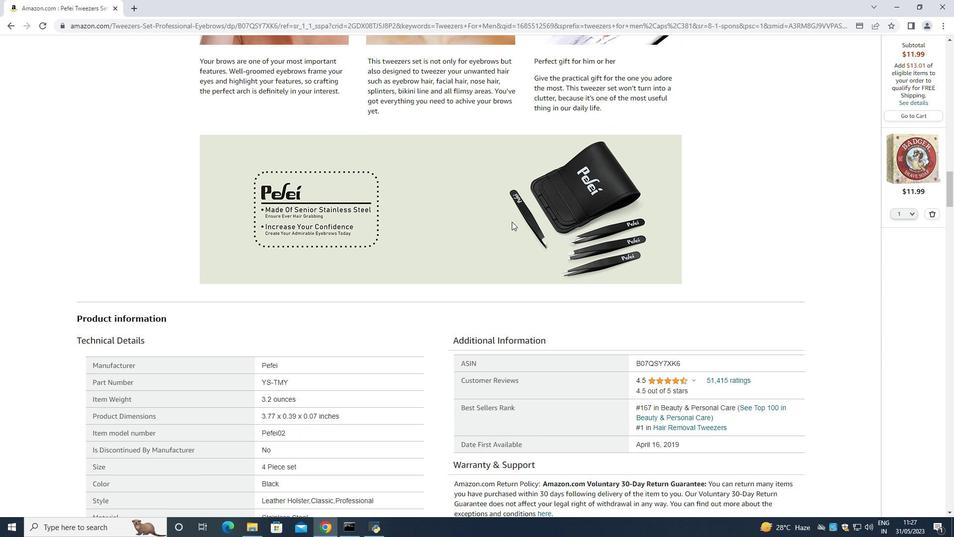 
Action: Mouse scrolled (512, 221) with delta (0, 0)
Screenshot: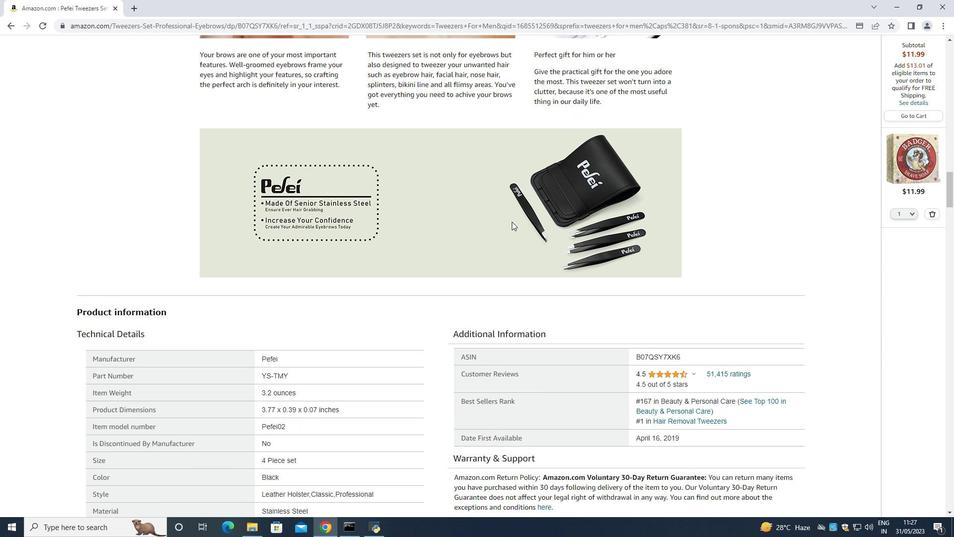 
Action: Mouse scrolled (512, 221) with delta (0, 0)
Screenshot: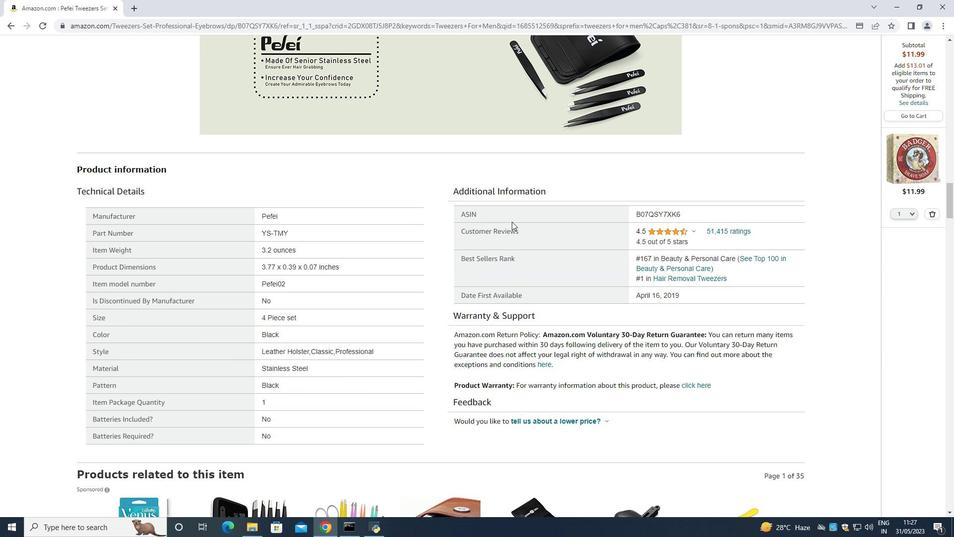 
Action: Mouse scrolled (512, 221) with delta (0, 0)
Screenshot: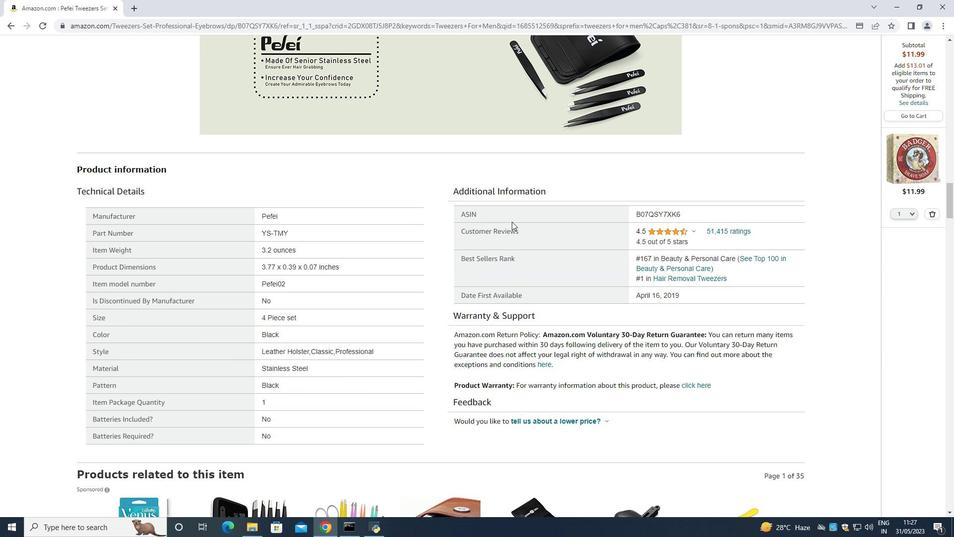 
Action: Mouse scrolled (512, 221) with delta (0, 0)
Screenshot: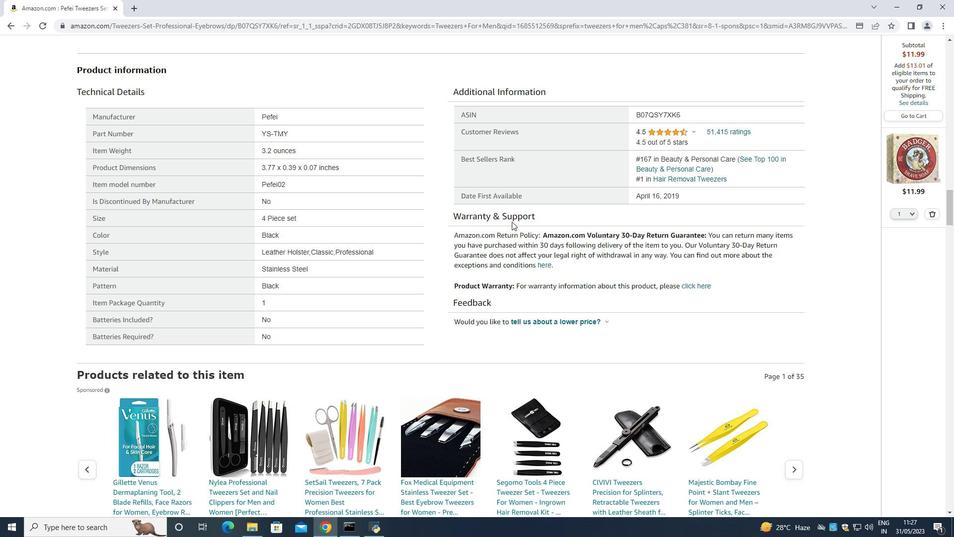 
Action: Mouse scrolled (512, 221) with delta (0, 0)
Screenshot: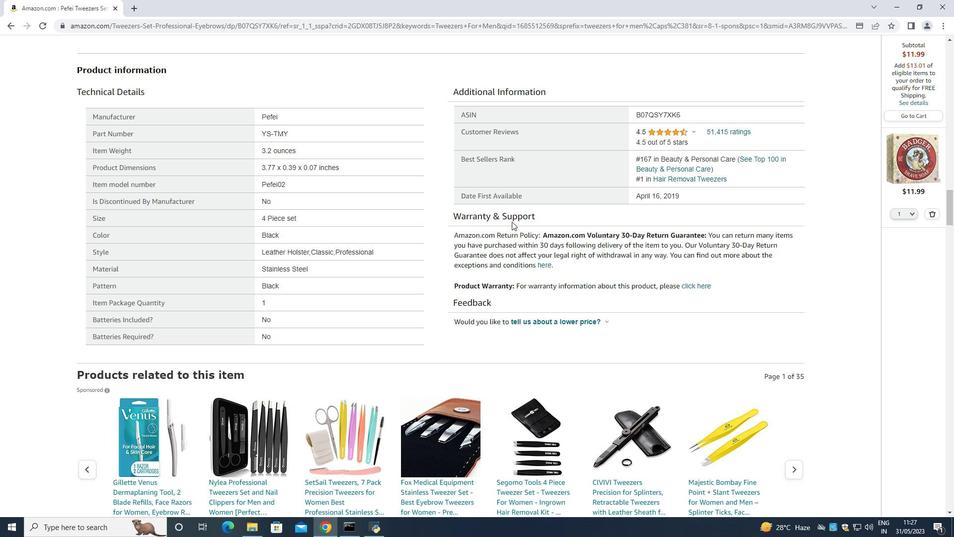 
Action: Mouse scrolled (512, 221) with delta (0, 0)
Screenshot: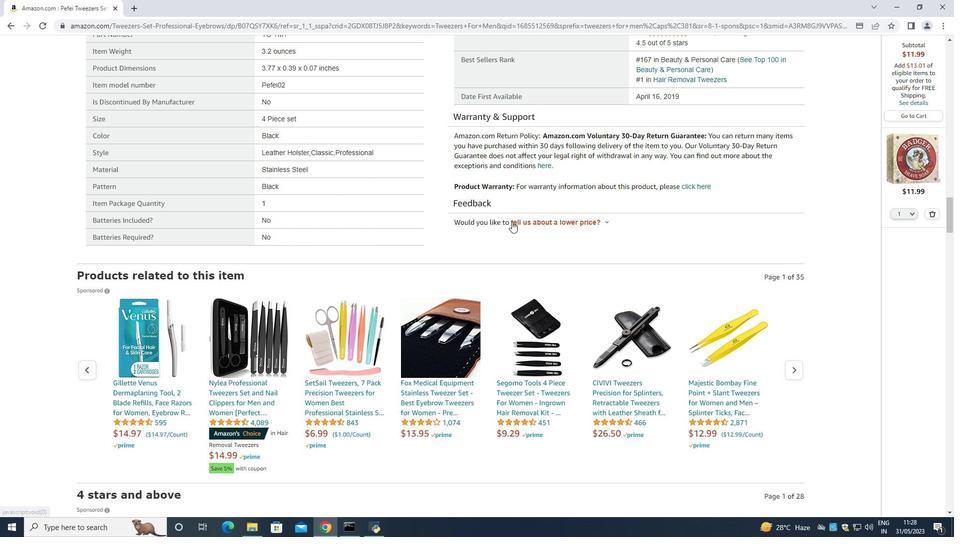 
Action: Mouse scrolled (512, 221) with delta (0, 0)
Screenshot: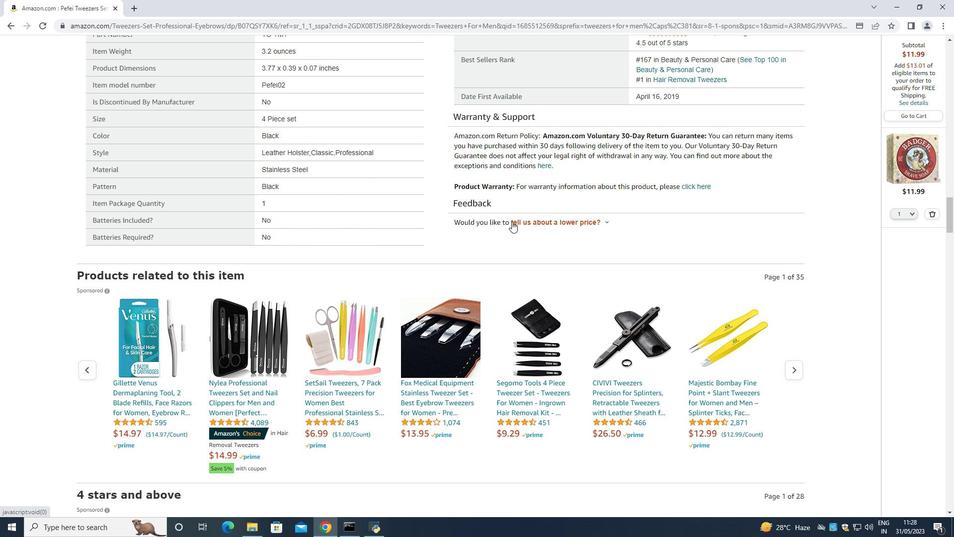 
Action: Mouse scrolled (512, 222) with delta (0, 0)
Screenshot: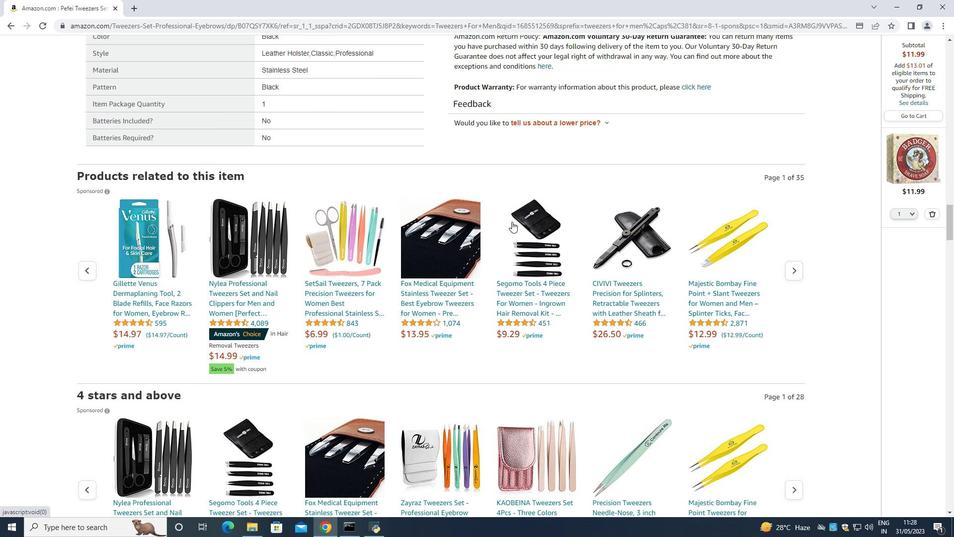 
Action: Mouse scrolled (512, 222) with delta (0, 0)
Screenshot: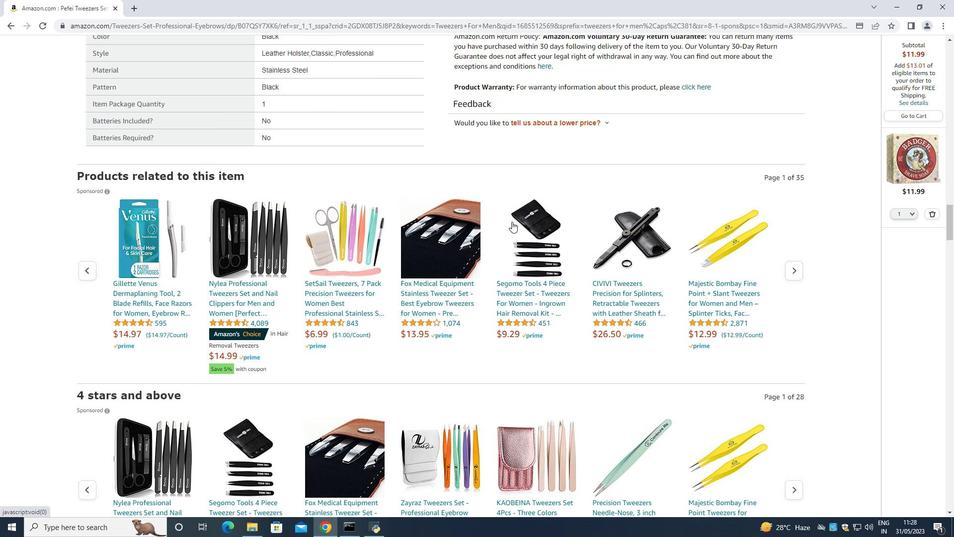 
Action: Mouse scrolled (512, 222) with delta (0, 0)
Screenshot: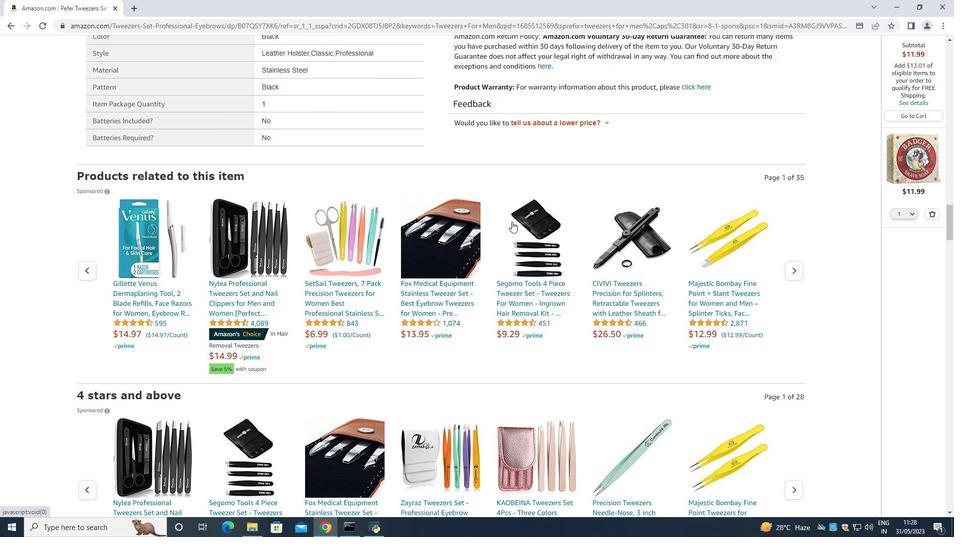 
Action: Mouse scrolled (512, 222) with delta (0, 0)
Screenshot: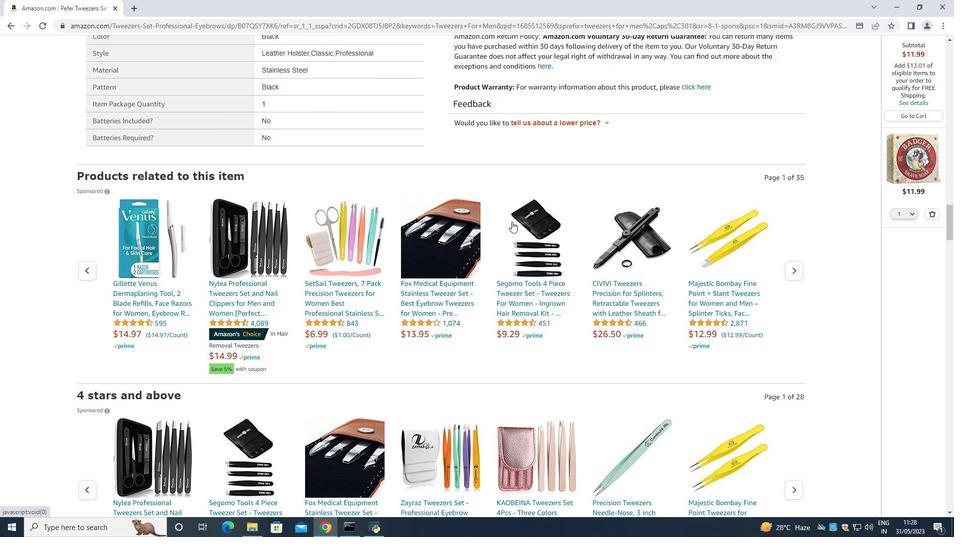 
Action: Mouse scrolled (512, 222) with delta (0, 0)
Screenshot: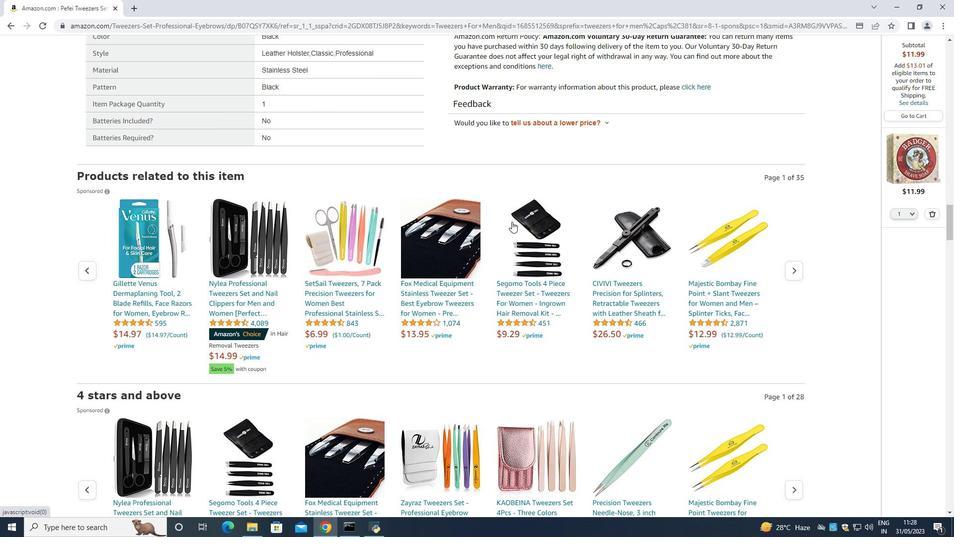 
Action: Mouse scrolled (512, 222) with delta (0, 0)
Screenshot: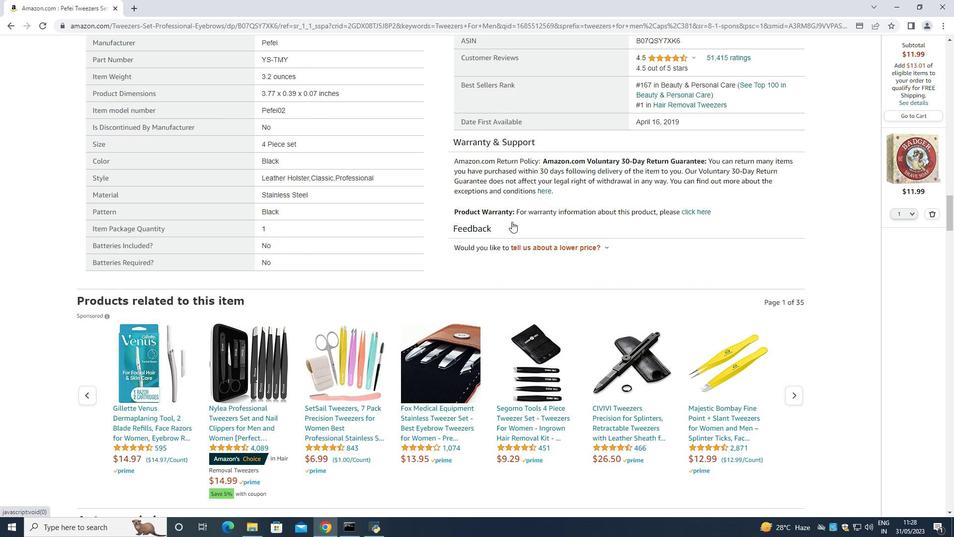 
Action: Mouse scrolled (512, 222) with delta (0, 0)
Screenshot: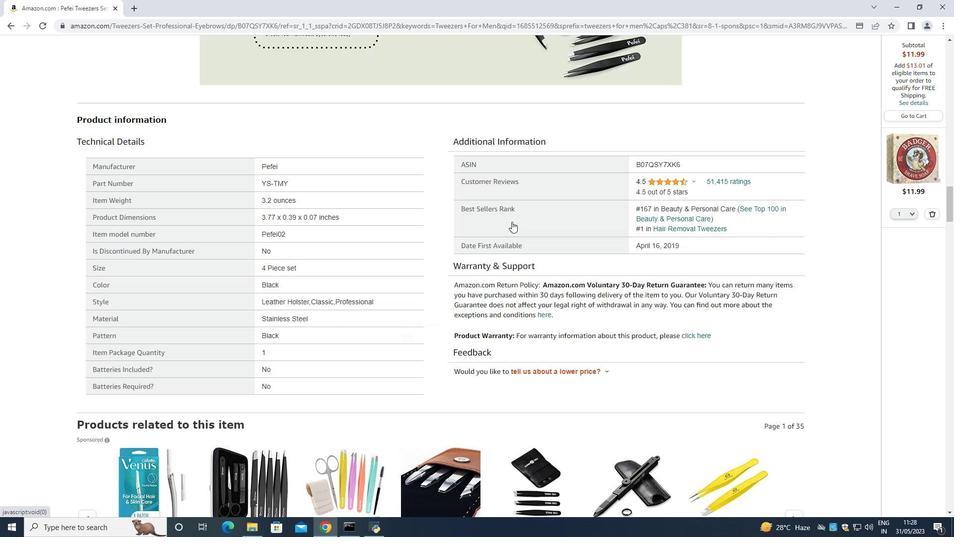 
Action: Mouse scrolled (512, 222) with delta (0, 0)
Screenshot: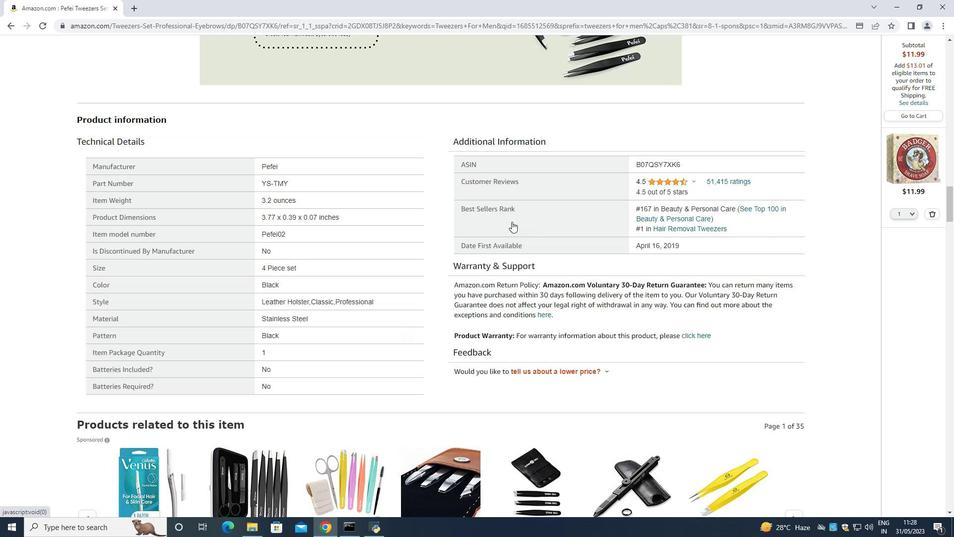 
Action: Mouse scrolled (512, 222) with delta (0, 0)
Screenshot: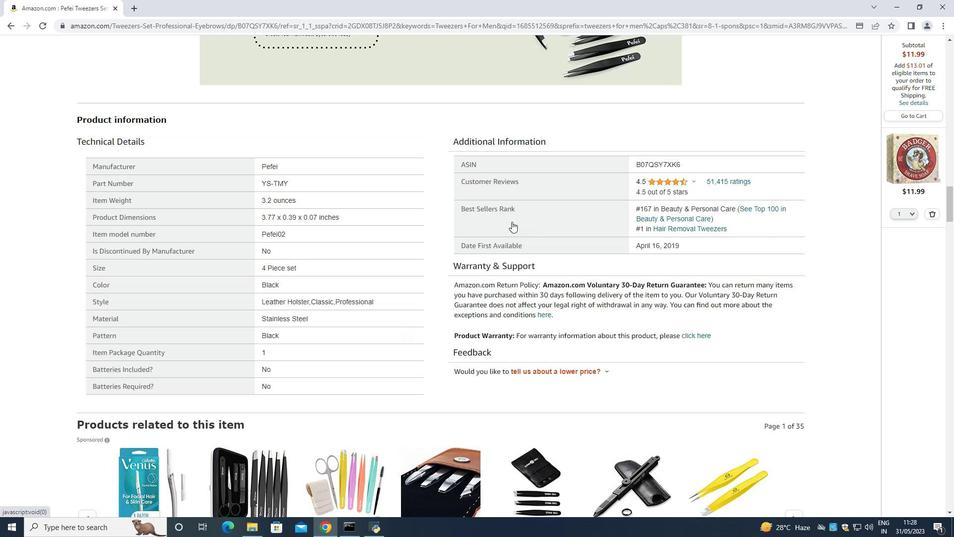 
Action: Mouse scrolled (512, 222) with delta (0, 0)
Screenshot: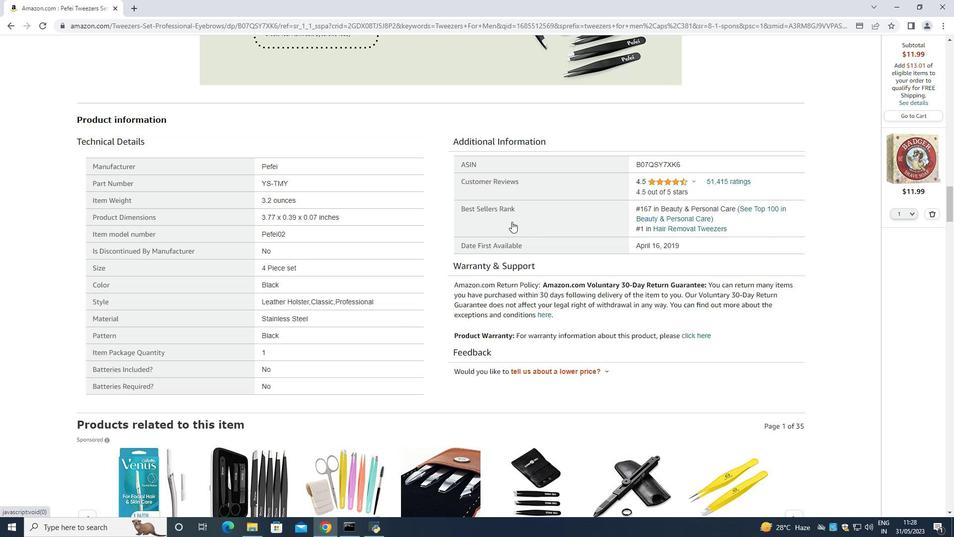 
Action: Mouse scrolled (512, 222) with delta (0, 0)
Screenshot: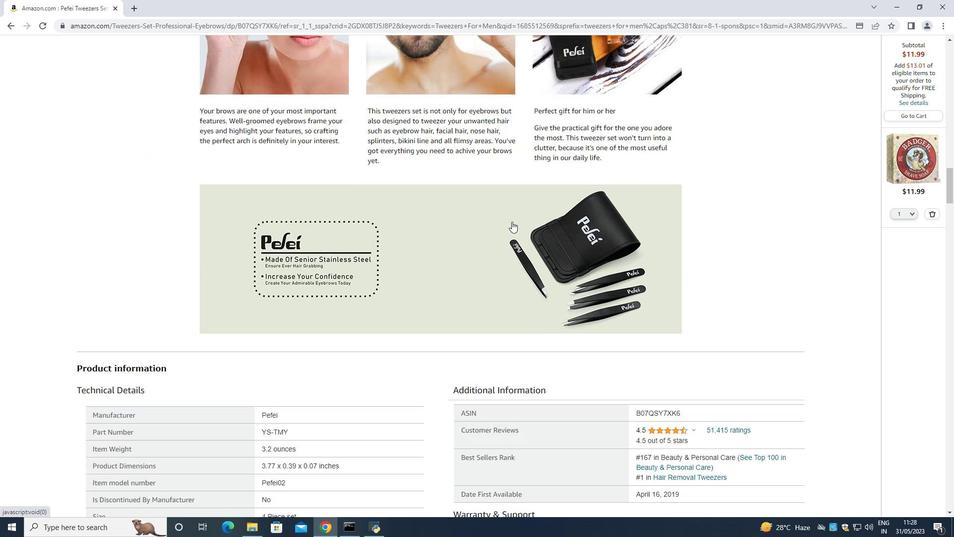 
Action: Mouse scrolled (512, 222) with delta (0, 0)
Screenshot: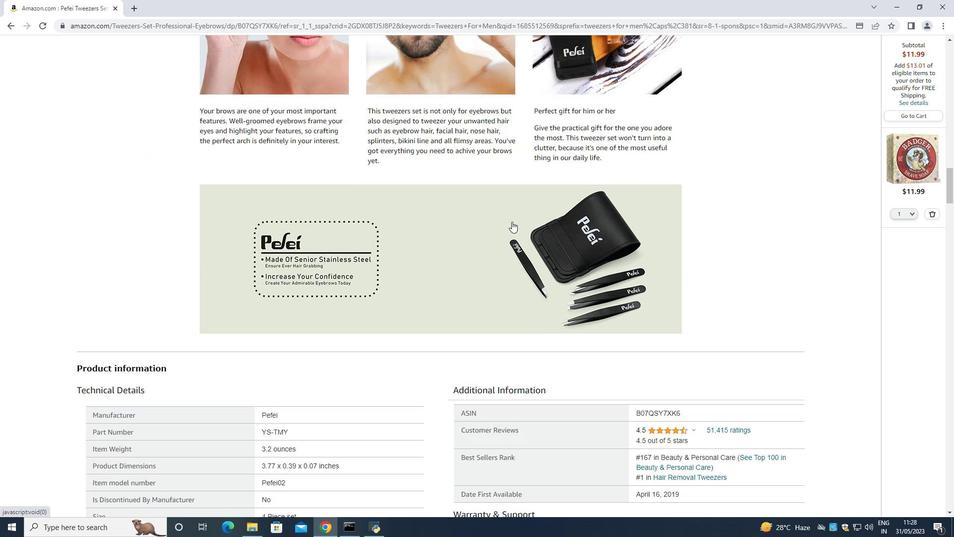 
Action: Mouse scrolled (512, 222) with delta (0, 0)
Screenshot: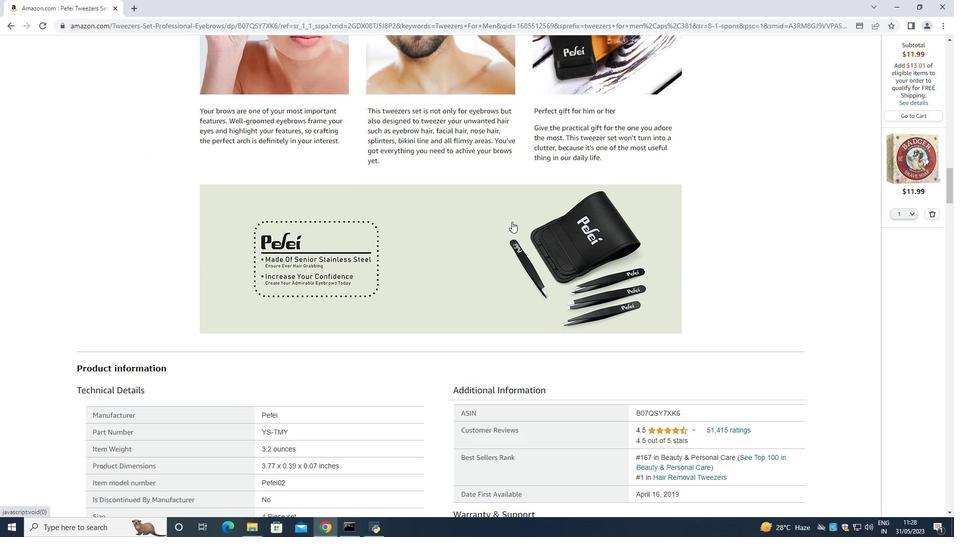 
Action: Mouse scrolled (512, 222) with delta (0, 0)
Screenshot: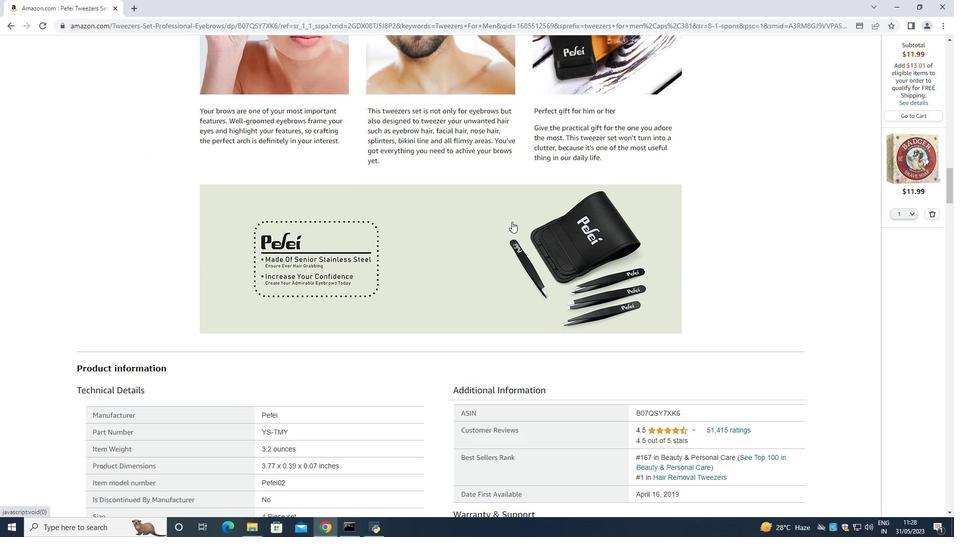 
Action: Mouse scrolled (512, 222) with delta (0, 0)
Screenshot: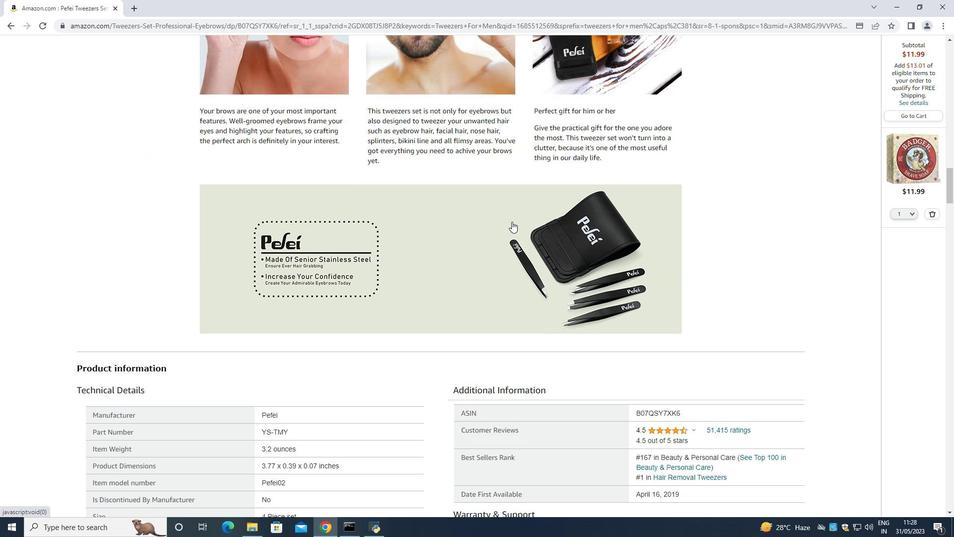 
Action: Mouse scrolled (512, 222) with delta (0, 0)
Screenshot: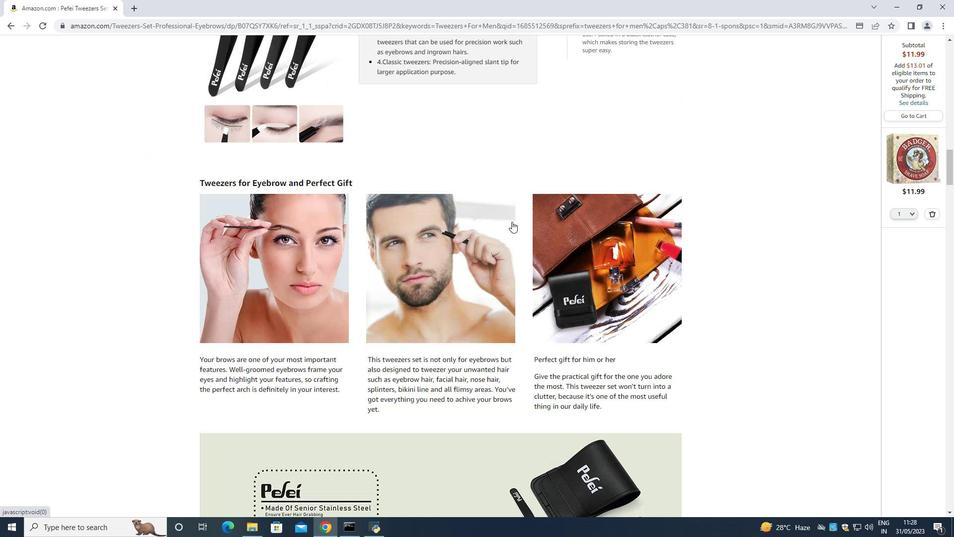 
Action: Mouse scrolled (512, 222) with delta (0, 0)
Screenshot: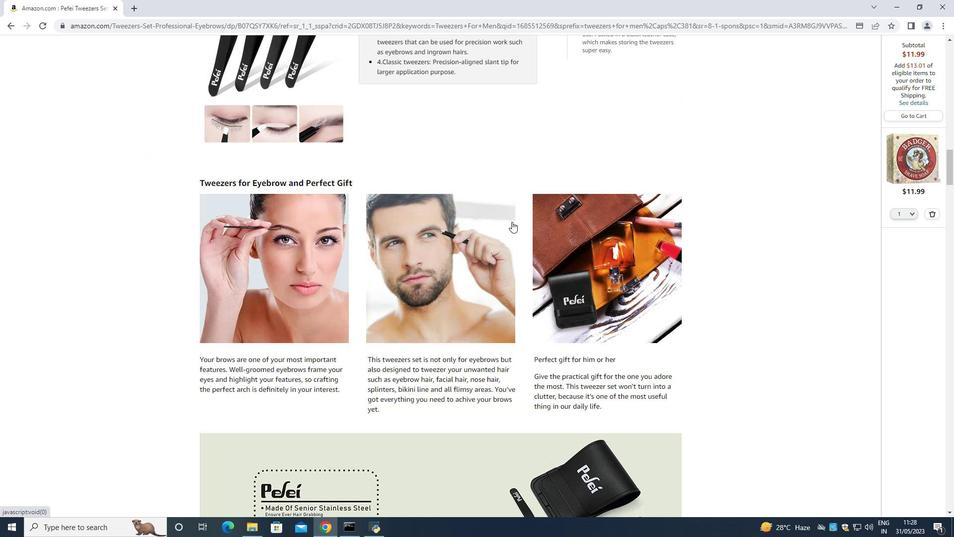 
Action: Mouse scrolled (512, 222) with delta (0, 0)
Screenshot: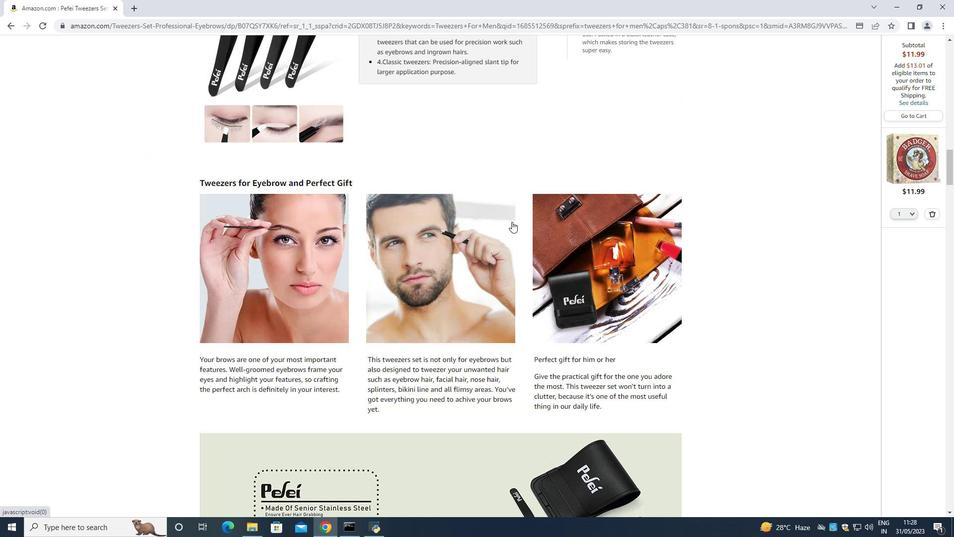 
Action: Mouse scrolled (512, 222) with delta (0, 0)
Screenshot: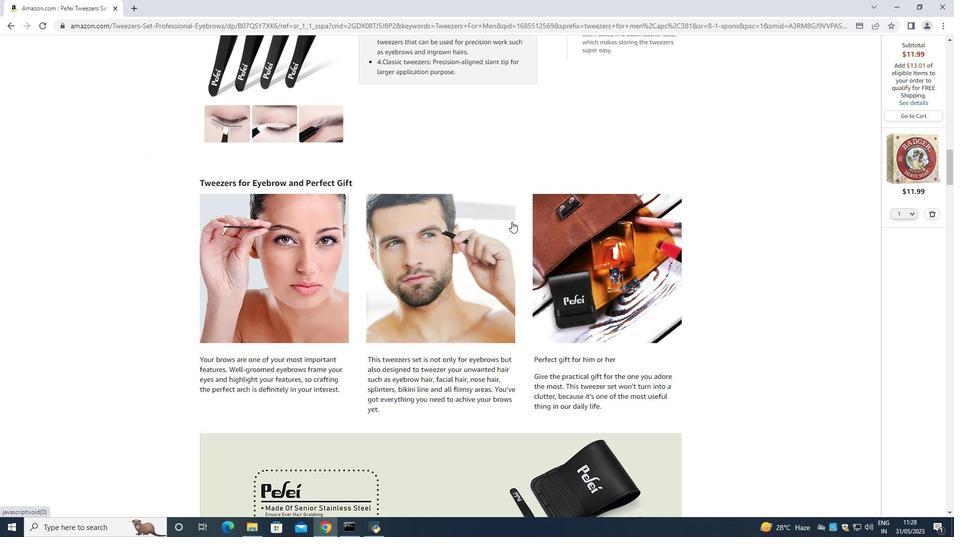 
Action: Mouse scrolled (512, 222) with delta (0, 0)
Screenshot: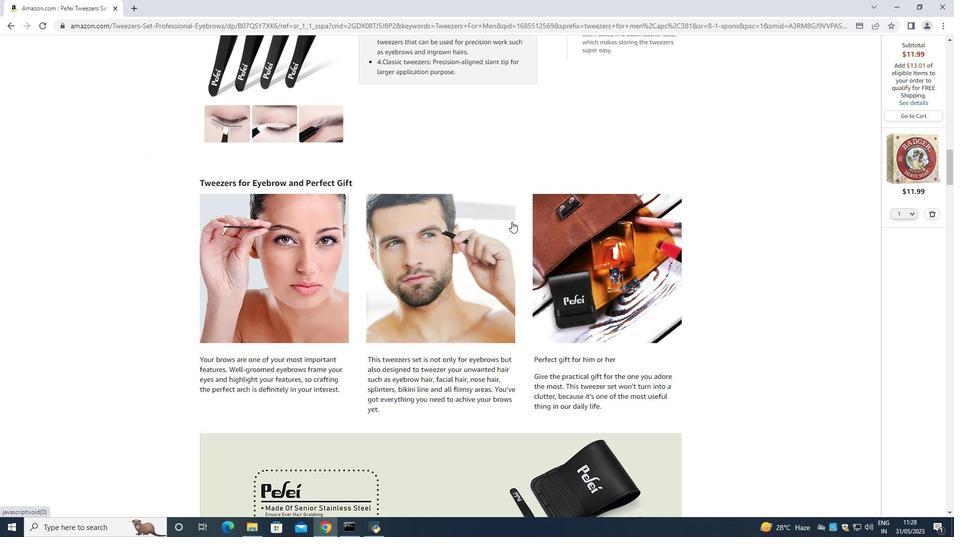 
Action: Mouse scrolled (512, 222) with delta (0, 0)
Screenshot: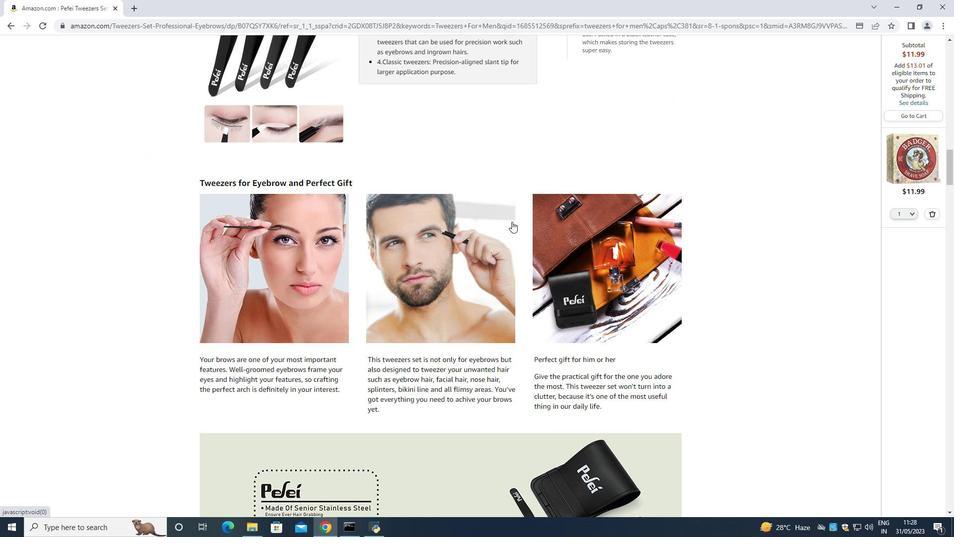 
Action: Mouse scrolled (512, 222) with delta (0, 0)
Screenshot: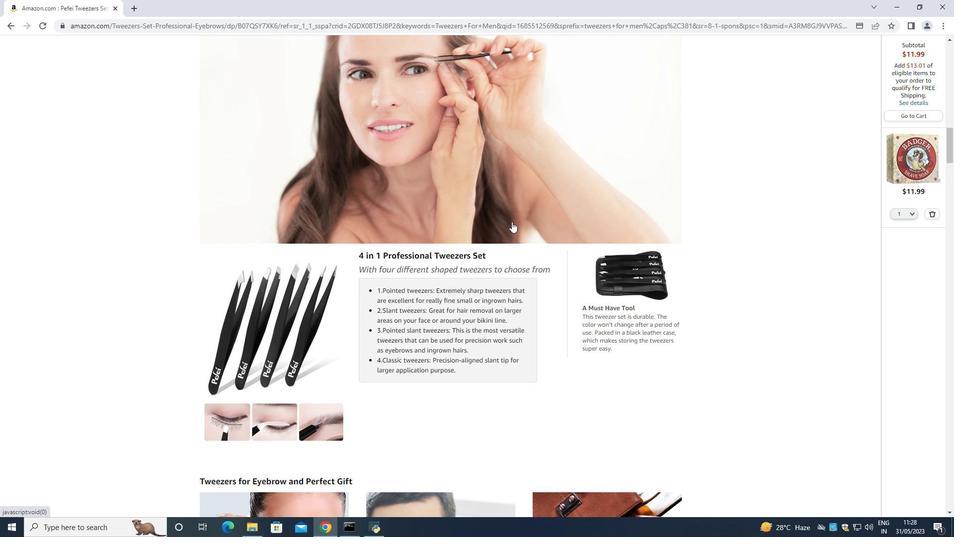 
Action: Mouse scrolled (512, 222) with delta (0, 0)
Screenshot: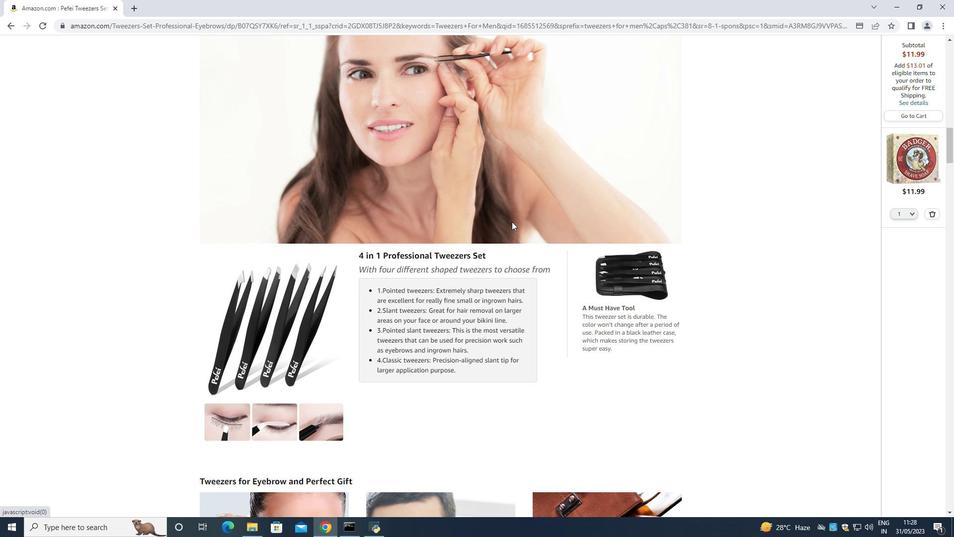 
Action: Mouse scrolled (512, 222) with delta (0, 0)
Screenshot: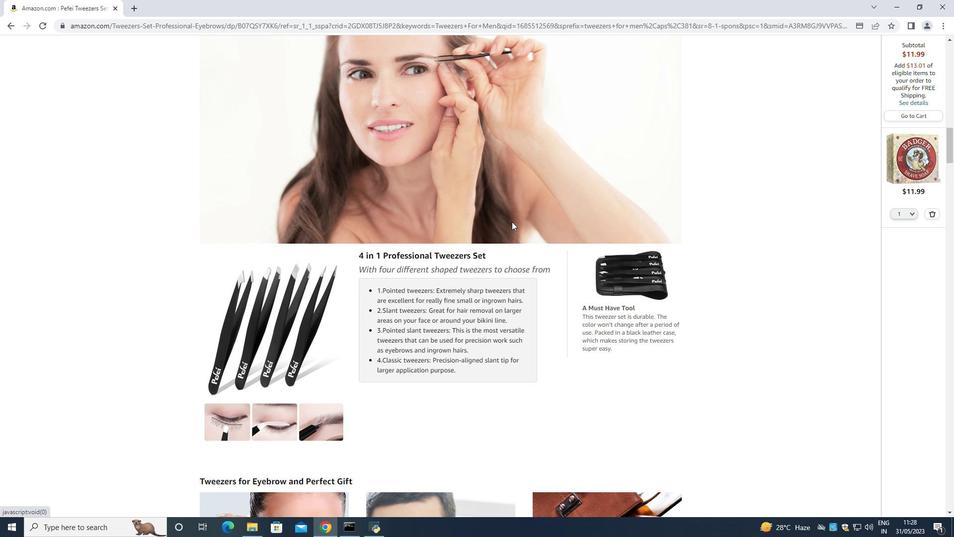 
Action: Mouse scrolled (512, 222) with delta (0, 0)
Screenshot: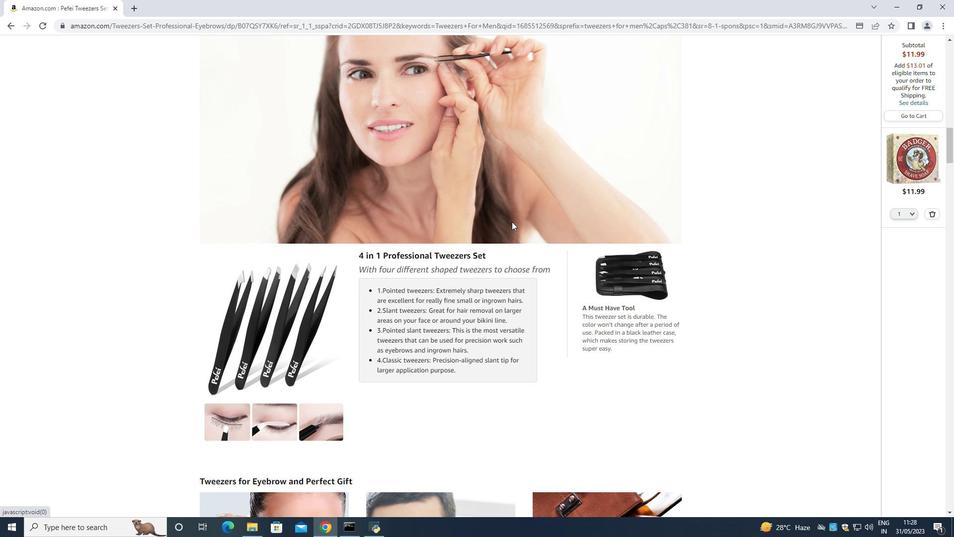 
Action: Mouse scrolled (512, 222) with delta (0, 0)
Screenshot: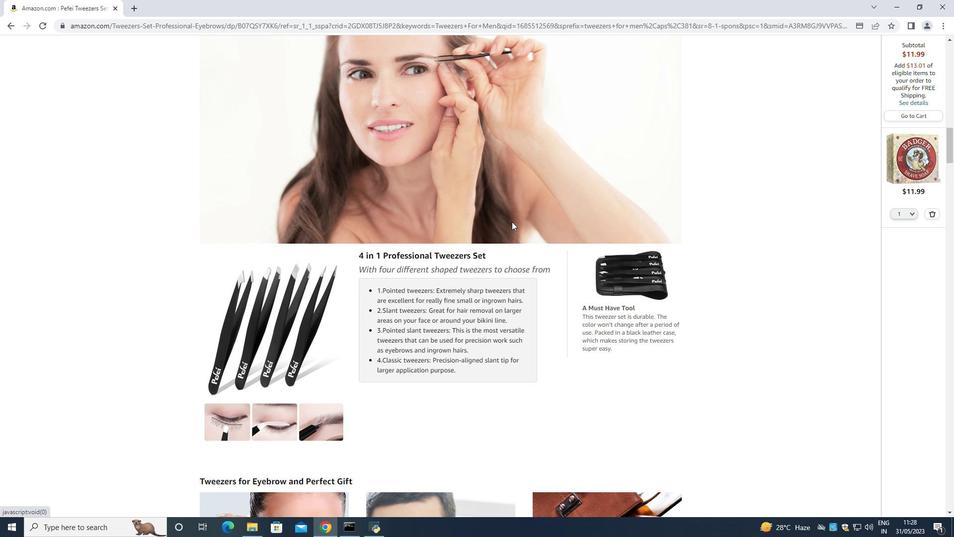 
Action: Mouse scrolled (512, 222) with delta (0, 0)
Screenshot: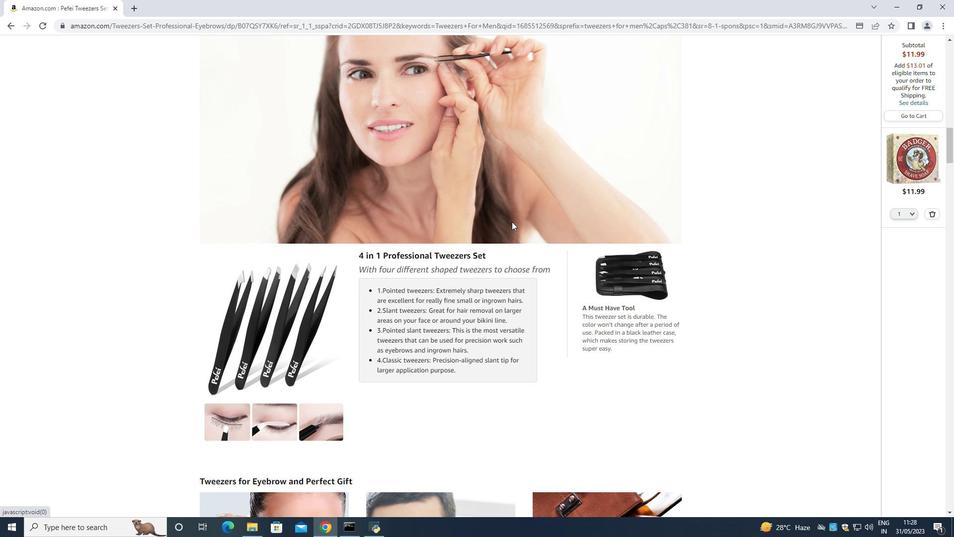 
Action: Mouse scrolled (512, 222) with delta (0, 0)
Screenshot: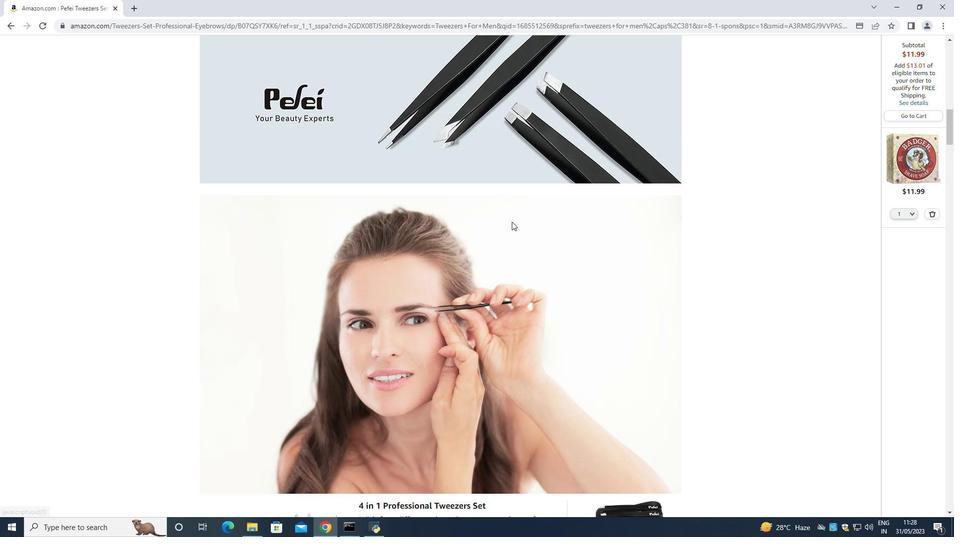 
Action: Mouse scrolled (512, 222) with delta (0, 0)
Screenshot: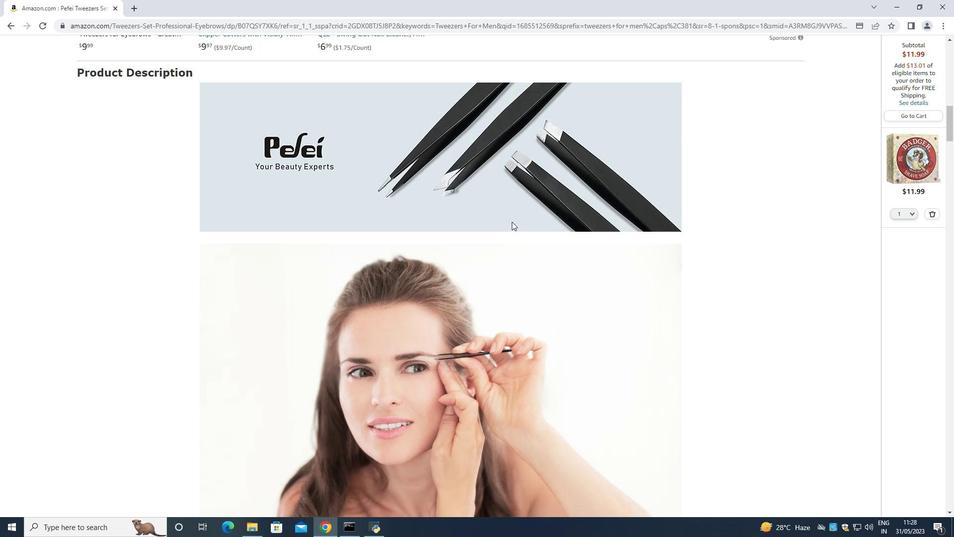 
Action: Mouse scrolled (512, 222) with delta (0, 0)
Screenshot: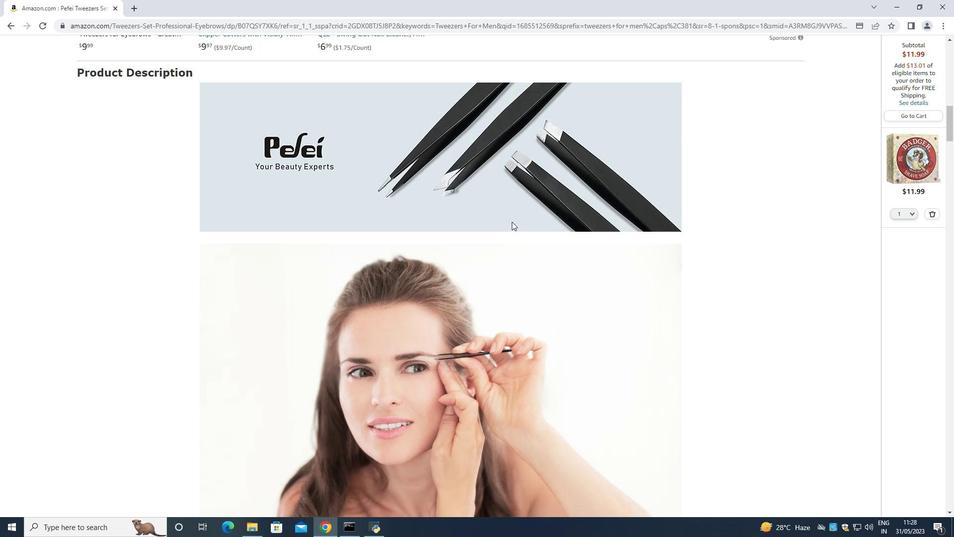 
Action: Mouse scrolled (512, 222) with delta (0, 0)
Screenshot: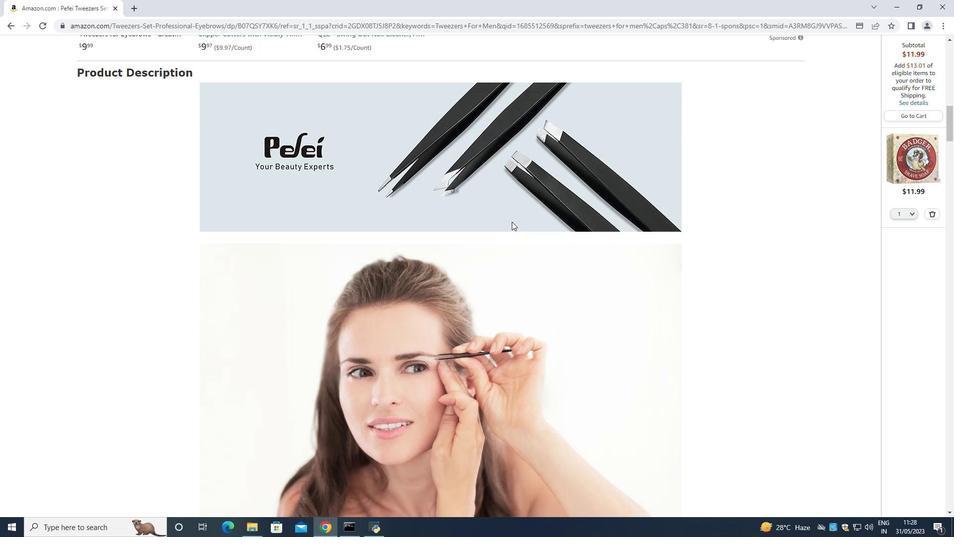 
Action: Mouse scrolled (512, 222) with delta (0, 0)
Screenshot: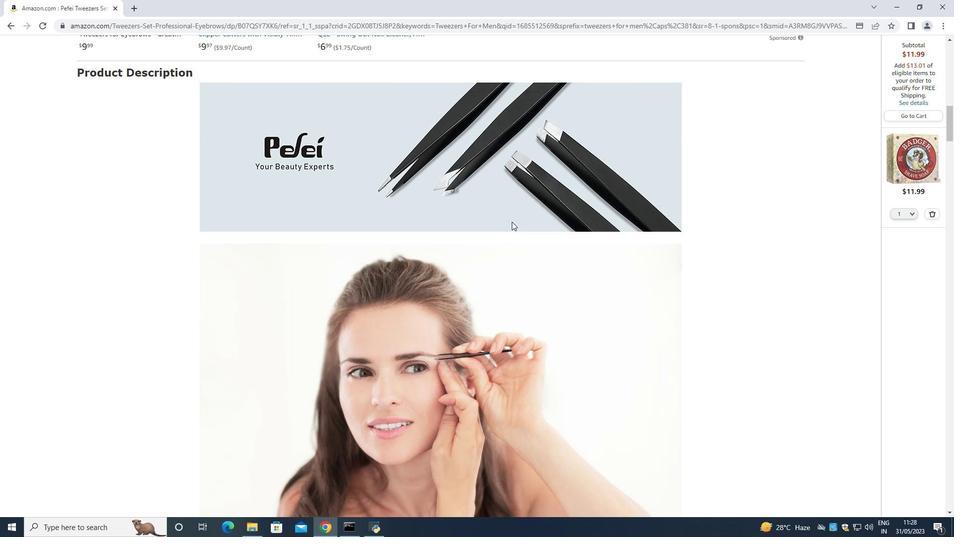 
Action: Mouse scrolled (512, 222) with delta (0, 0)
Screenshot: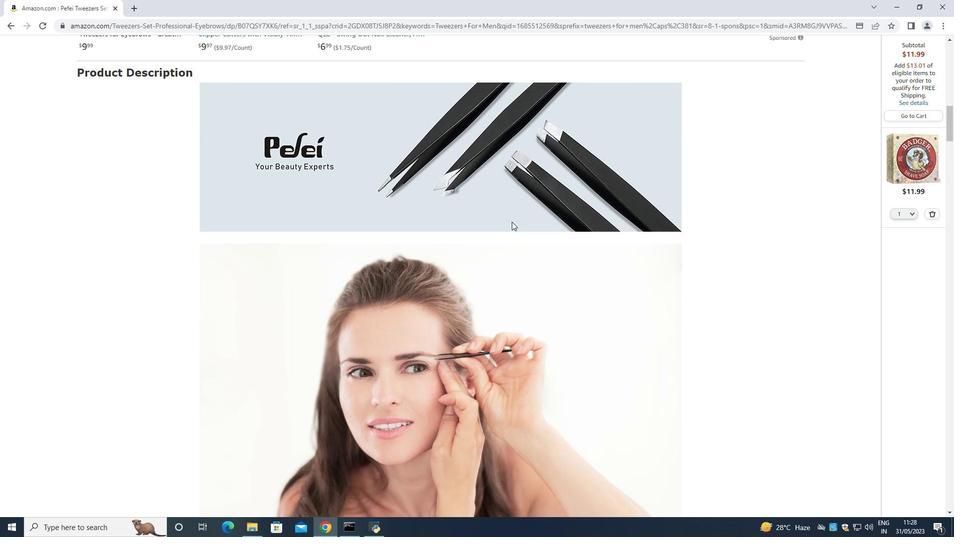 
Action: Mouse scrolled (512, 222) with delta (0, 0)
Screenshot: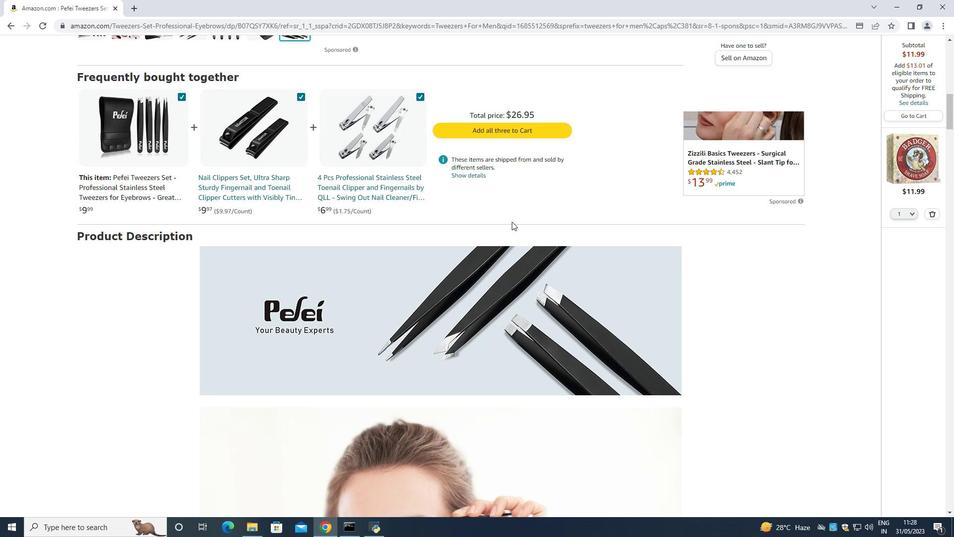 
Action: Mouse scrolled (512, 222) with delta (0, 0)
Screenshot: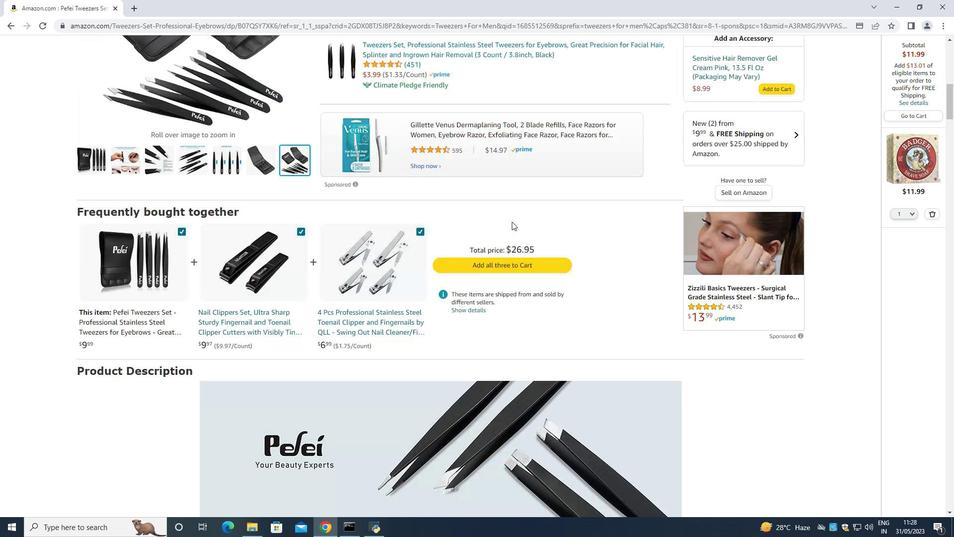 
Action: Mouse scrolled (512, 222) with delta (0, 0)
Screenshot: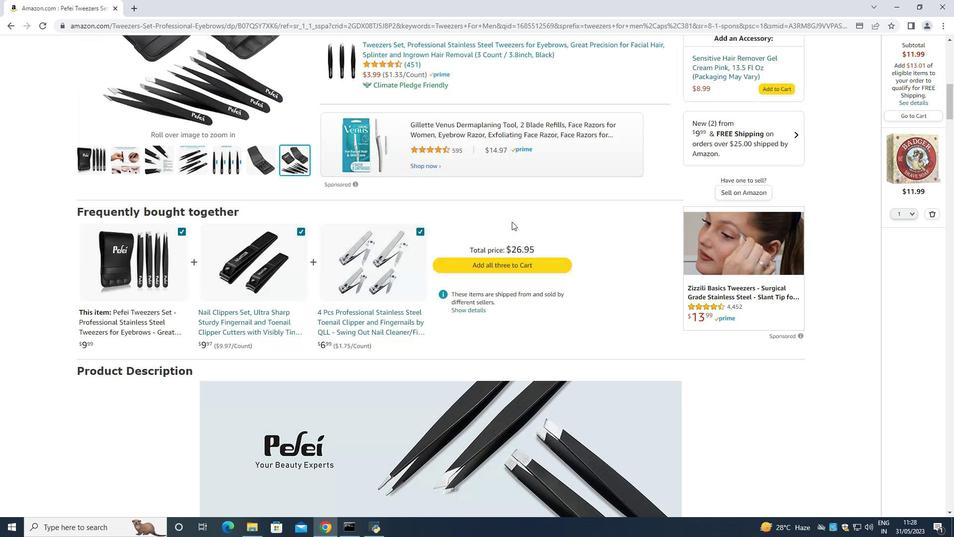 
Action: Mouse scrolled (512, 222) with delta (0, 0)
Screenshot: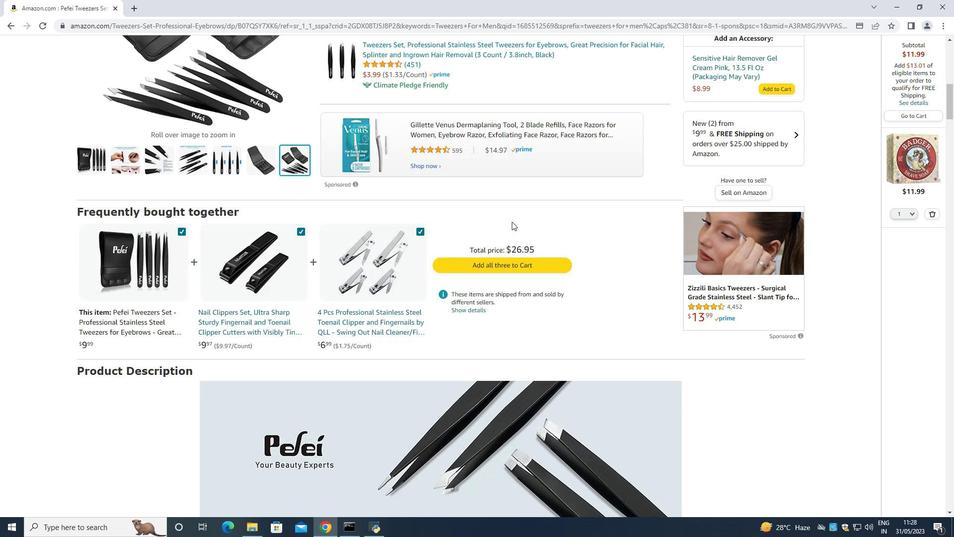 
Action: Mouse scrolled (512, 222) with delta (0, 0)
Screenshot: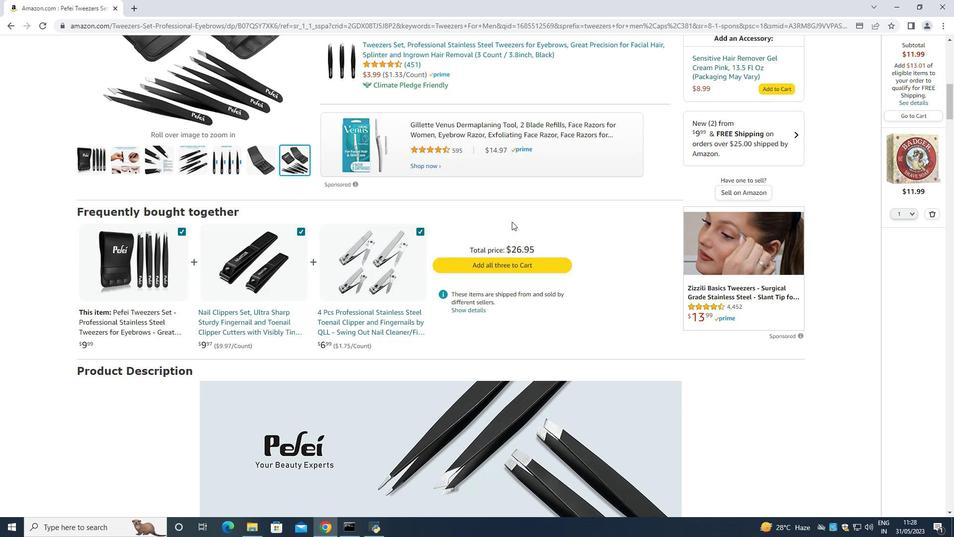 
Action: Mouse scrolled (512, 222) with delta (0, 0)
Screenshot: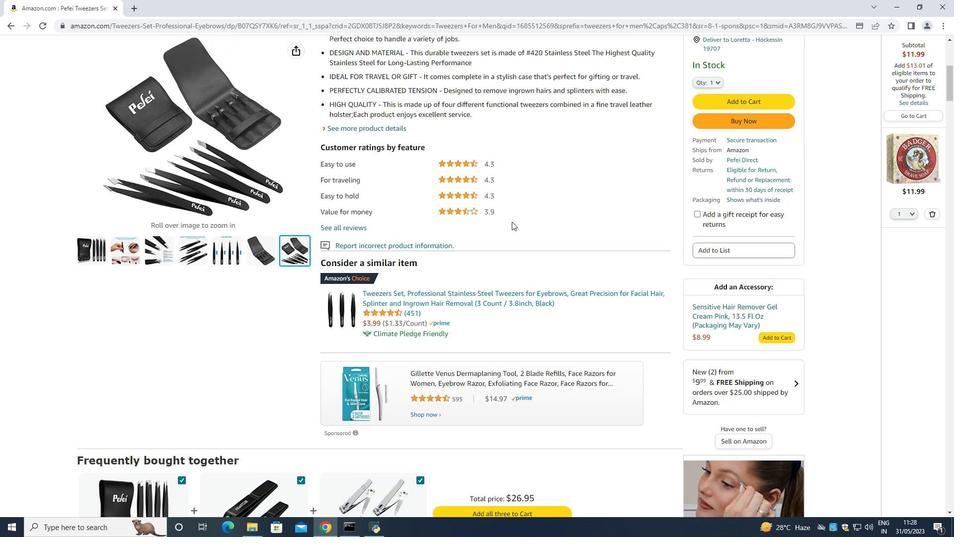 
Action: Mouse scrolled (512, 222) with delta (0, 0)
Screenshot: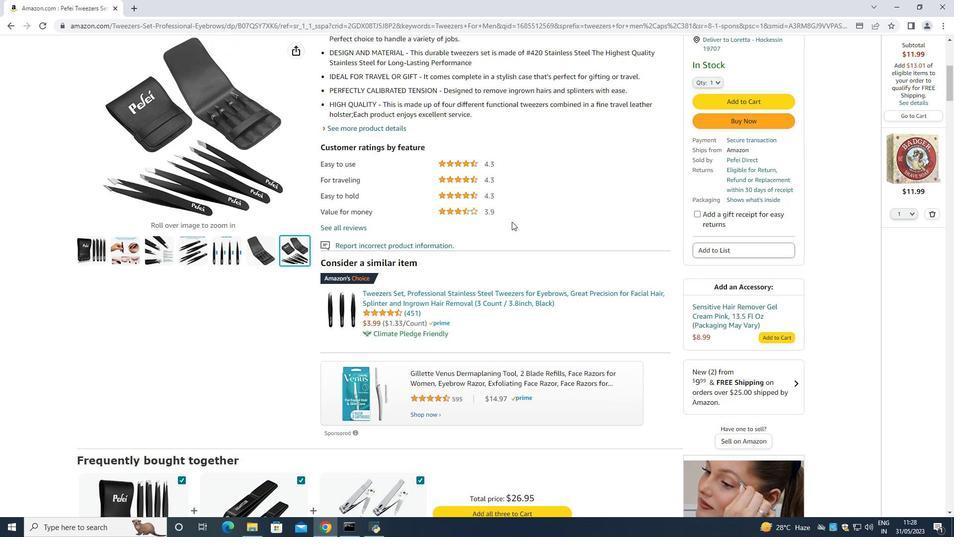 
Action: Mouse scrolled (512, 222) with delta (0, 0)
Screenshot: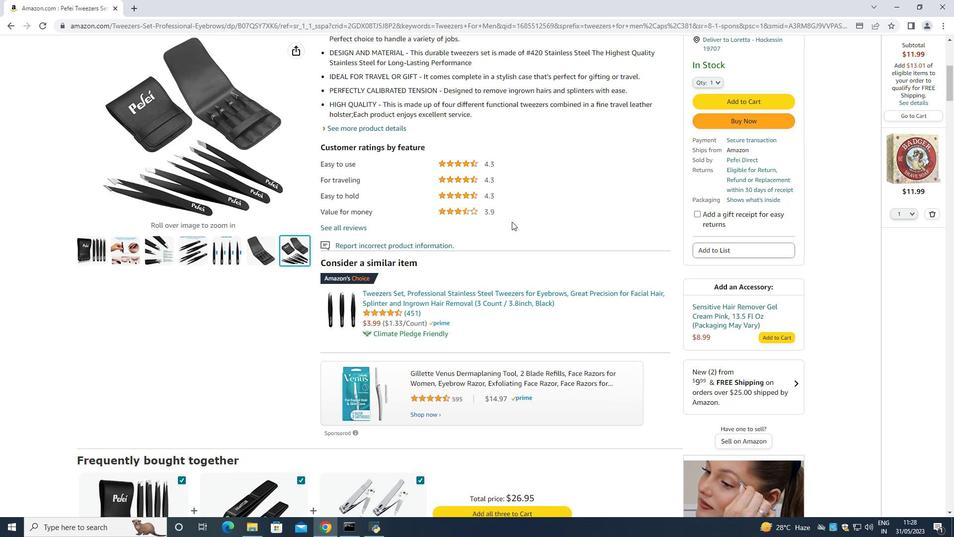 
Action: Mouse scrolled (512, 222) with delta (0, 0)
Screenshot: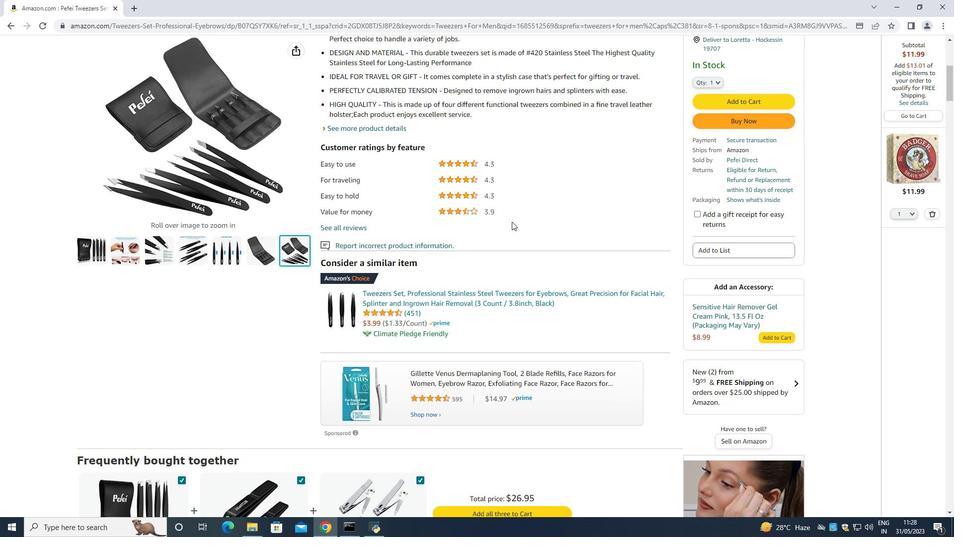 
Action: Mouse scrolled (512, 222) with delta (0, 0)
Screenshot: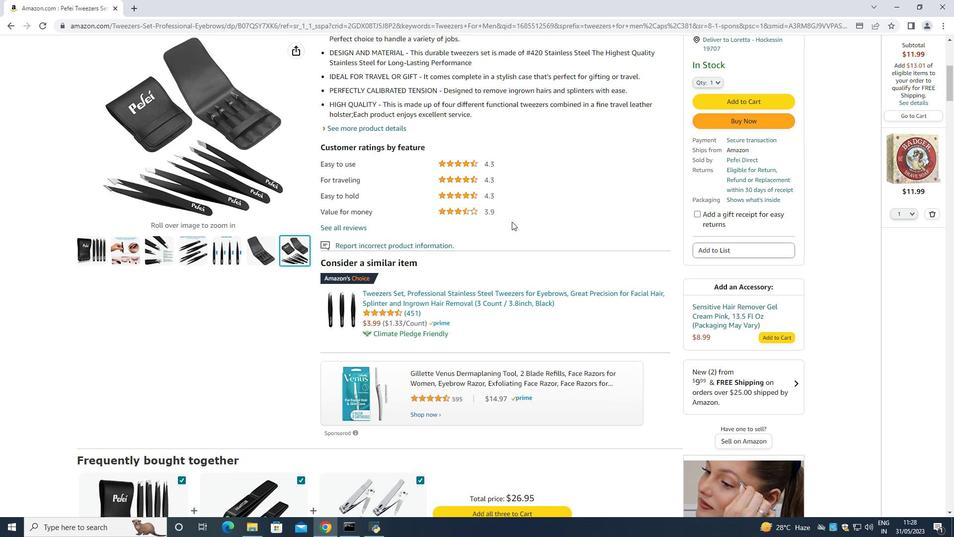 
Action: Mouse moved to (511, 221)
Screenshot: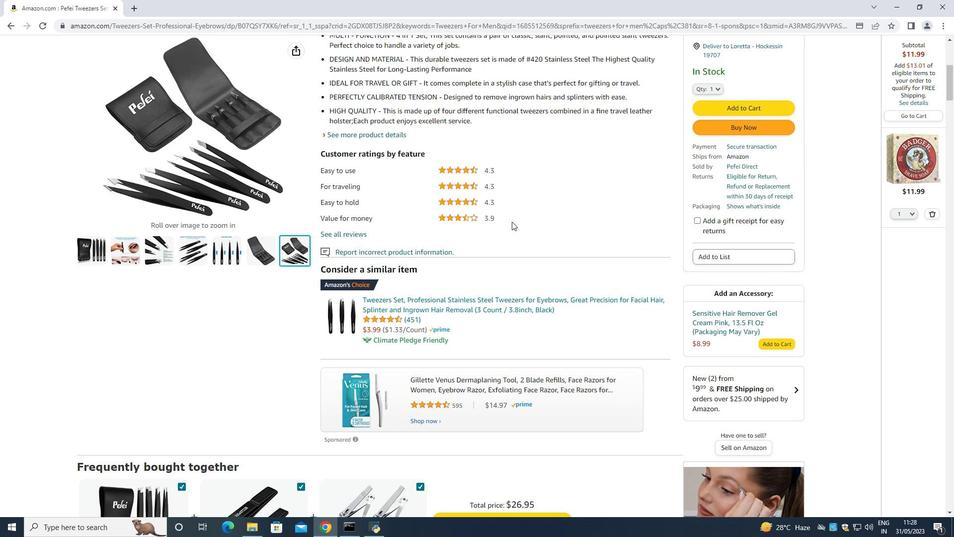 
Action: Mouse scrolled (511, 221) with delta (0, 0)
Screenshot: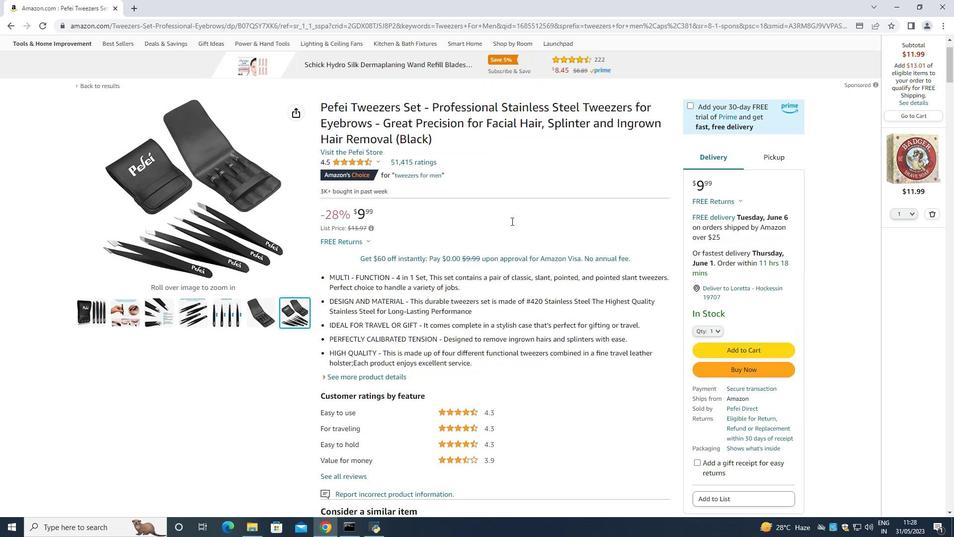 
Action: Mouse scrolled (511, 221) with delta (0, 0)
Screenshot: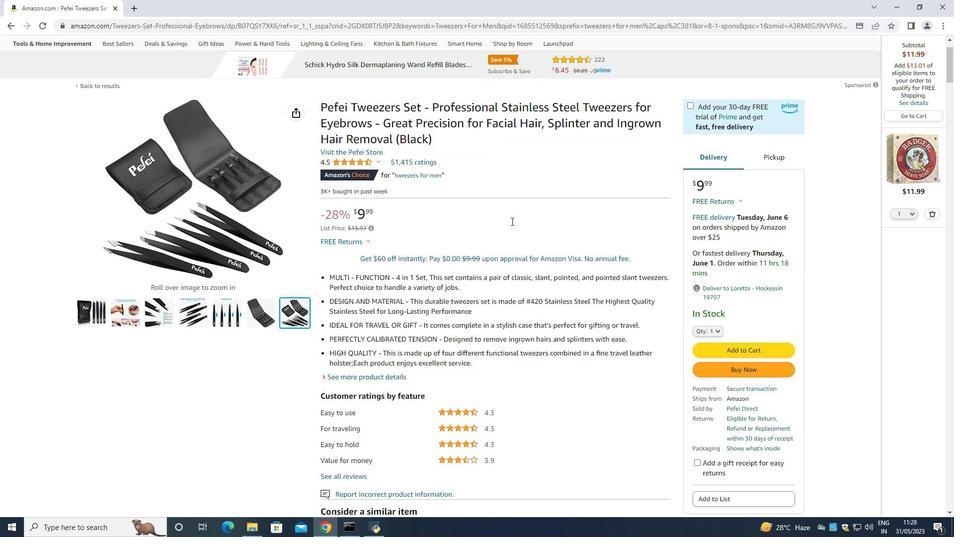 
Action: Mouse scrolled (511, 221) with delta (0, 0)
Screenshot: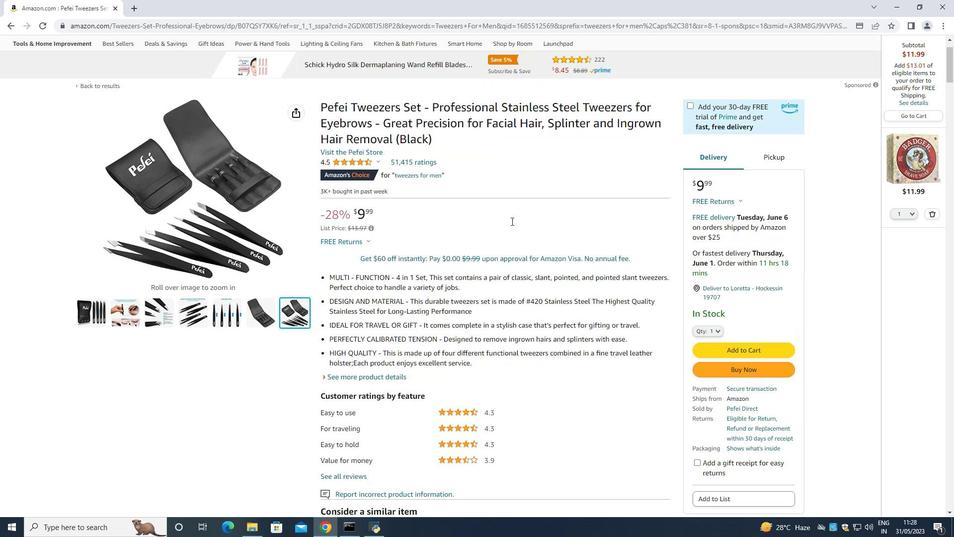 
Action: Mouse scrolled (511, 221) with delta (0, 0)
Screenshot: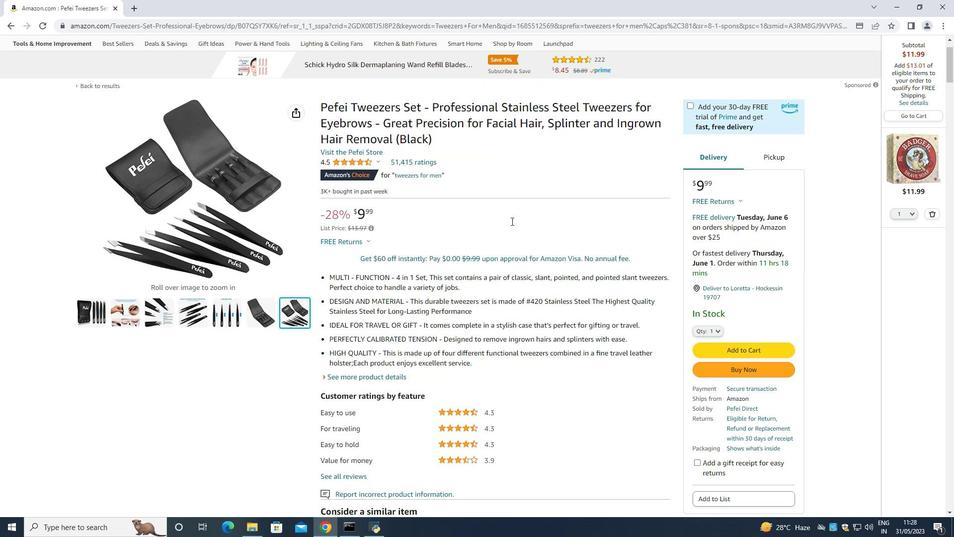 
Action: Mouse scrolled (511, 221) with delta (0, 0)
Screenshot: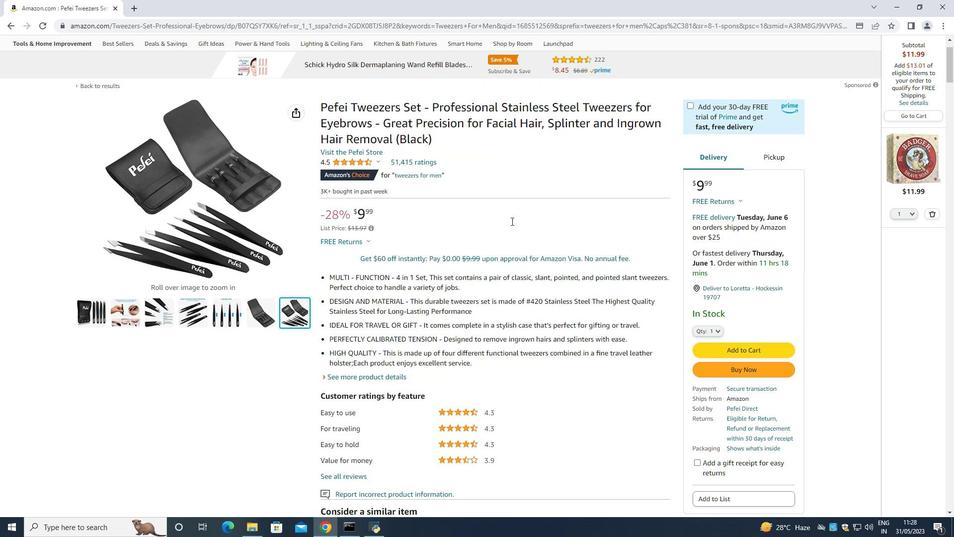 
Action: Mouse moved to (687, 235)
Screenshot: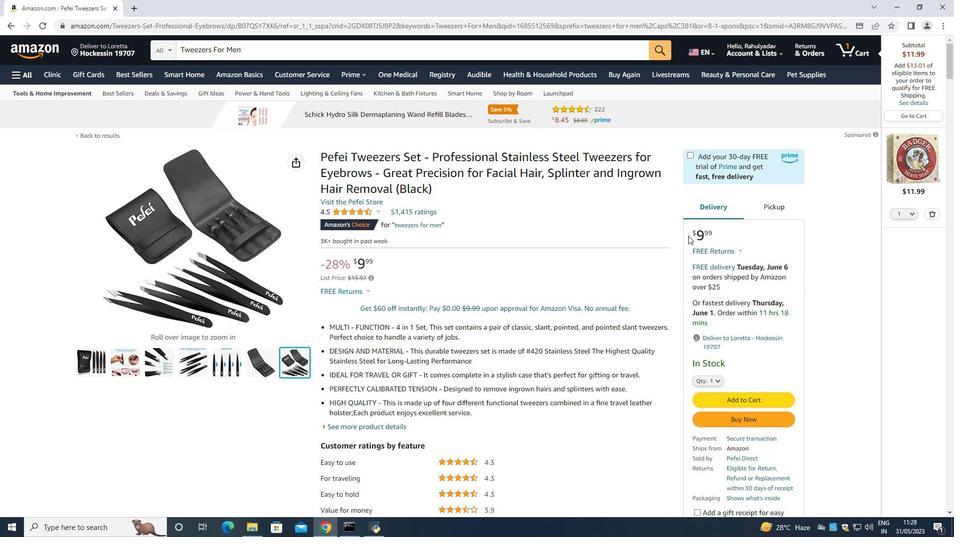 
Action: Mouse scrolled (687, 235) with delta (0, 0)
Screenshot: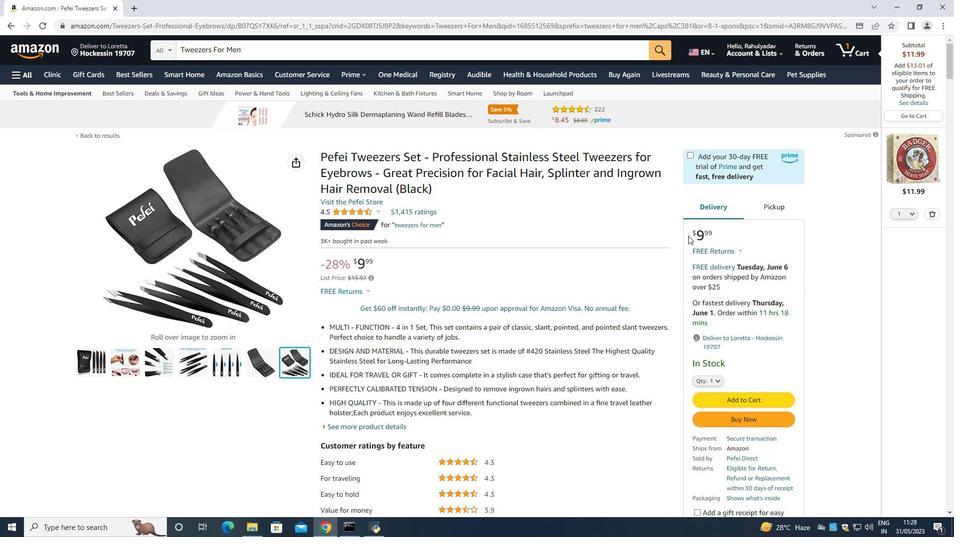 
Action: Mouse moved to (686, 235)
Screenshot: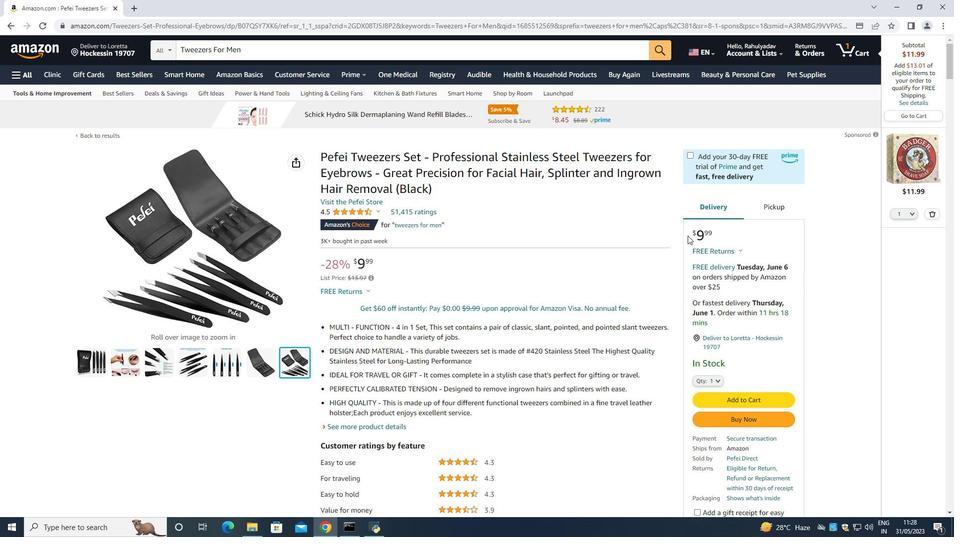 
Action: Mouse scrolled (686, 235) with delta (0, 0)
Screenshot: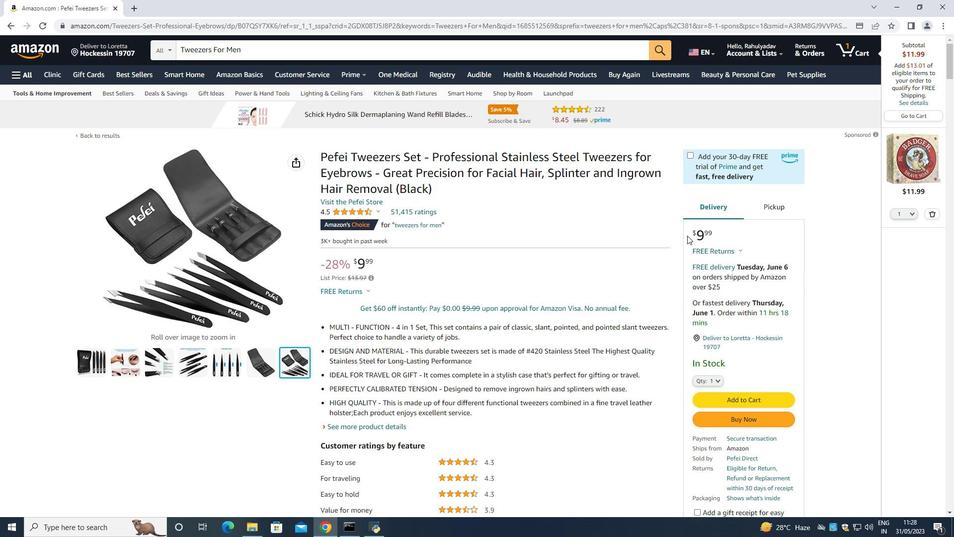 
Action: Mouse moved to (685, 235)
Screenshot: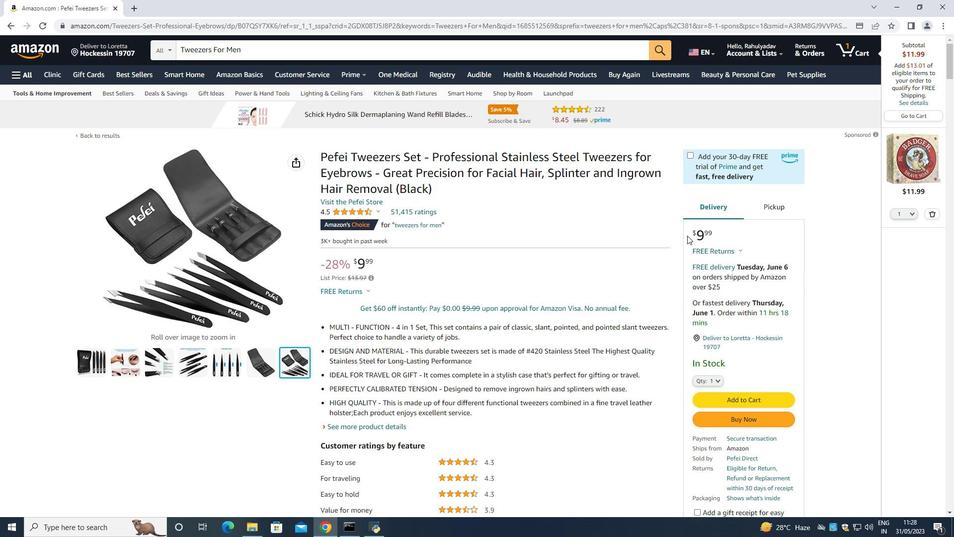
Action: Mouse scrolled (685, 234) with delta (0, 0)
Screenshot: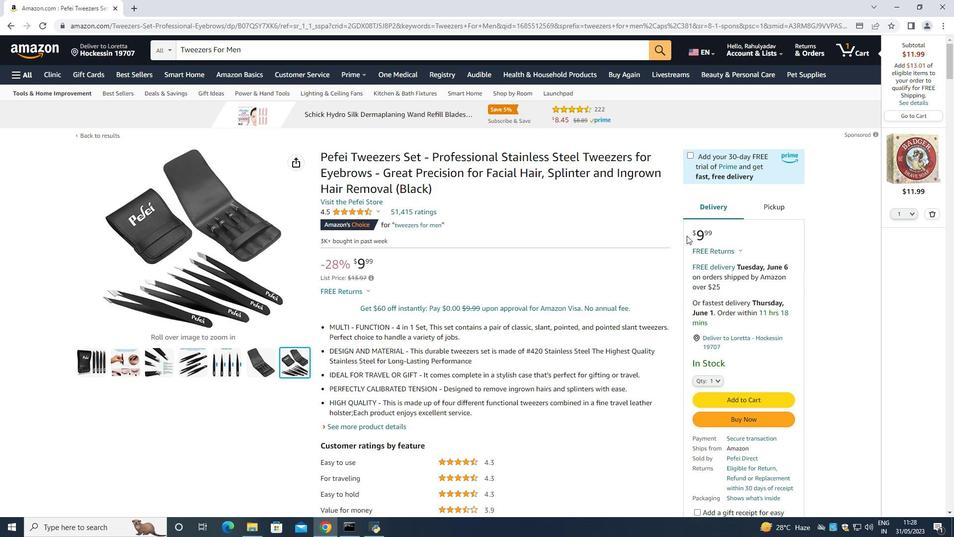 
Action: Mouse moved to (685, 235)
Screenshot: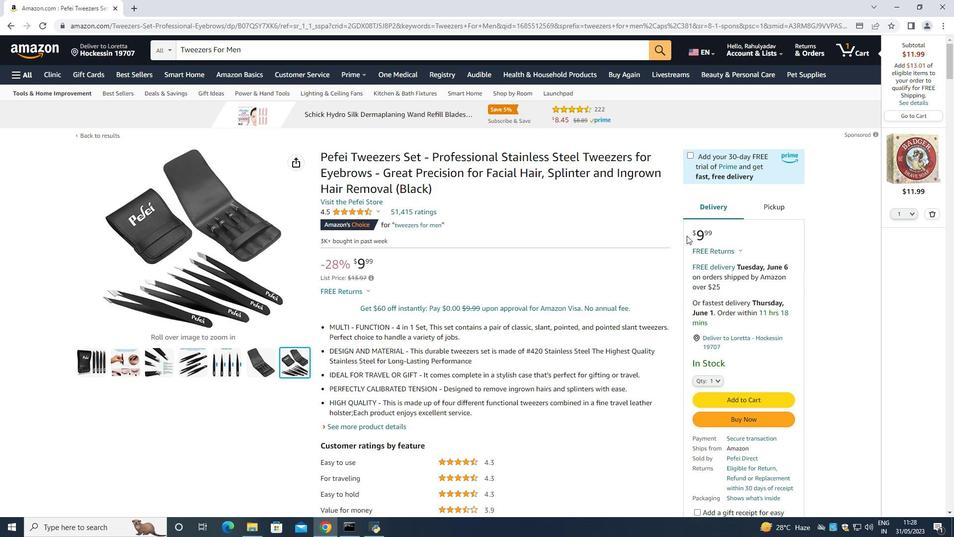 
Action: Mouse scrolled (685, 234) with delta (0, 0)
Screenshot: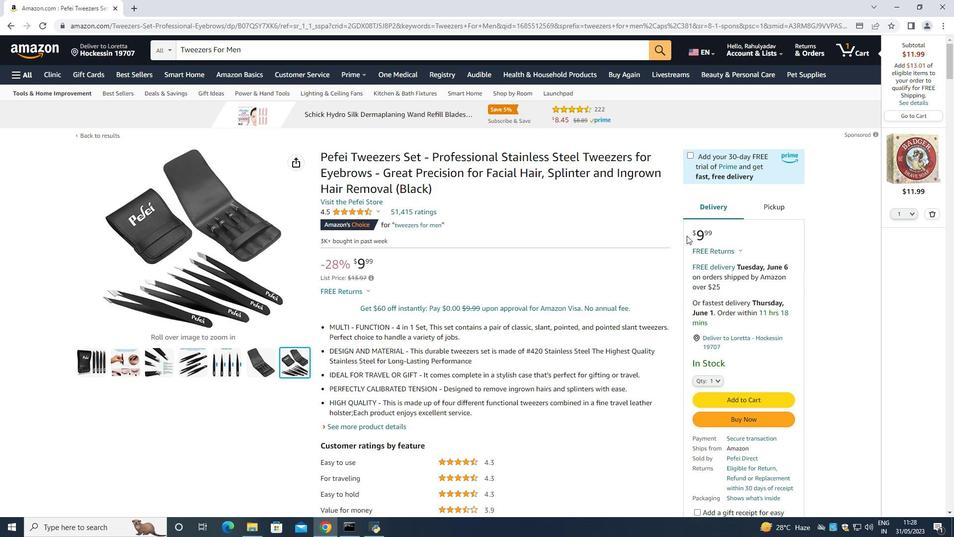 
Action: Mouse moved to (684, 234)
Screenshot: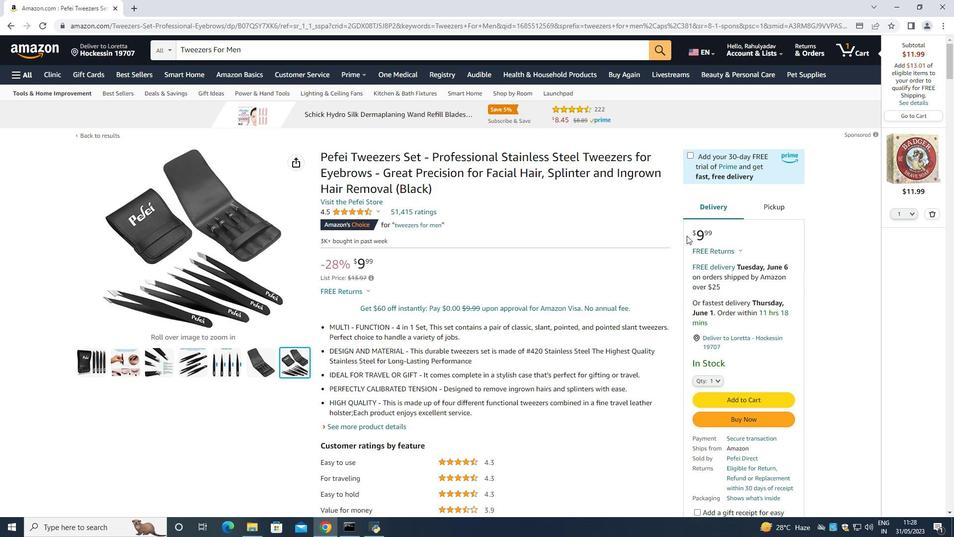 
Action: Mouse scrolled (684, 234) with delta (0, 0)
Screenshot: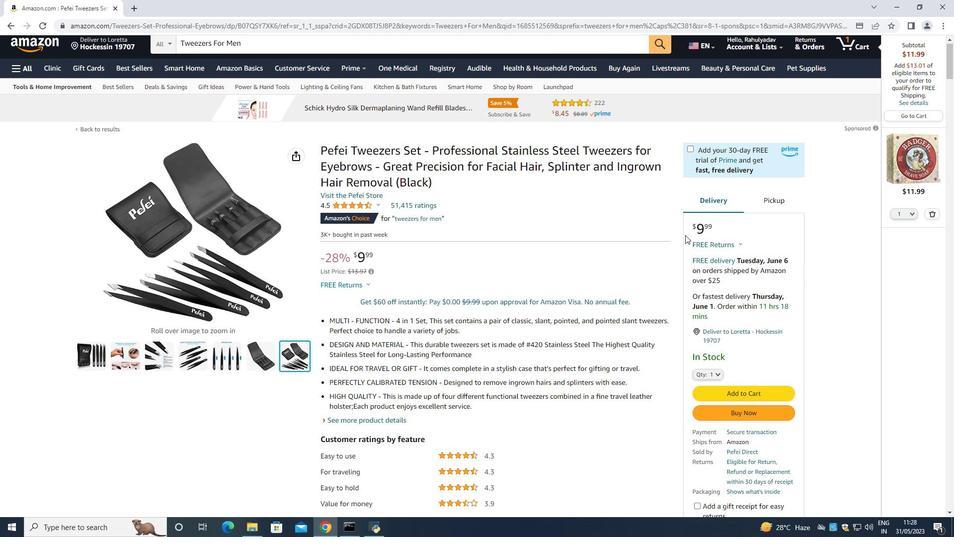 
Action: Mouse moved to (700, 133)
Screenshot: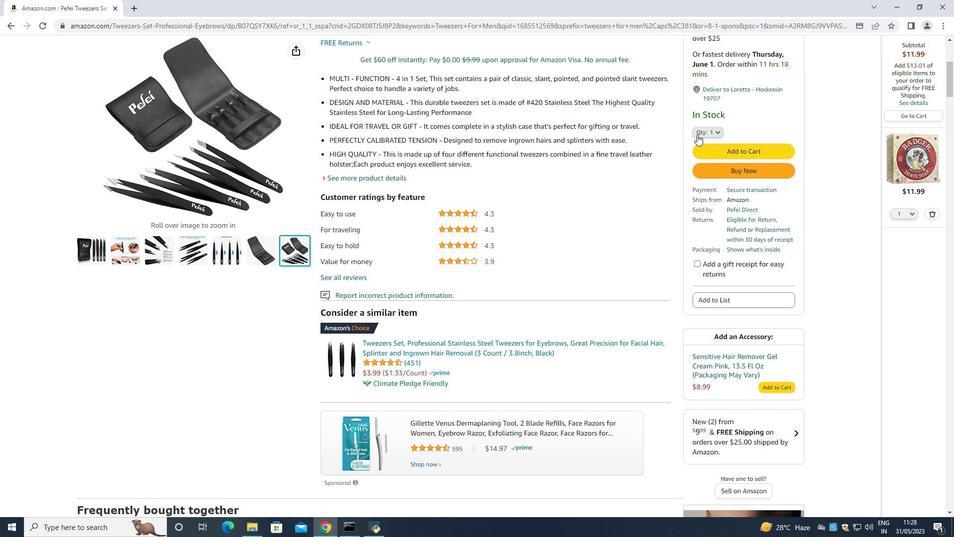 
Action: Mouse pressed left at (700, 133)
Screenshot: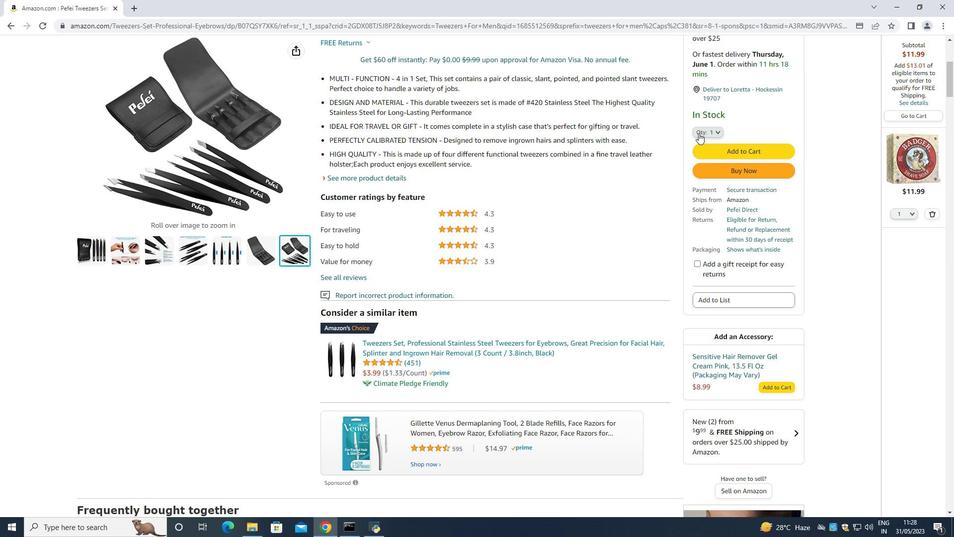 
Action: Mouse moved to (705, 146)
Screenshot: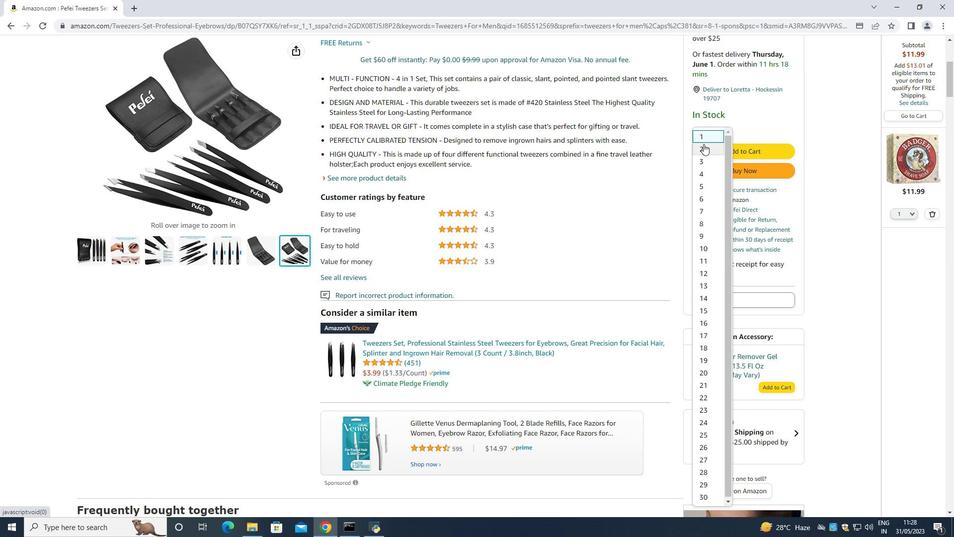 
Action: Mouse pressed left at (705, 146)
Screenshot: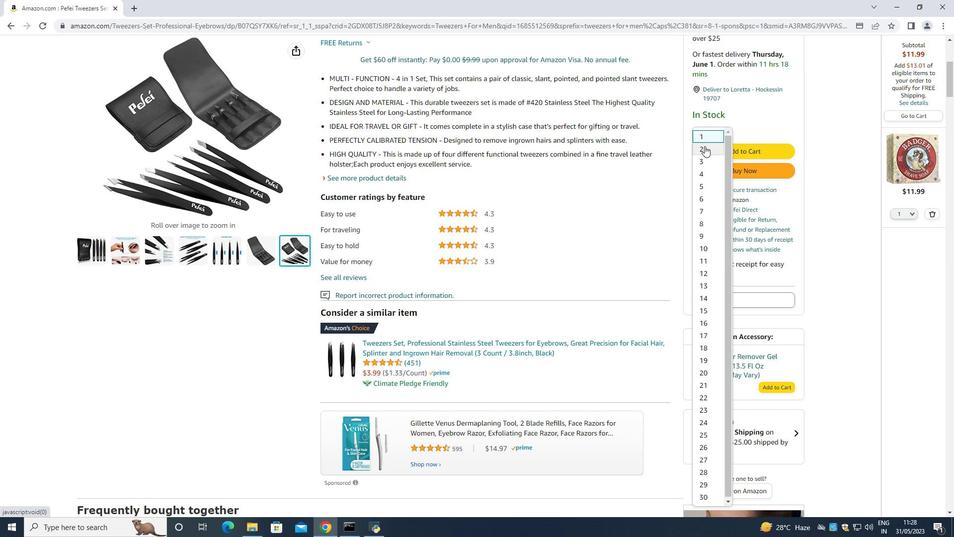 
Action: Mouse moved to (730, 170)
Screenshot: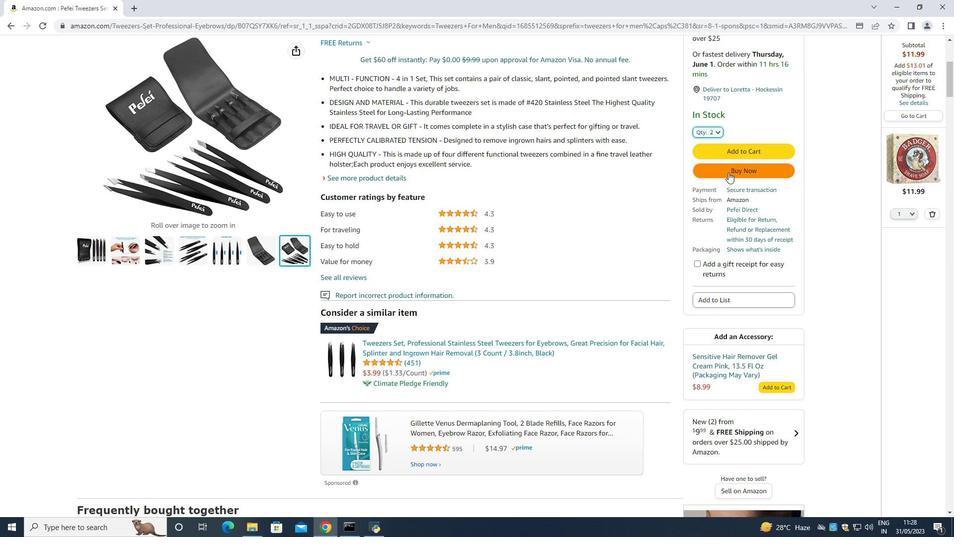 
Action: Mouse pressed left at (730, 170)
Screenshot: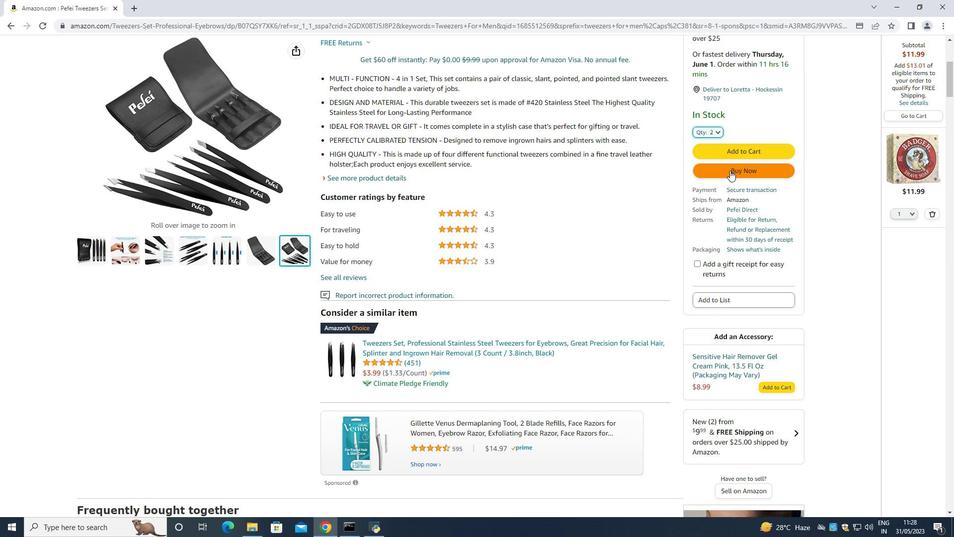 
Action: Mouse moved to (578, 84)
Screenshot: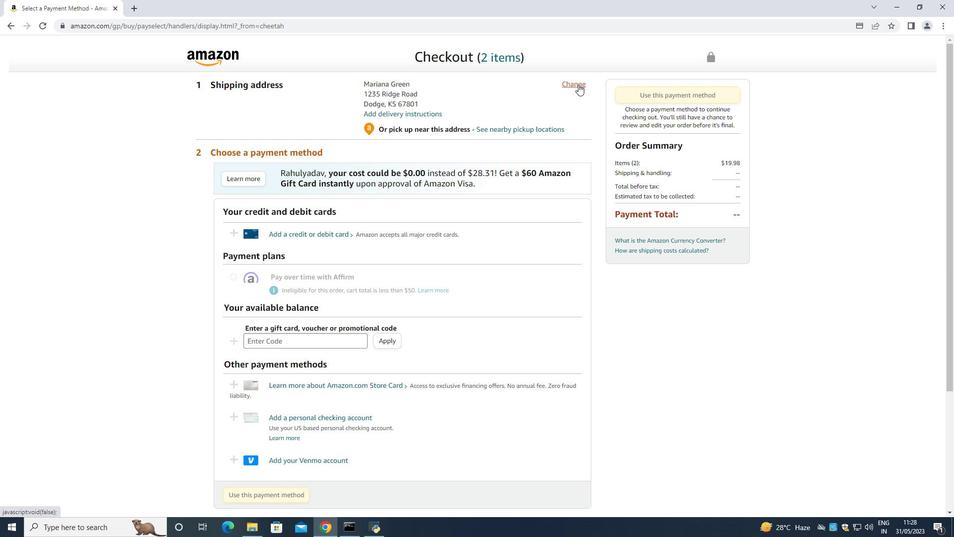 
Action: Mouse pressed left at (578, 84)
Screenshot: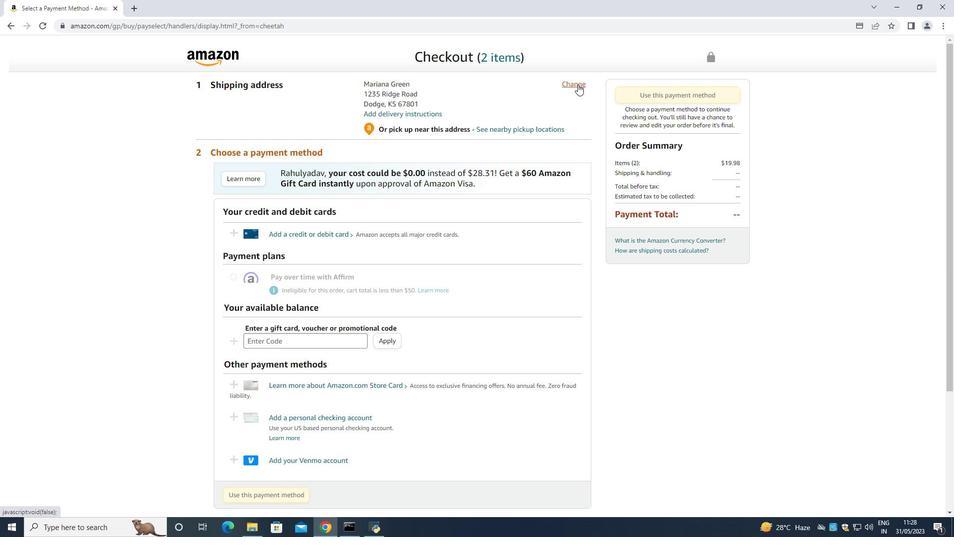 
Action: Mouse scrolled (578, 84) with delta (0, 0)
Screenshot: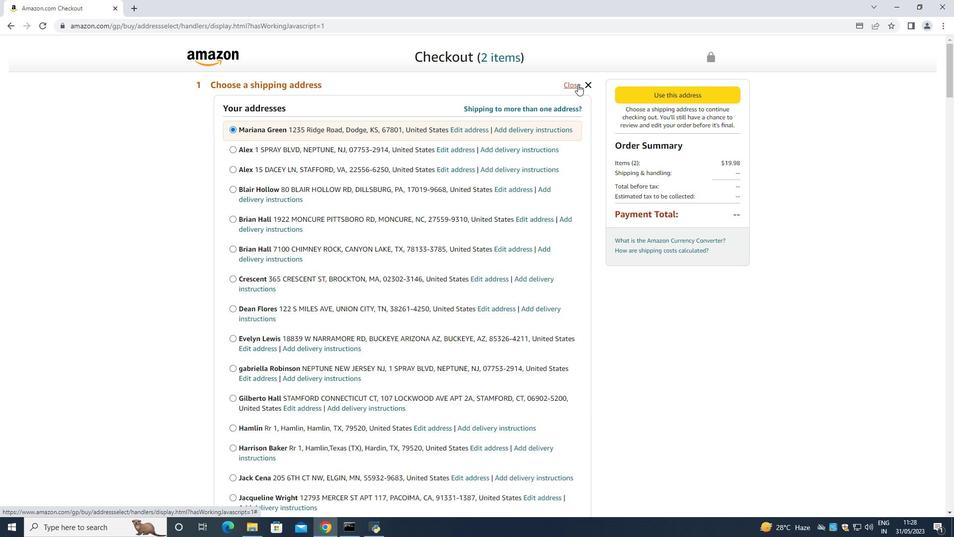 
Action: Mouse scrolled (578, 84) with delta (0, 0)
Screenshot: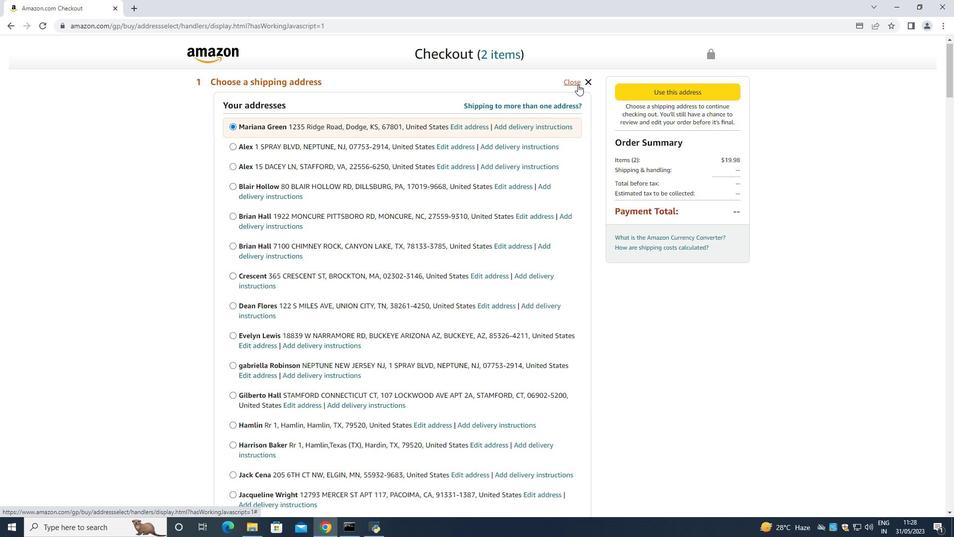 
Action: Mouse scrolled (578, 84) with delta (0, 0)
Screenshot: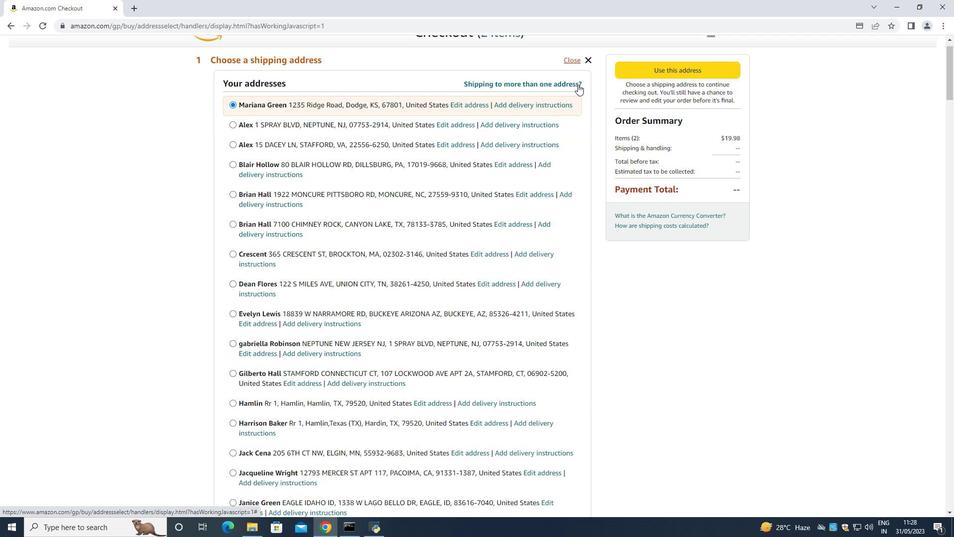 
Action: Mouse scrolled (578, 84) with delta (0, 0)
Screenshot: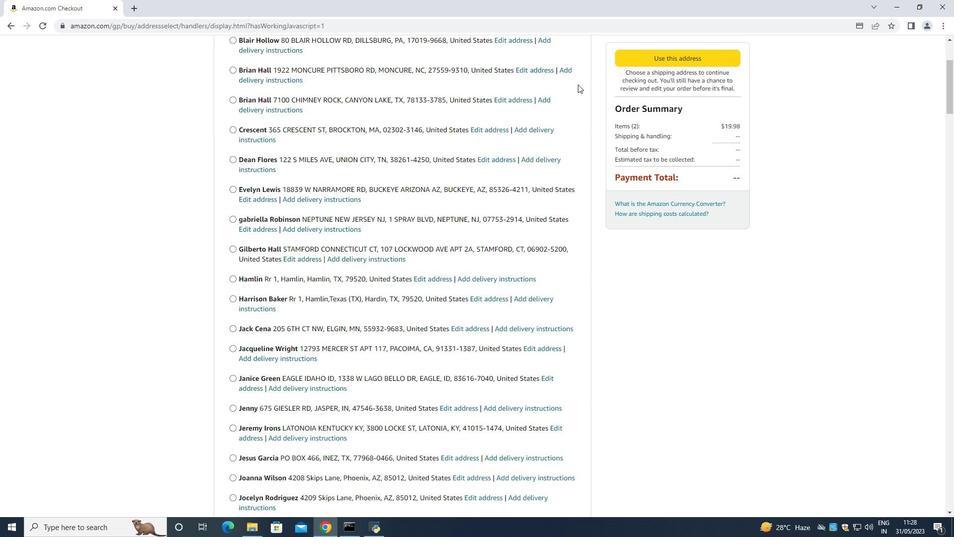 
Action: Mouse scrolled (578, 84) with delta (0, 0)
Screenshot: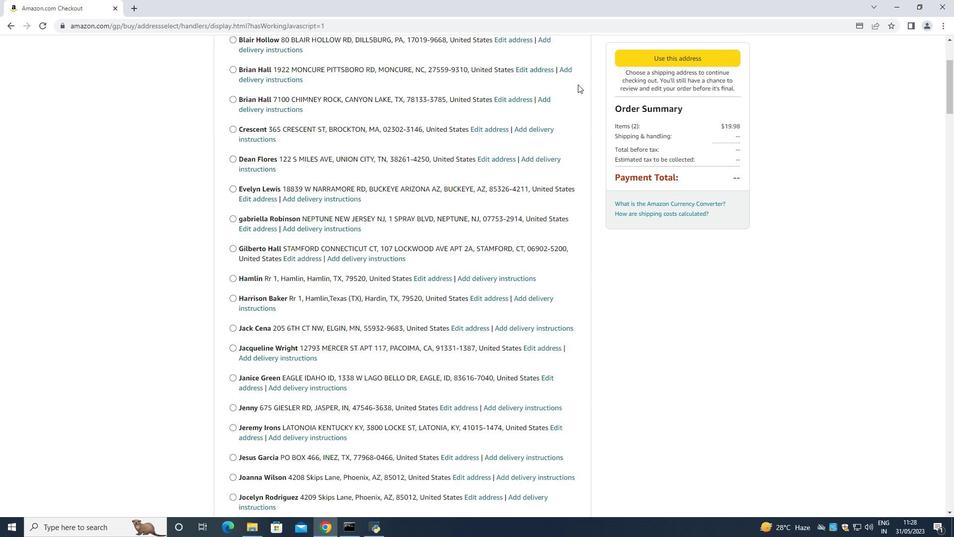 
Action: Mouse scrolled (578, 84) with delta (0, 0)
Screenshot: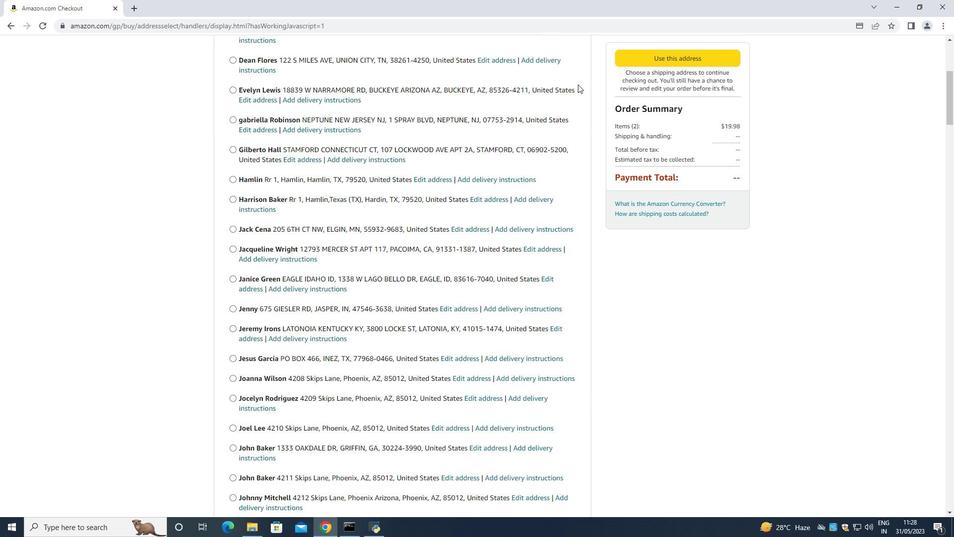 
Action: Mouse scrolled (578, 84) with delta (0, 0)
Screenshot: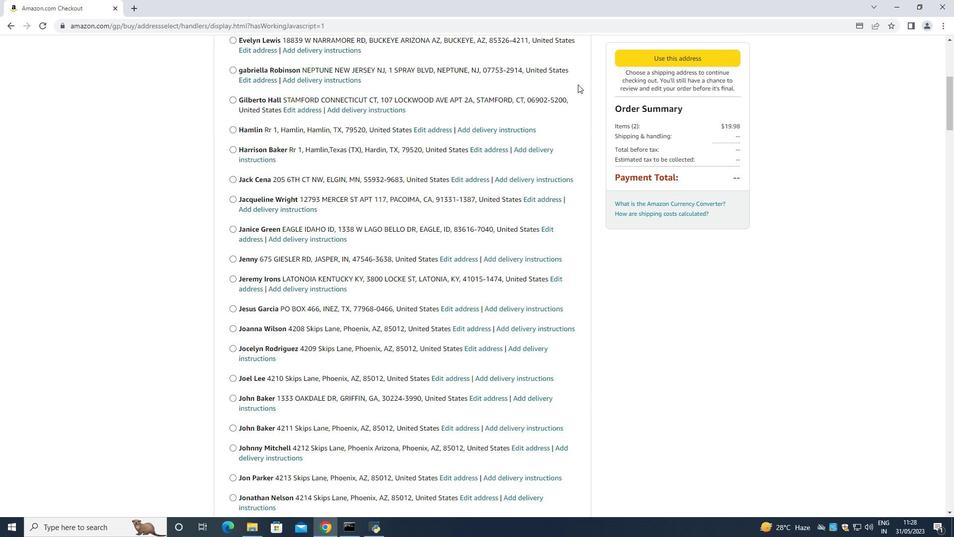 
Action: Mouse scrolled (578, 84) with delta (0, 0)
Screenshot: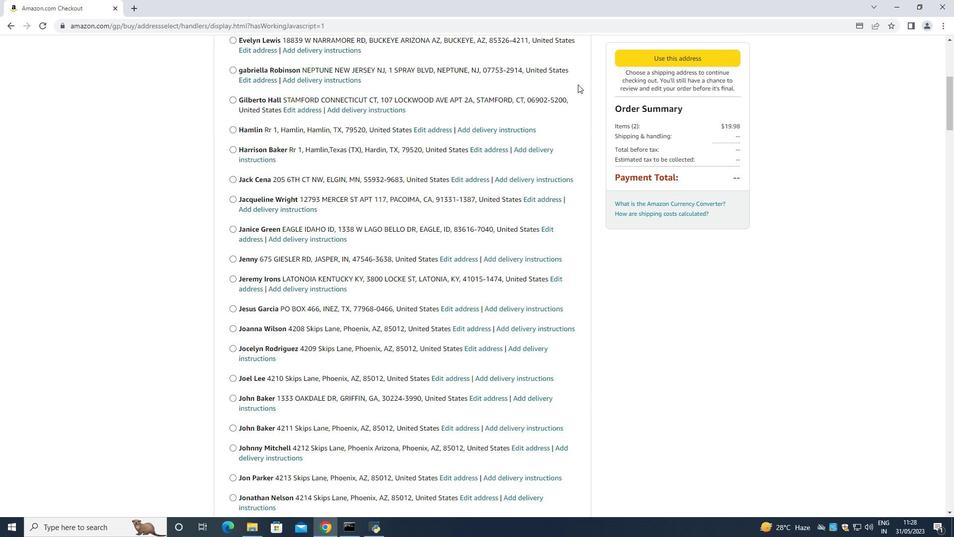 
Action: Mouse scrolled (578, 84) with delta (0, 0)
Screenshot: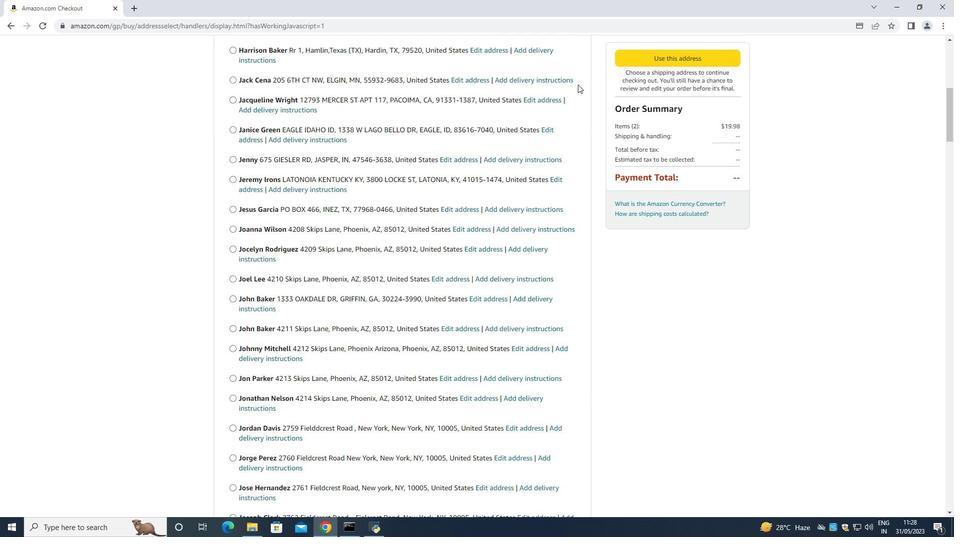 
Action: Mouse scrolled (578, 84) with delta (0, 0)
Screenshot: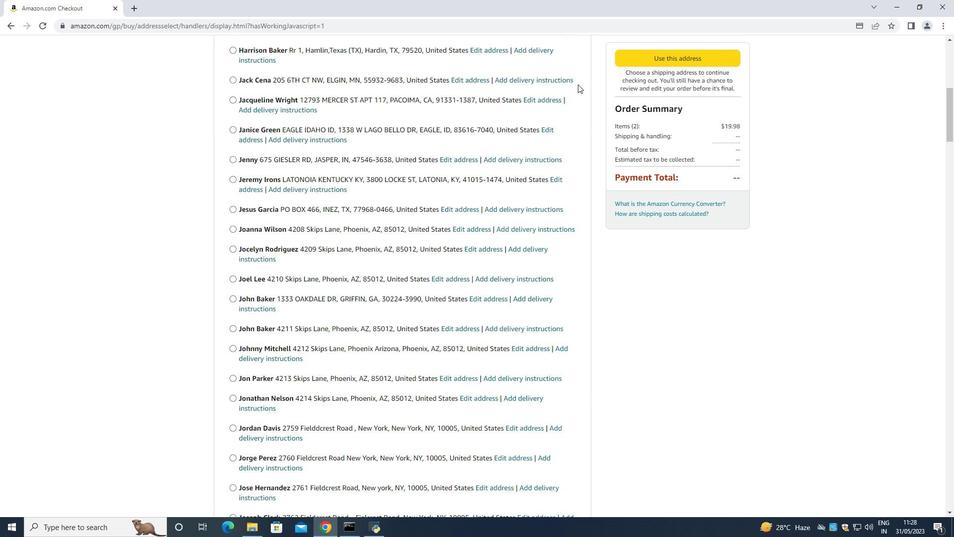 
Action: Mouse scrolled (578, 84) with delta (0, 0)
Screenshot: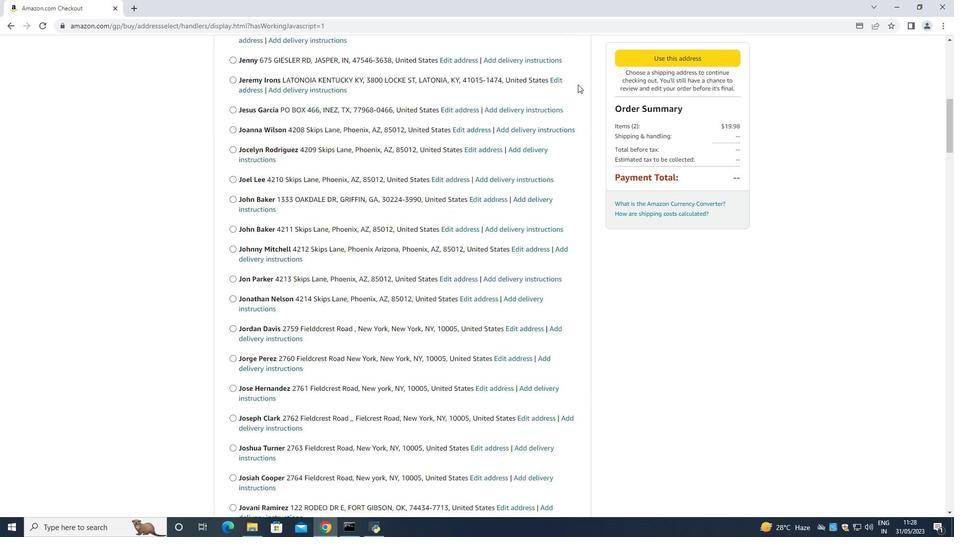 
Action: Mouse scrolled (578, 84) with delta (0, 0)
Screenshot: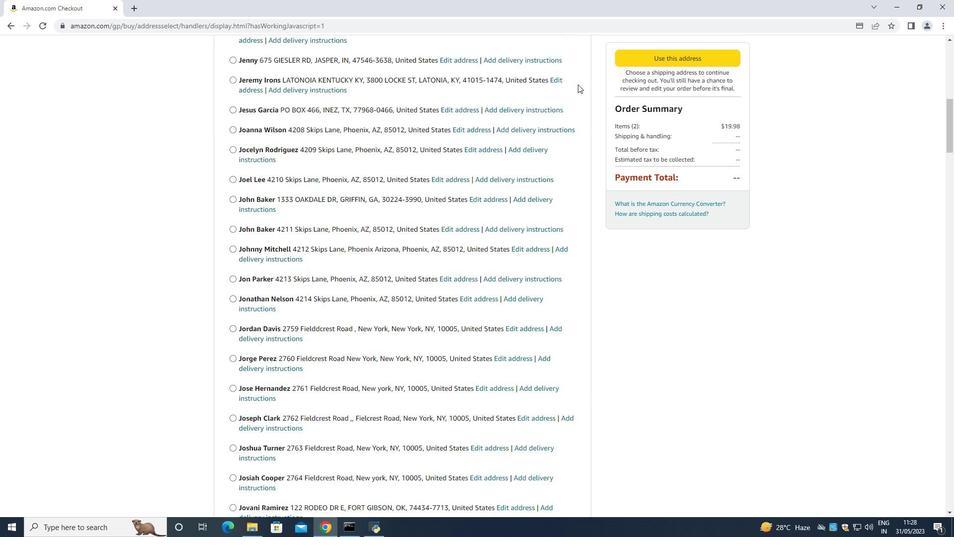 
Action: Mouse scrolled (578, 84) with delta (0, 0)
Screenshot: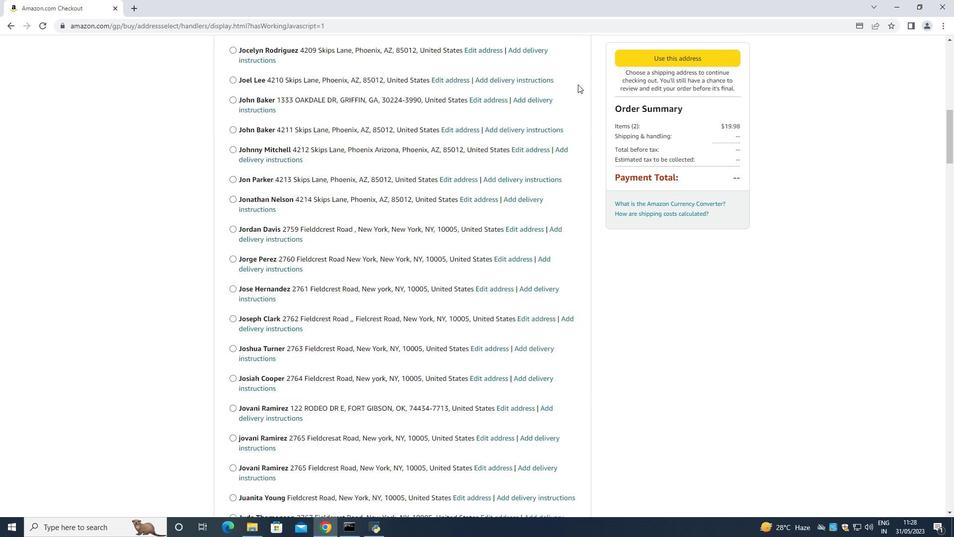 
Action: Mouse scrolled (578, 84) with delta (0, 0)
Screenshot: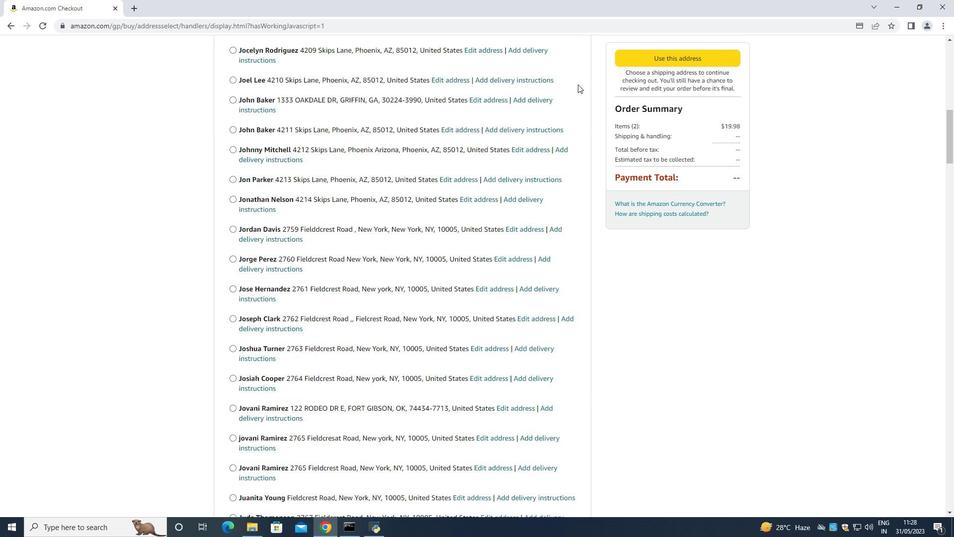 
Action: Mouse scrolled (578, 84) with delta (0, 0)
Screenshot: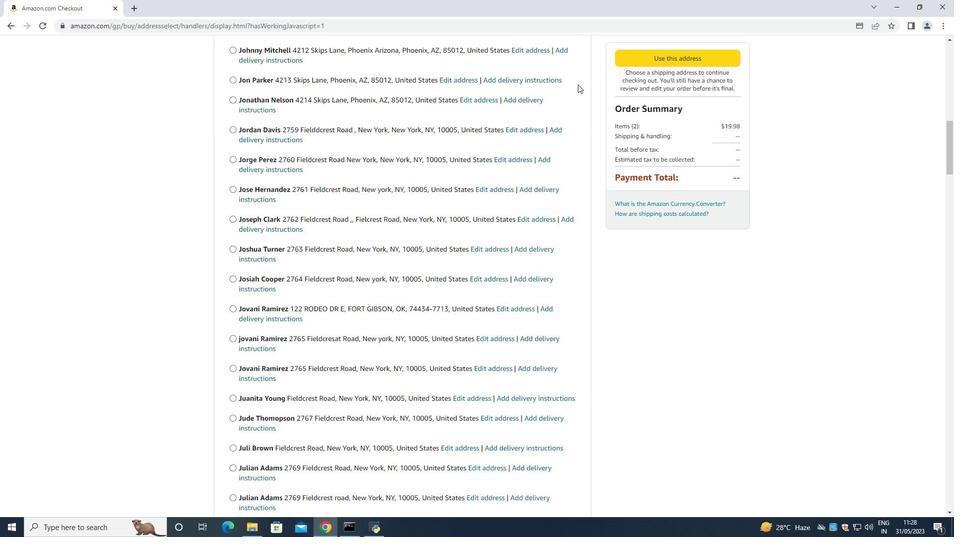 
Action: Mouse scrolled (578, 84) with delta (0, 0)
Screenshot: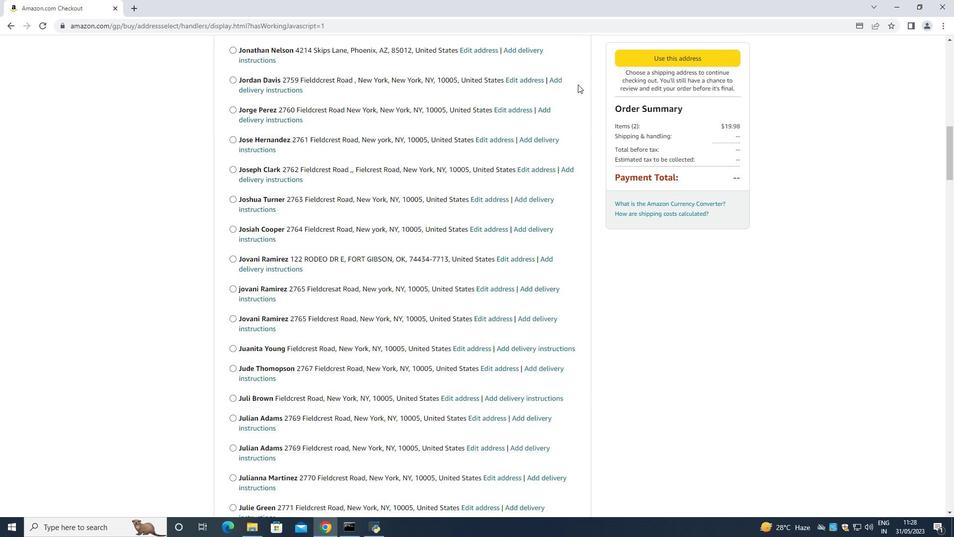 
Action: Mouse scrolled (578, 84) with delta (0, 0)
Screenshot: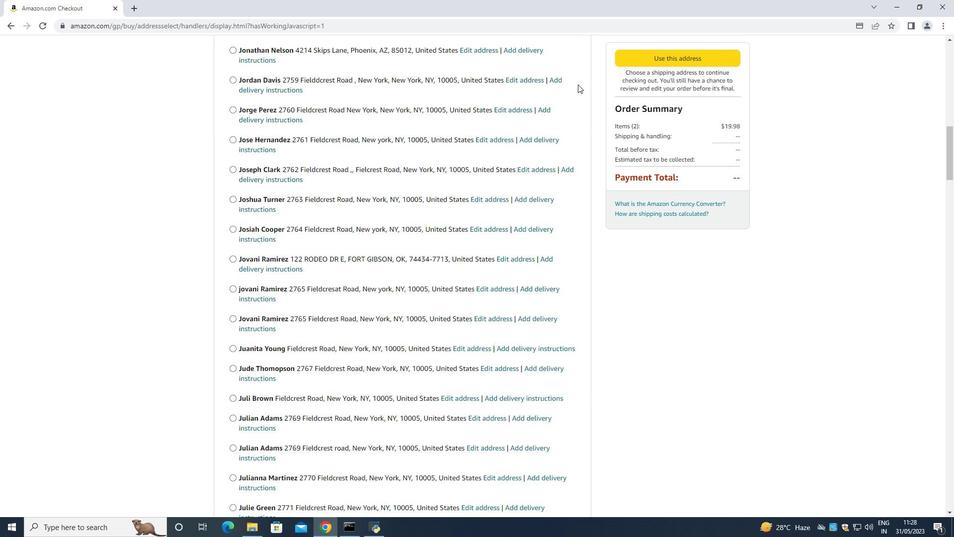 
Action: Mouse scrolled (578, 84) with delta (0, 0)
Screenshot: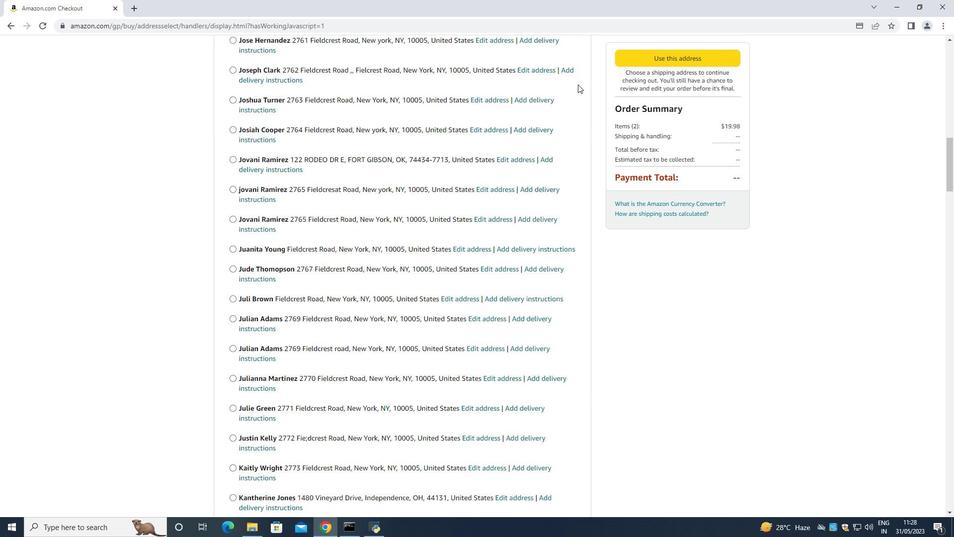 
Action: Mouse scrolled (578, 84) with delta (0, 0)
Screenshot: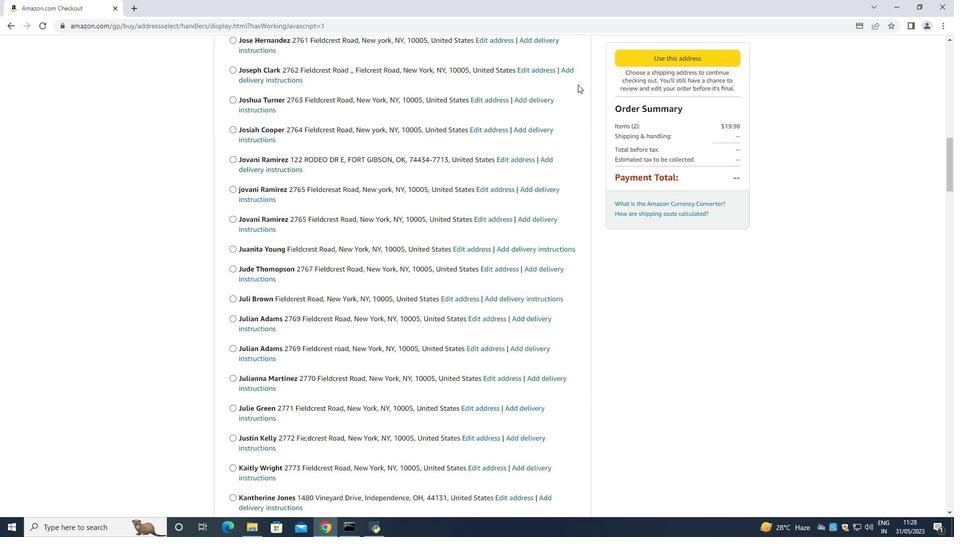 
Action: Mouse scrolled (578, 84) with delta (0, 0)
Screenshot: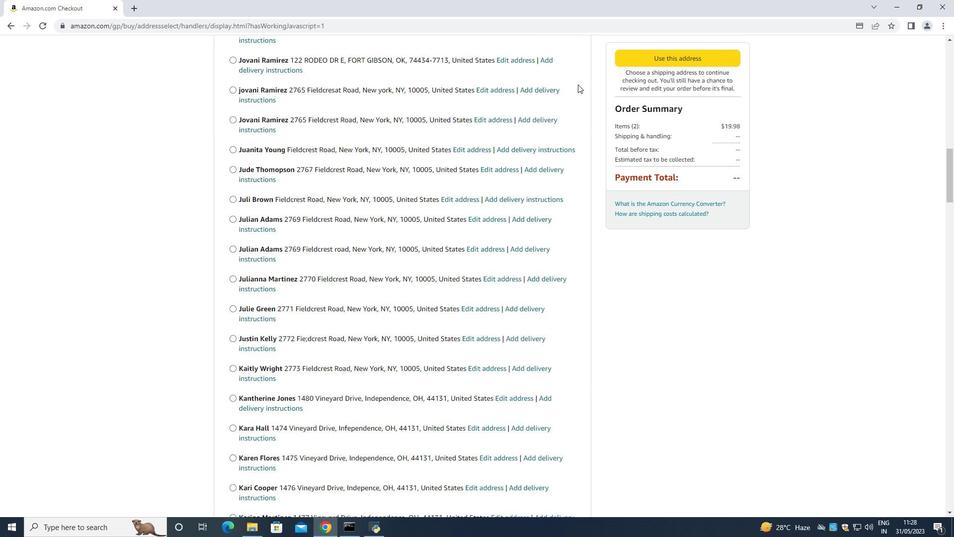 
Action: Mouse scrolled (578, 84) with delta (0, 0)
Screenshot: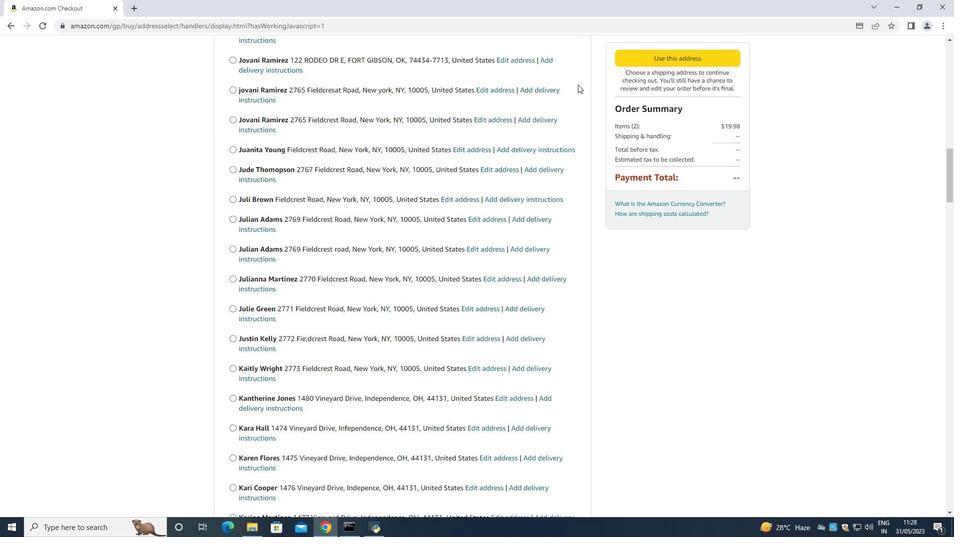 
Action: Mouse scrolled (578, 84) with delta (0, 0)
Screenshot: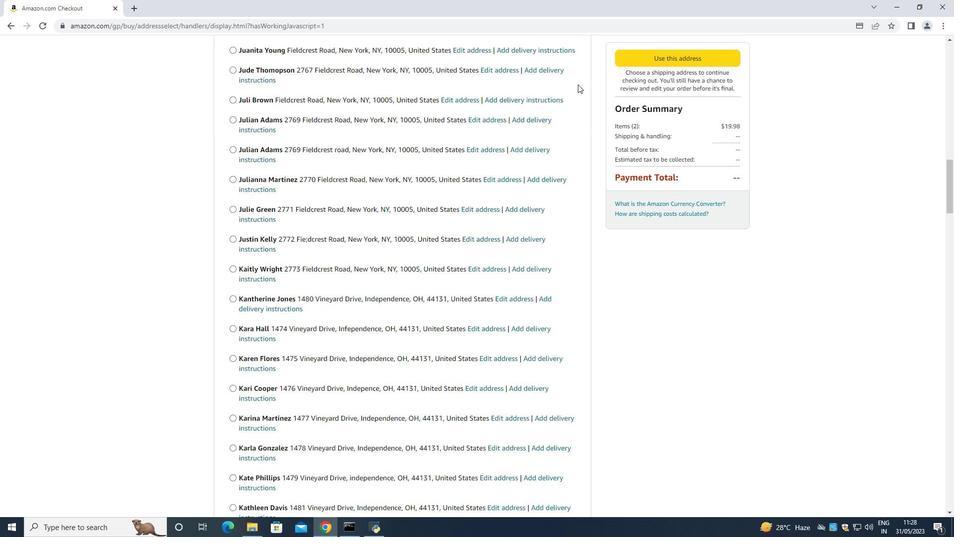 
Action: Mouse scrolled (578, 84) with delta (0, 0)
Screenshot: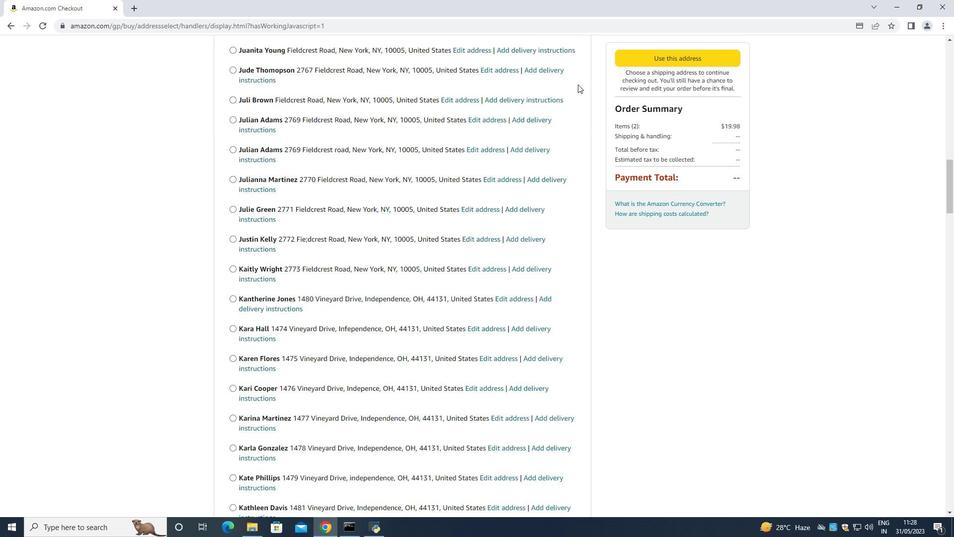 
Action: Mouse scrolled (578, 84) with delta (0, 0)
Screenshot: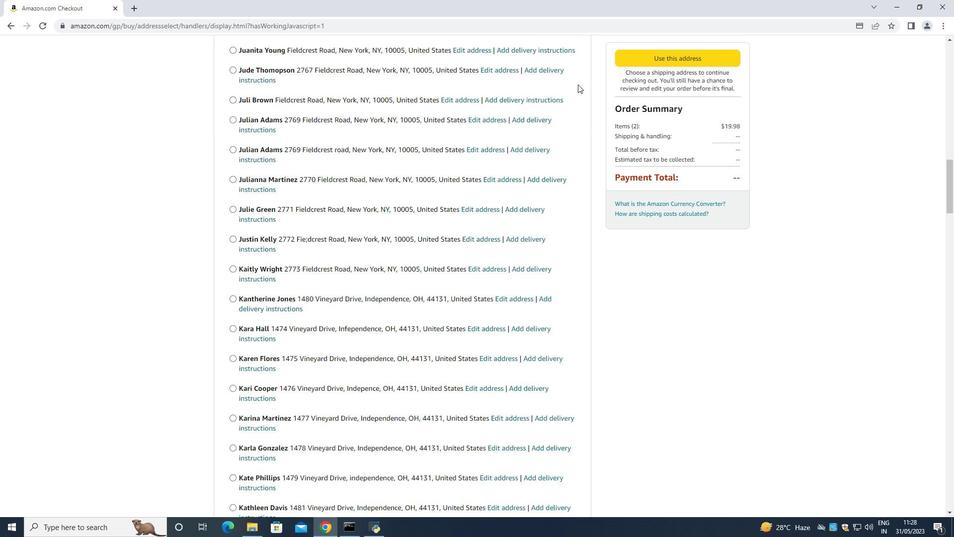 
Action: Mouse scrolled (578, 84) with delta (0, 0)
Screenshot: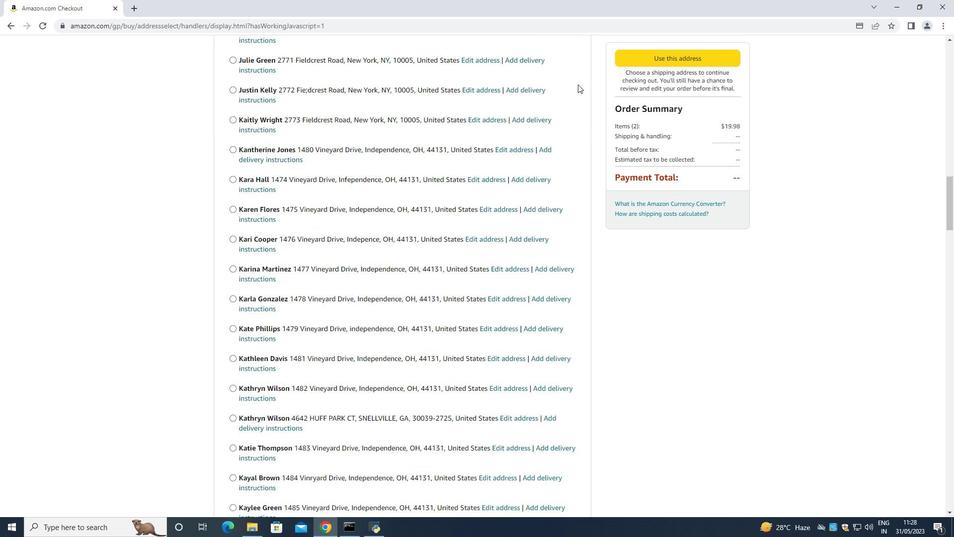 
Action: Mouse scrolled (578, 84) with delta (0, 0)
Screenshot: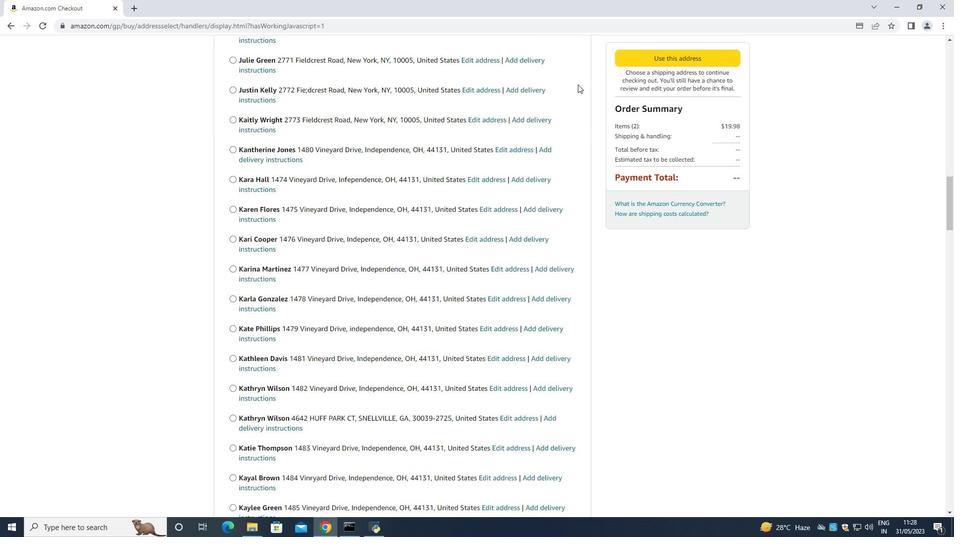 
Action: Mouse scrolled (578, 84) with delta (0, 0)
Screenshot: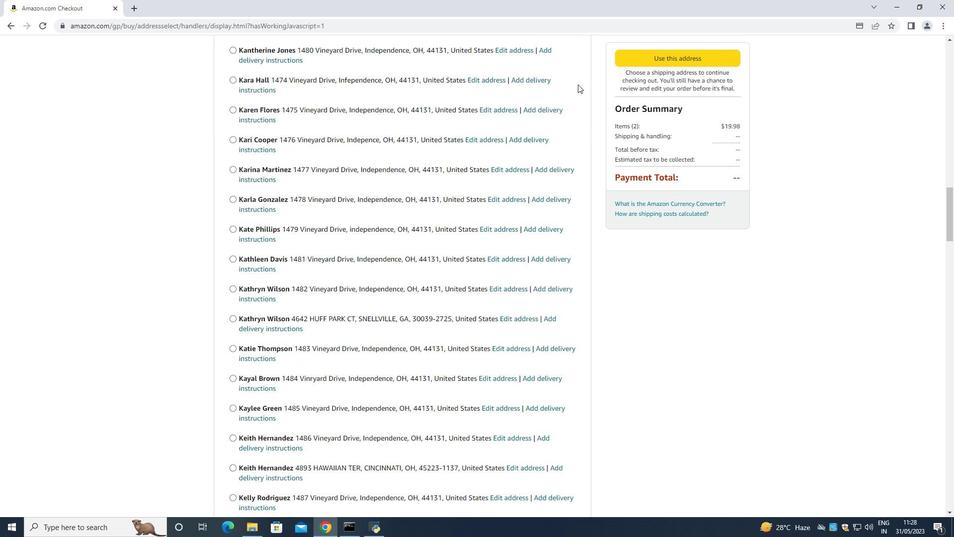 
Action: Mouse scrolled (578, 84) with delta (0, 0)
Screenshot: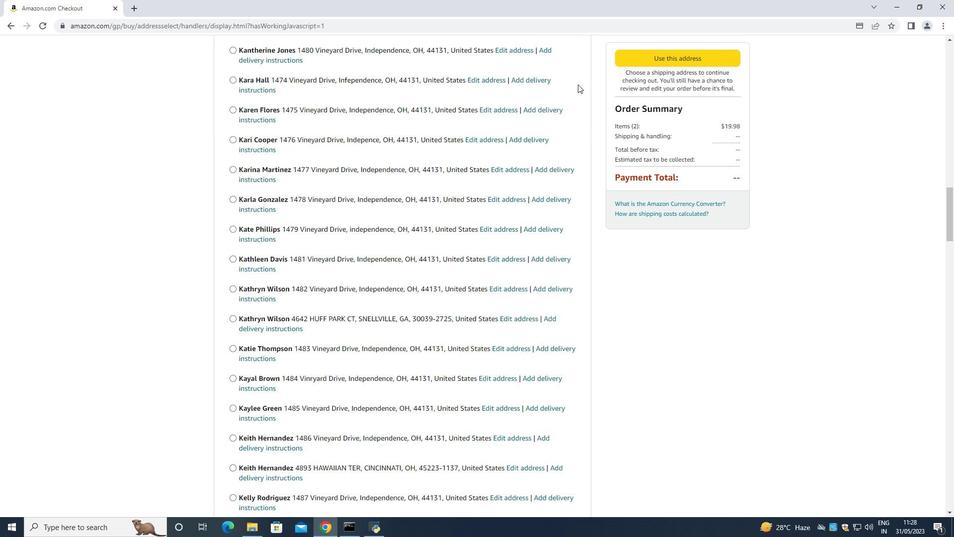 
Action: Mouse scrolled (578, 84) with delta (0, 0)
Screenshot: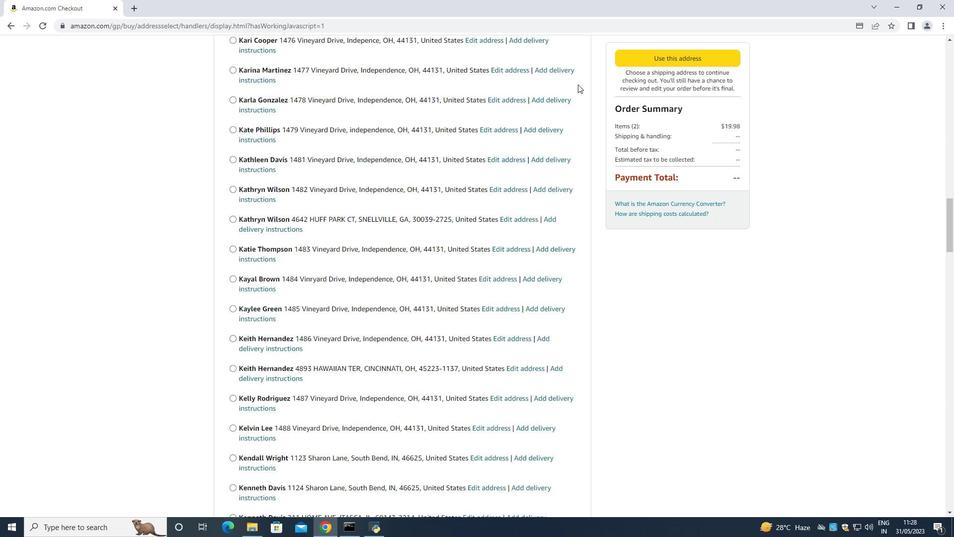 
Action: Mouse scrolled (578, 84) with delta (0, 0)
Screenshot: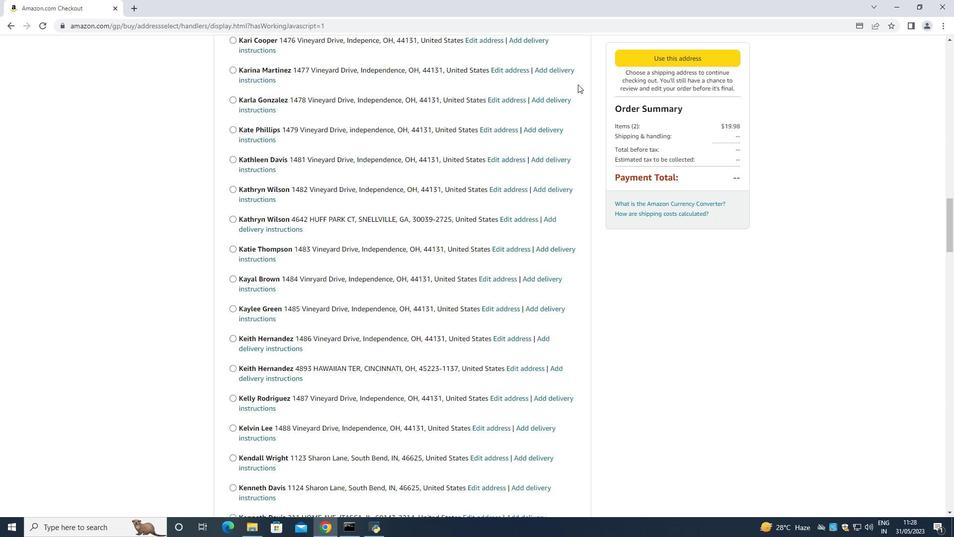 
Action: Mouse scrolled (578, 84) with delta (0, 0)
Screenshot: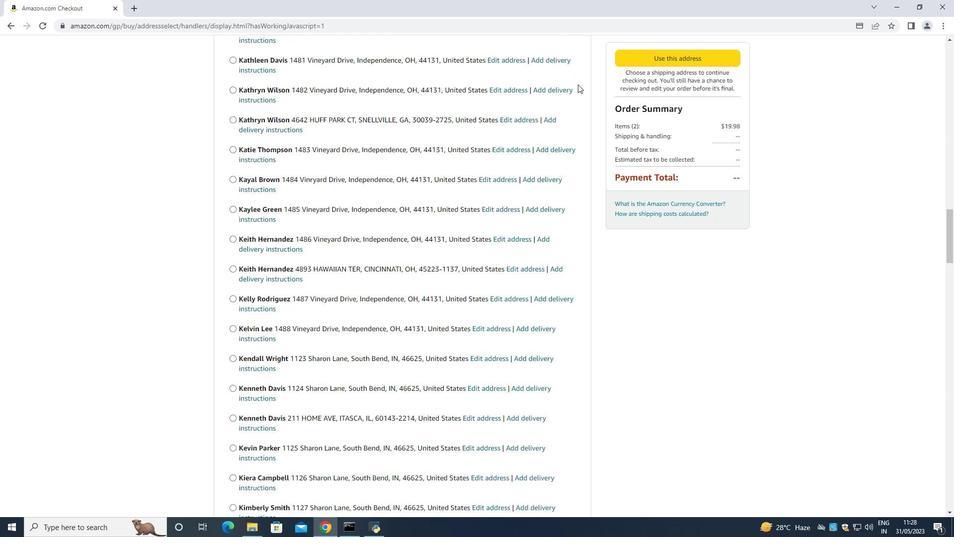 
Action: Mouse scrolled (578, 84) with delta (0, 0)
Screenshot: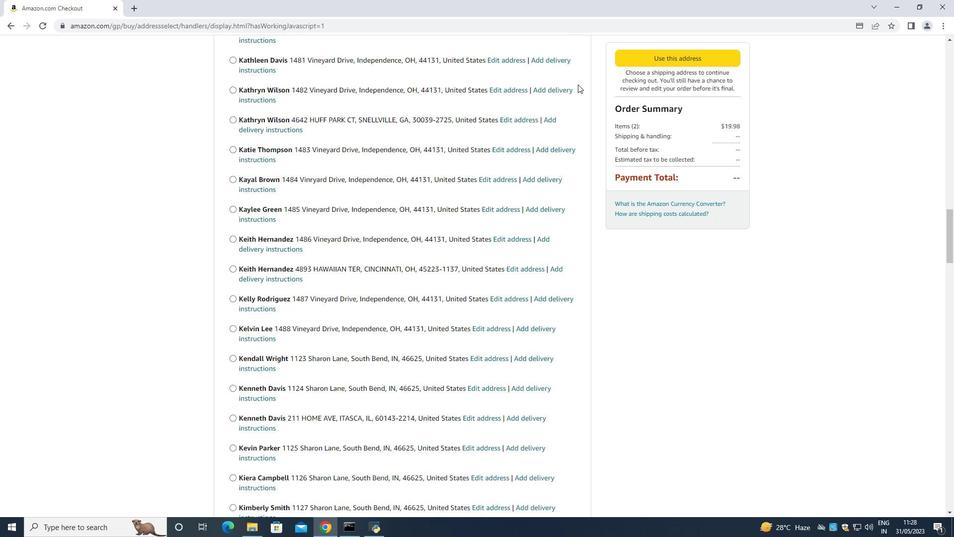 
Action: Mouse scrolled (578, 84) with delta (0, 0)
Screenshot: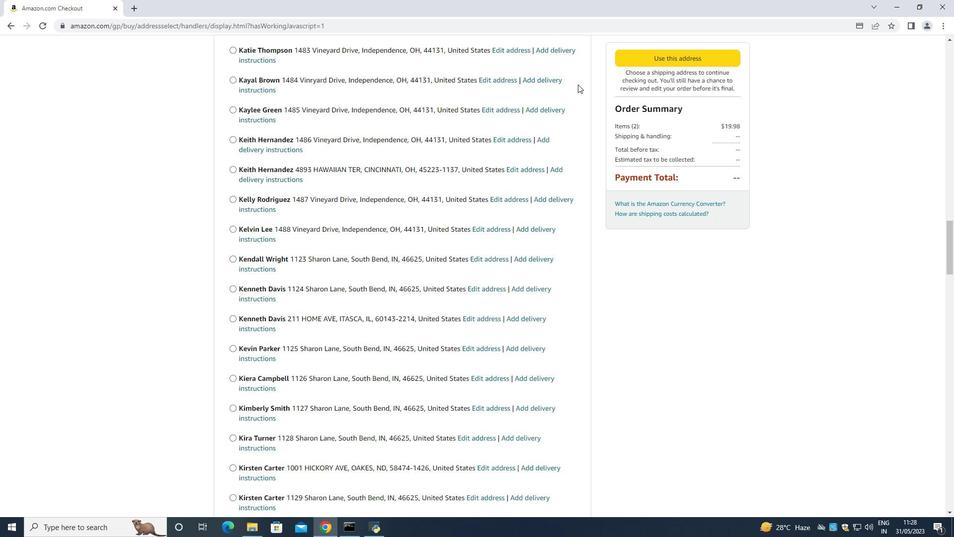 
Action: Mouse scrolled (578, 84) with delta (0, 0)
Screenshot: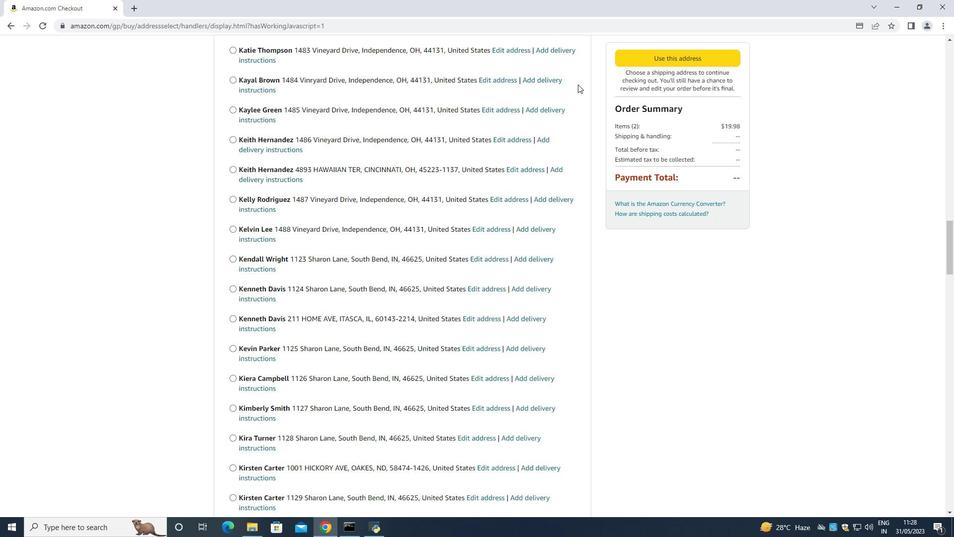 
Action: Mouse scrolled (578, 84) with delta (0, 0)
Screenshot: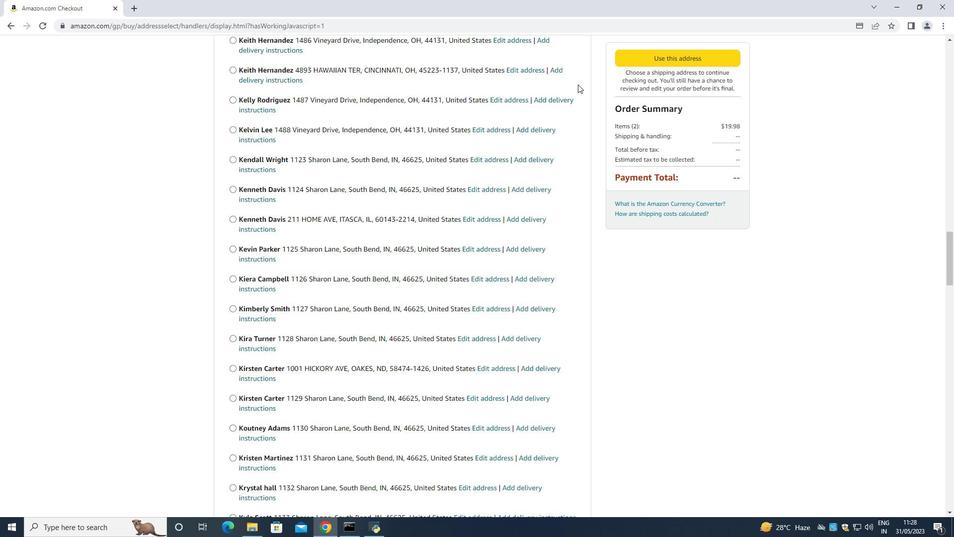 
Action: Mouse scrolled (578, 84) with delta (0, 0)
Screenshot: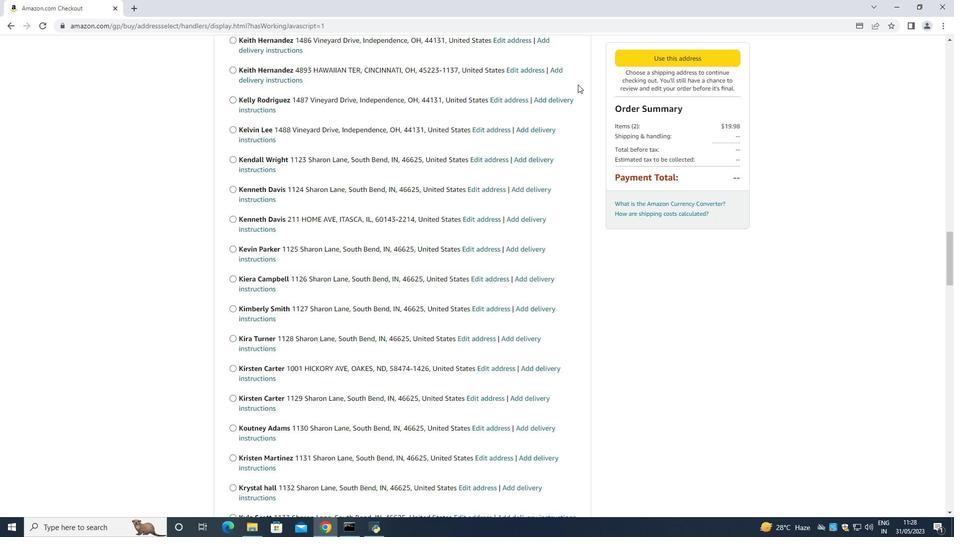 
Action: Mouse scrolled (578, 84) with delta (0, 0)
Screenshot: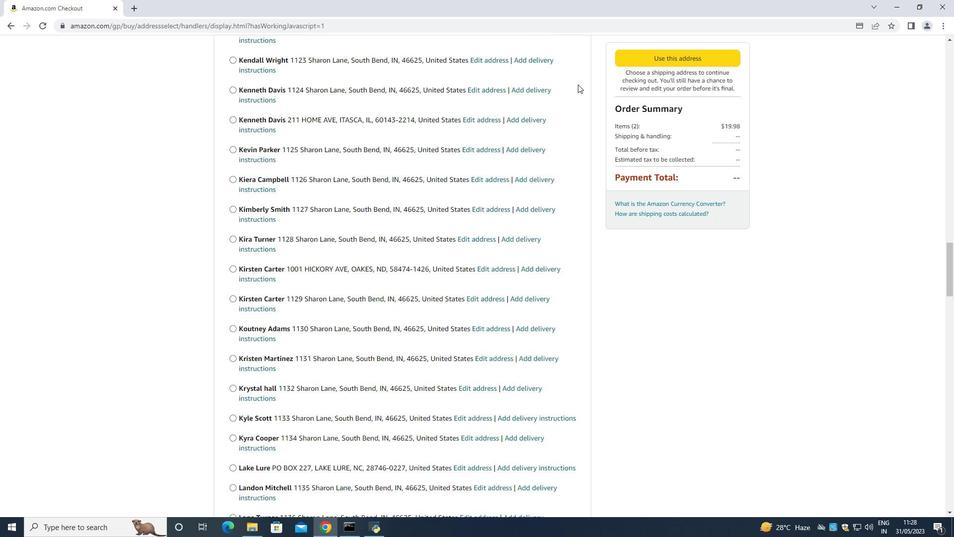 
Action: Mouse scrolled (578, 84) with delta (0, 0)
Screenshot: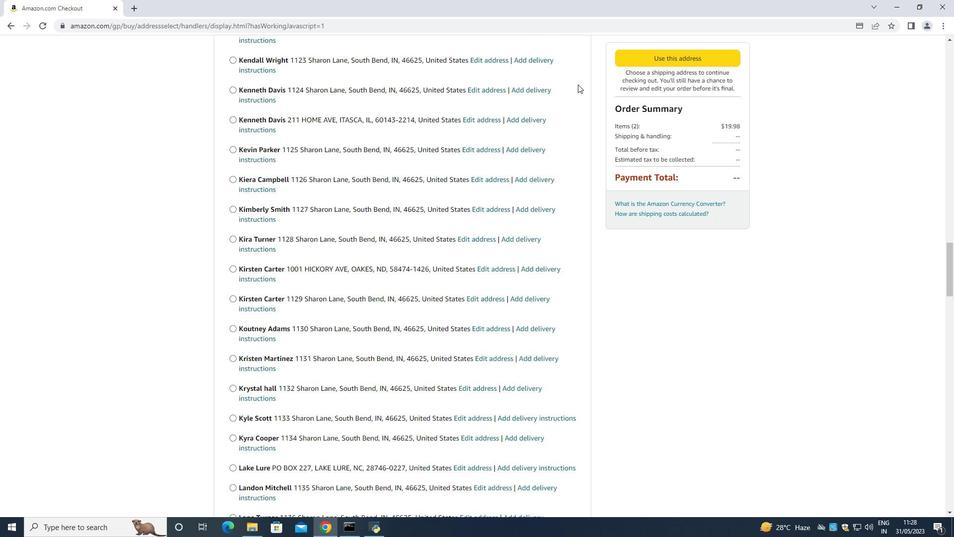 
Action: Mouse scrolled (578, 84) with delta (0, 0)
Screenshot: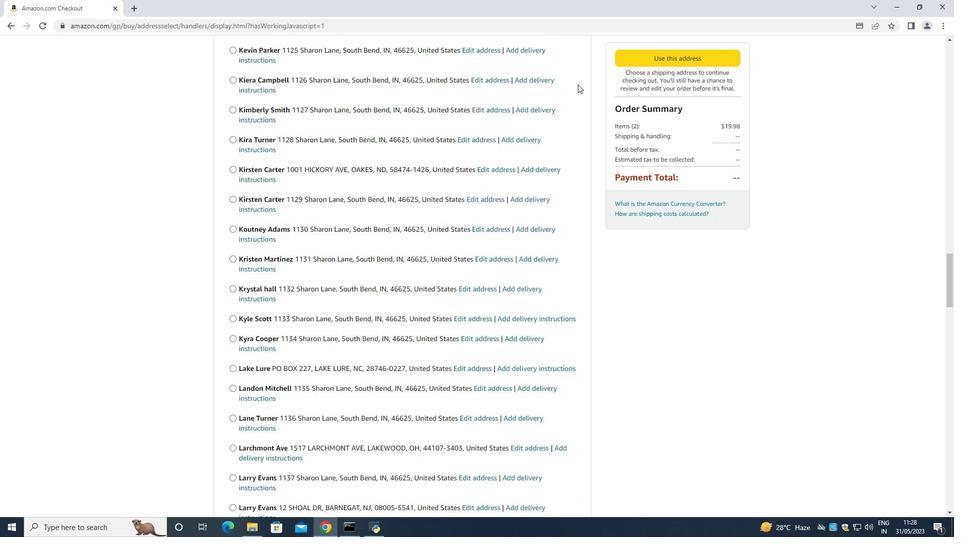 
Action: Mouse scrolled (578, 84) with delta (0, 0)
Screenshot: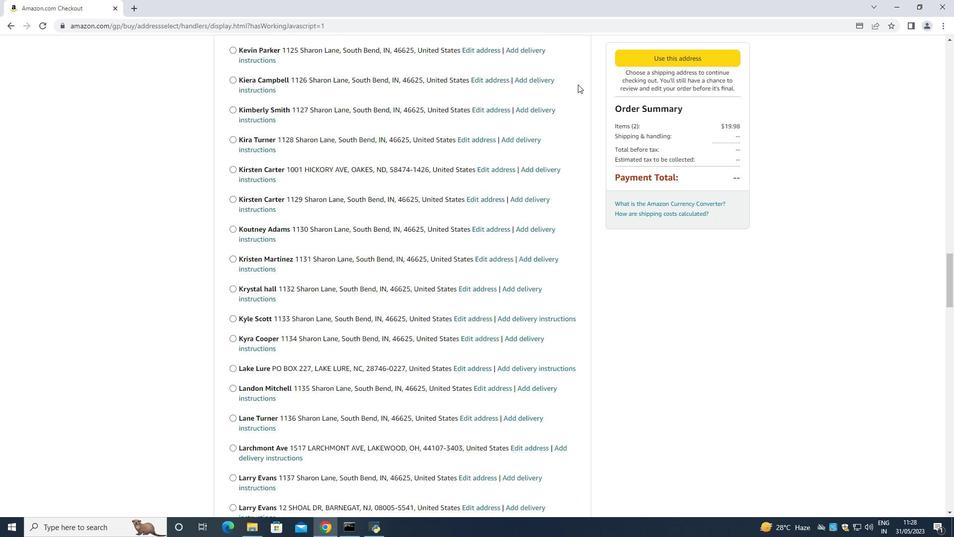 
Action: Mouse scrolled (578, 84) with delta (0, 0)
Screenshot: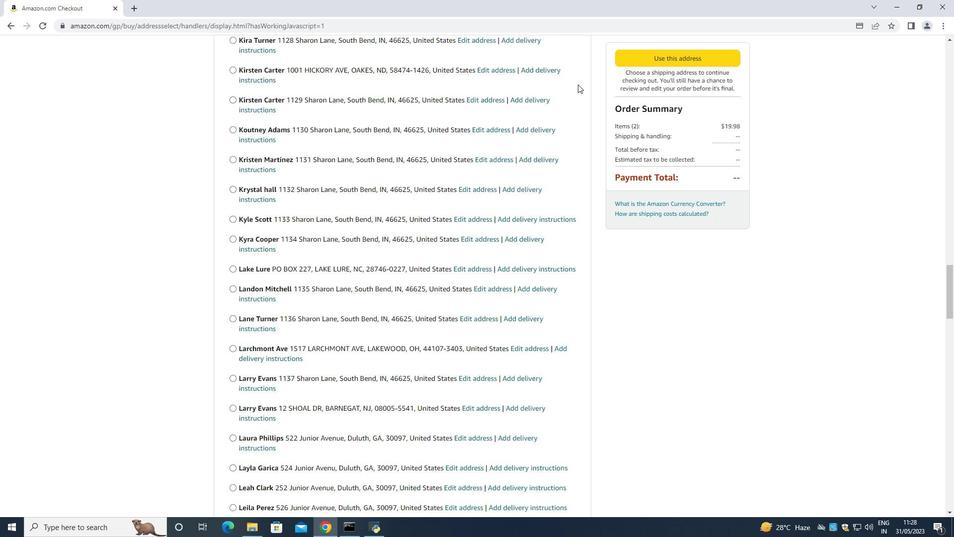 
Action: Mouse scrolled (578, 84) with delta (0, 0)
Screenshot: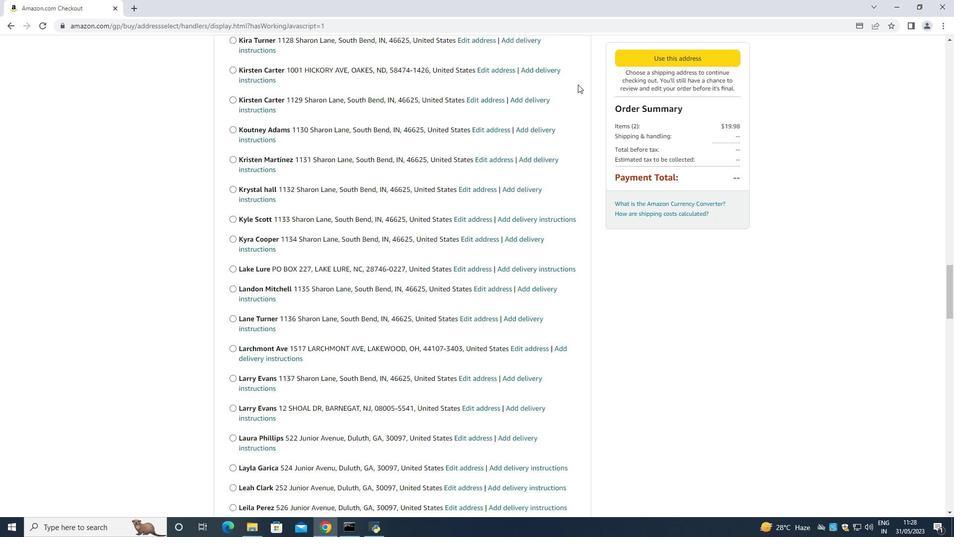 
Action: Mouse scrolled (578, 84) with delta (0, 0)
Screenshot: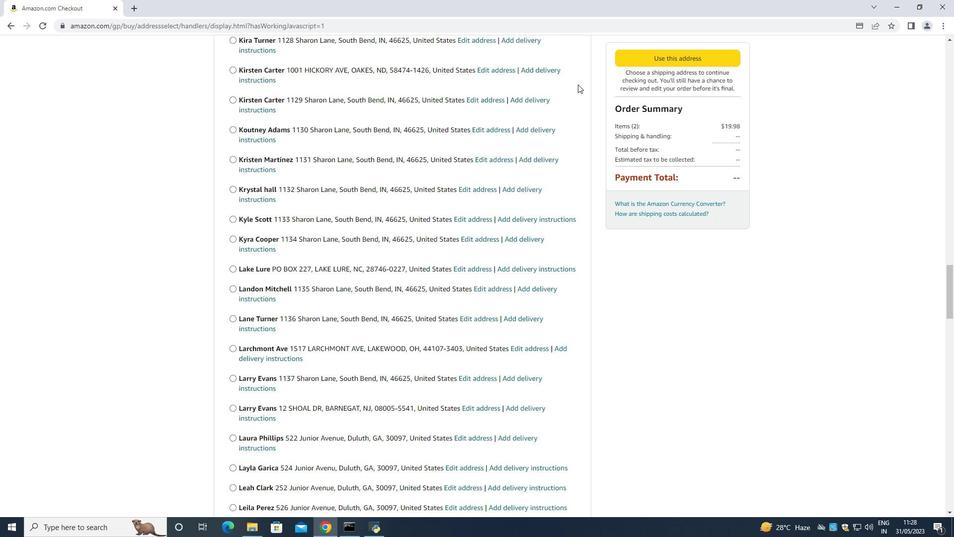 
Action: Mouse scrolled (578, 84) with delta (0, 0)
Screenshot: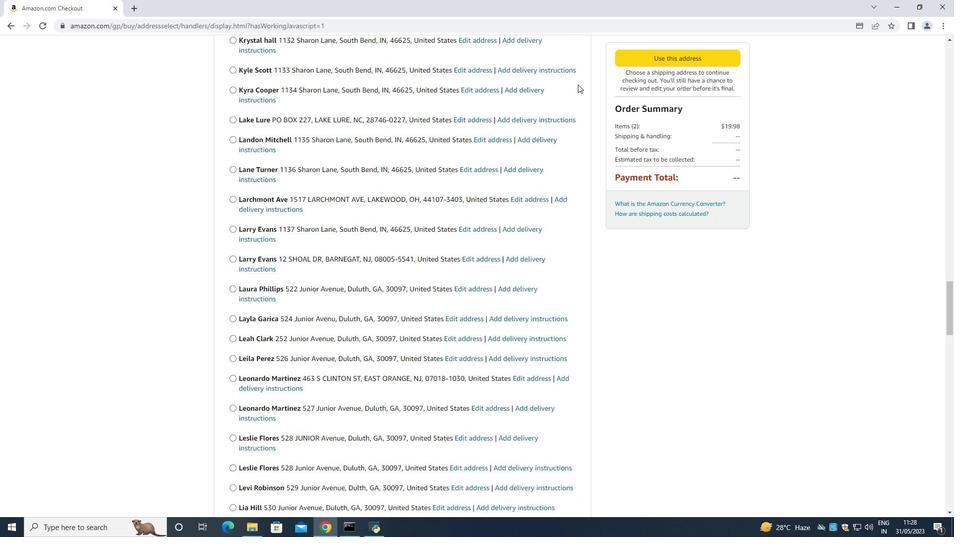 
Action: Mouse scrolled (578, 84) with delta (0, 0)
Screenshot: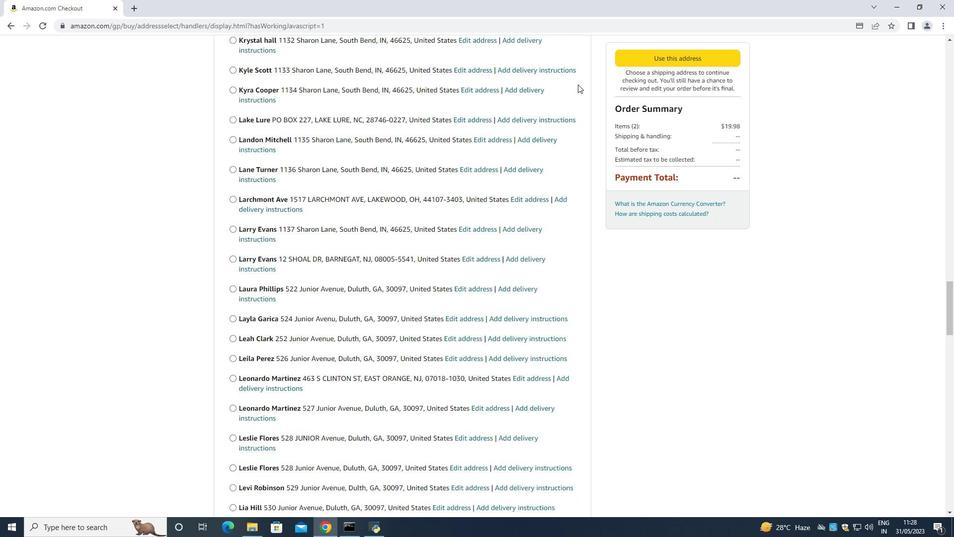 
Action: Mouse scrolled (578, 84) with delta (0, 0)
Screenshot: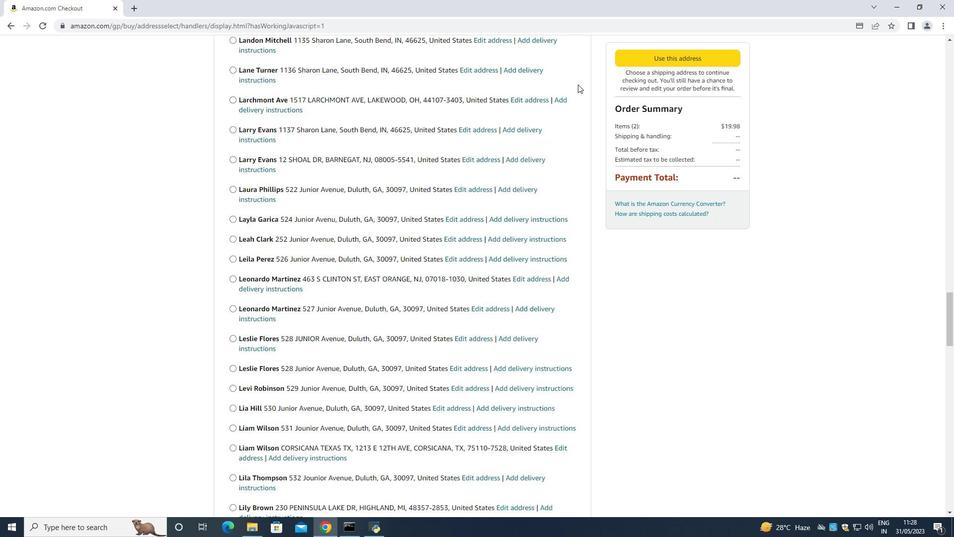 
Action: Mouse scrolled (578, 84) with delta (0, 0)
Screenshot: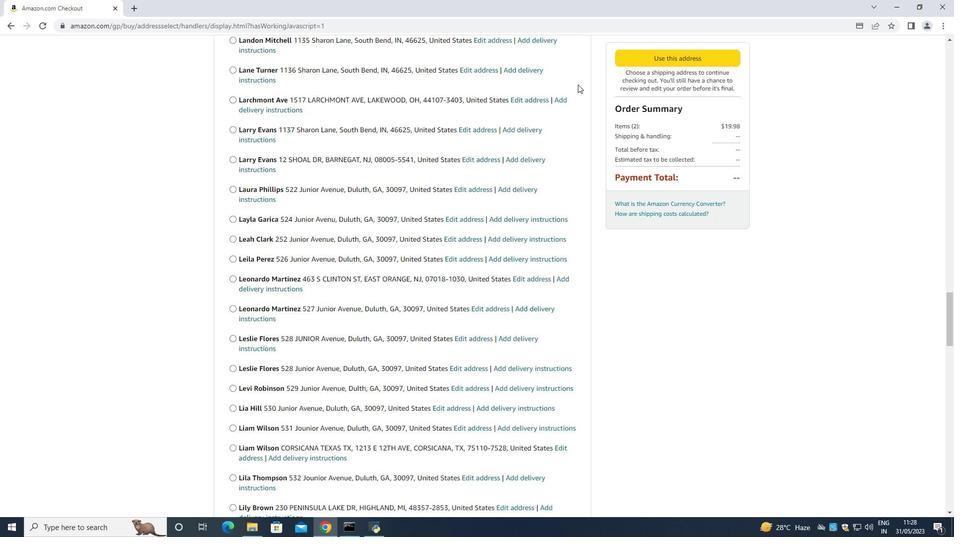 
Action: Mouse scrolled (578, 84) with delta (0, 0)
